 Task: In the  document Education.epub, select heading and apply ' Bold and Underline' Use the "find feature" to find mentioned word and apply Strikethrough in: ' tolerance'. Insert smartchip (Date) on bottom of the page 23 June, 2023 Insert the mentioned footnote for 20th word with font style Arial and font size 8: The study was conducted anonymously
Action: Mouse moved to (359, 449)
Screenshot: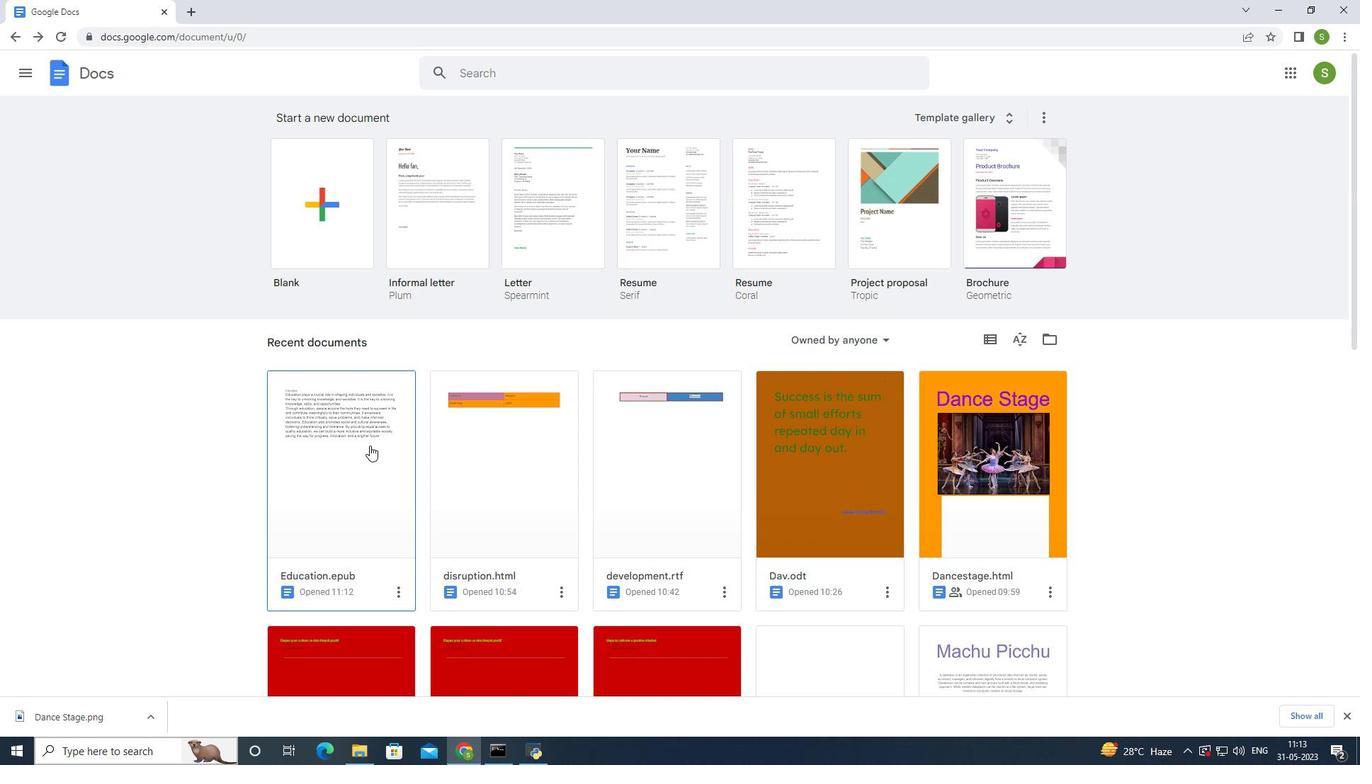 
Action: Mouse pressed left at (359, 449)
Screenshot: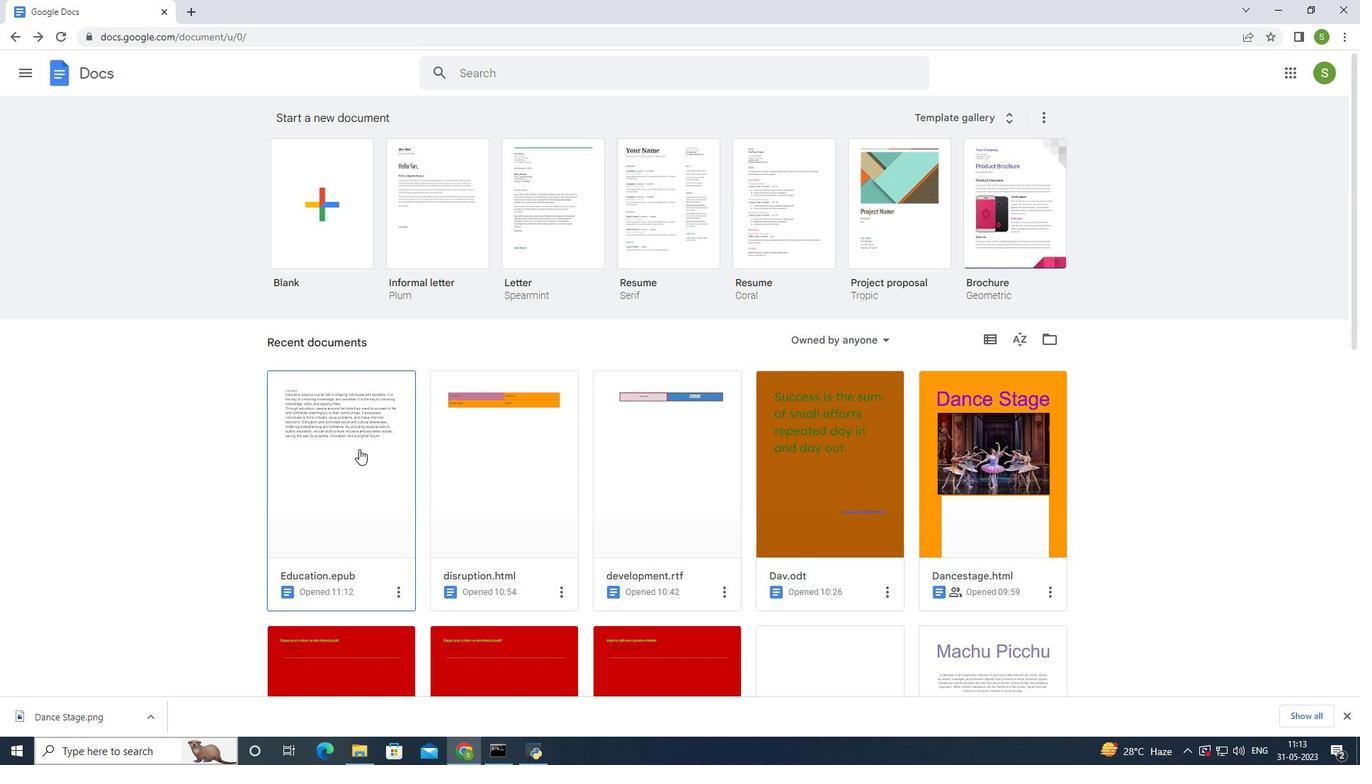 
Action: Mouse moved to (627, 232)
Screenshot: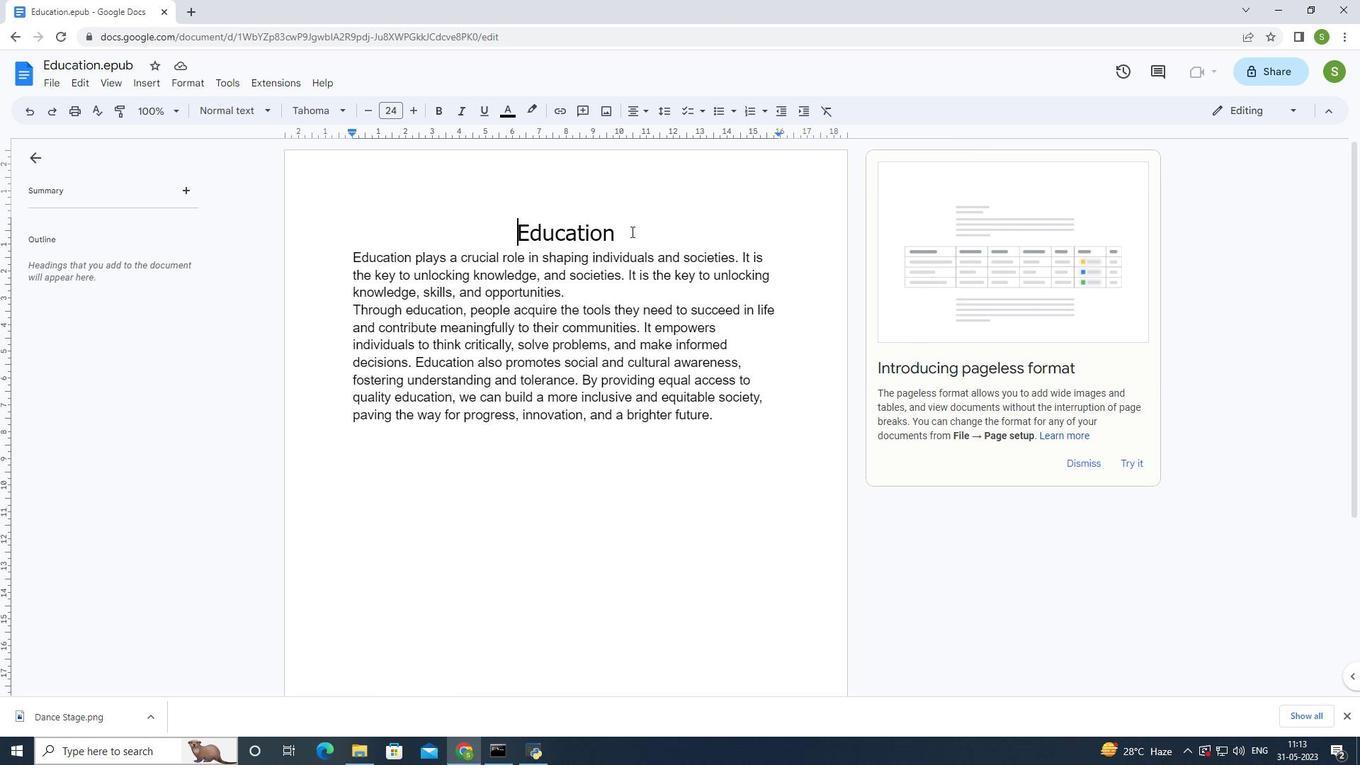 
Action: Mouse pressed left at (627, 232)
Screenshot: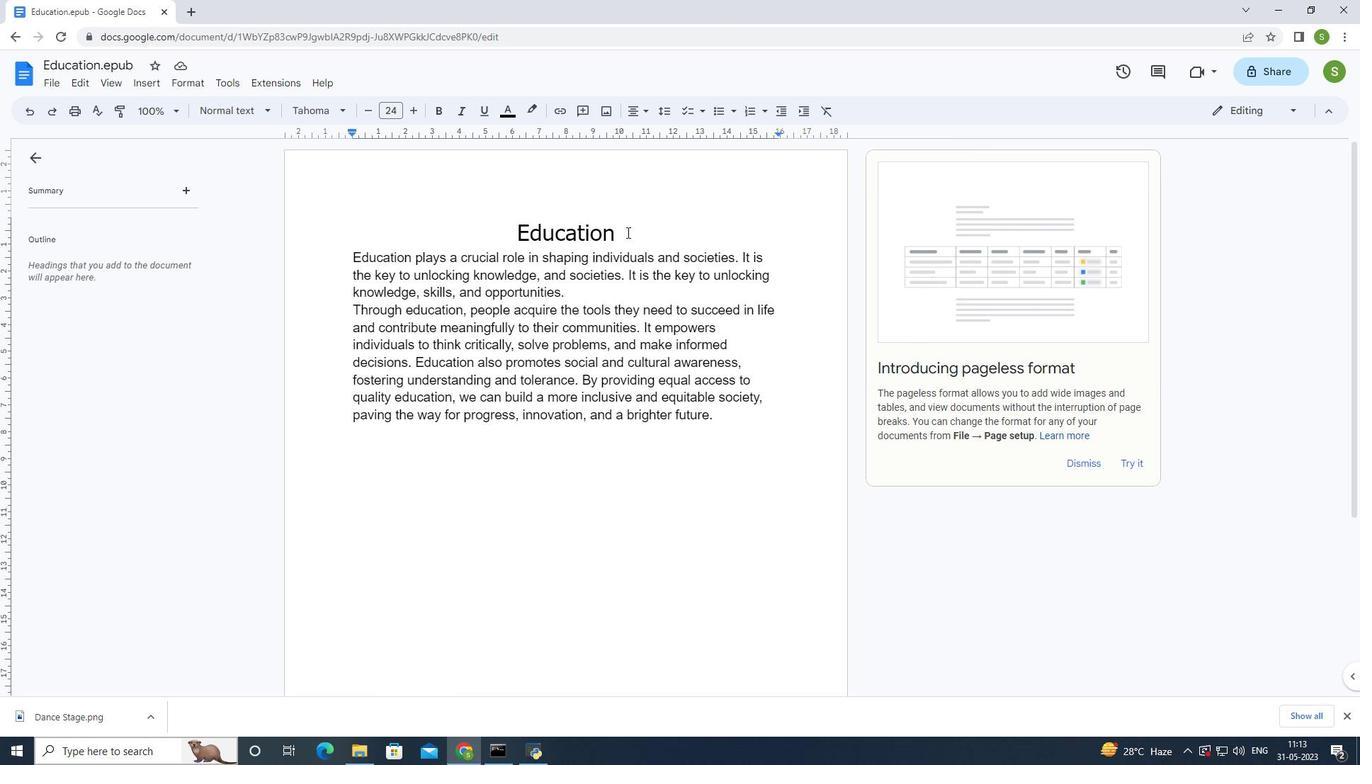
Action: Mouse moved to (437, 107)
Screenshot: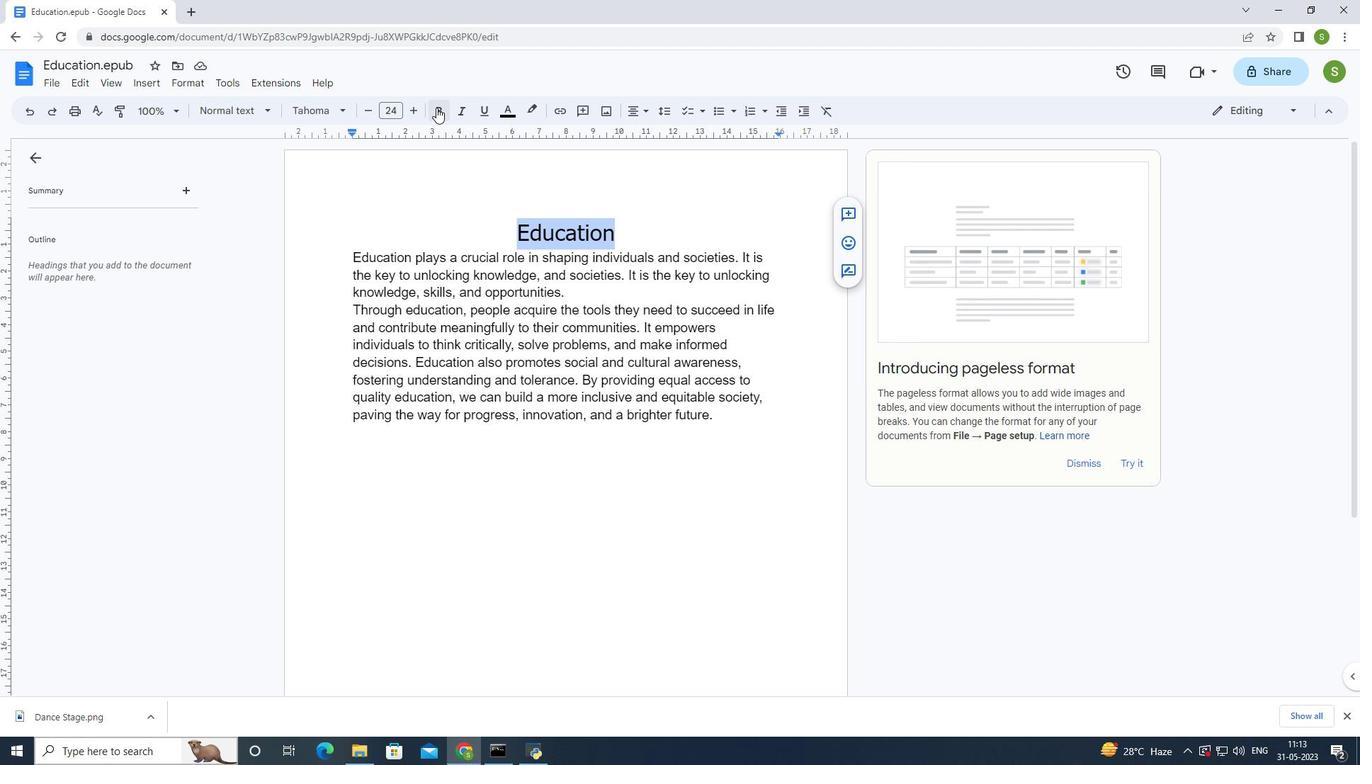 
Action: Mouse pressed left at (437, 107)
Screenshot: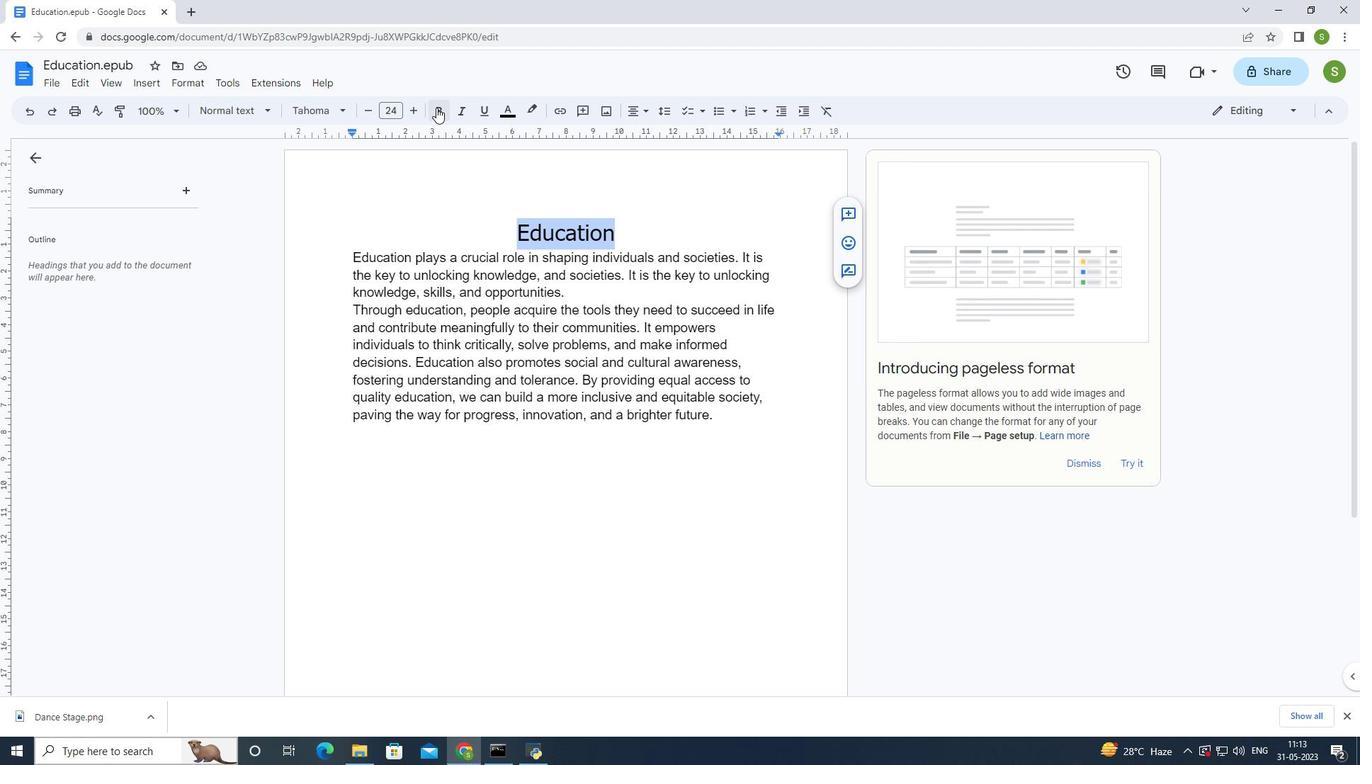 
Action: Mouse moved to (479, 109)
Screenshot: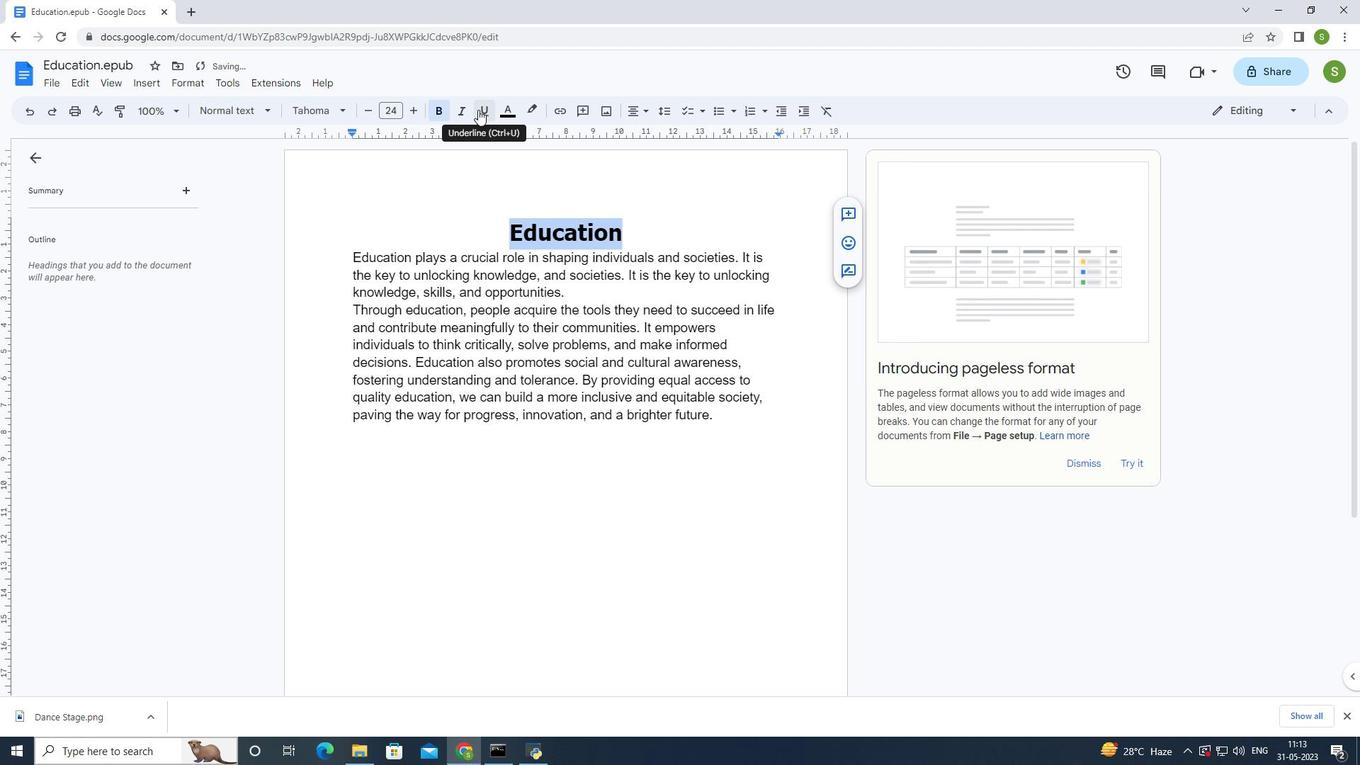 
Action: Mouse pressed left at (479, 109)
Screenshot: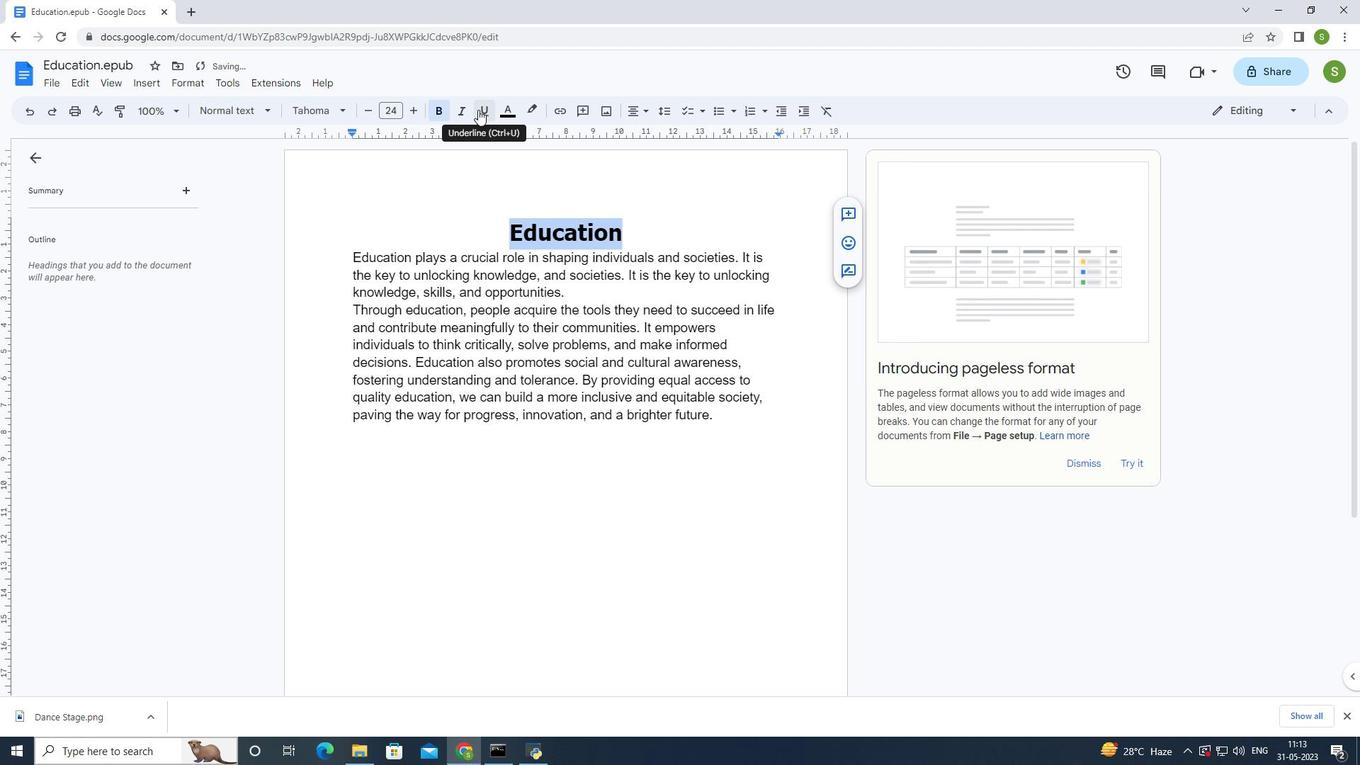 
Action: Mouse moved to (54, 83)
Screenshot: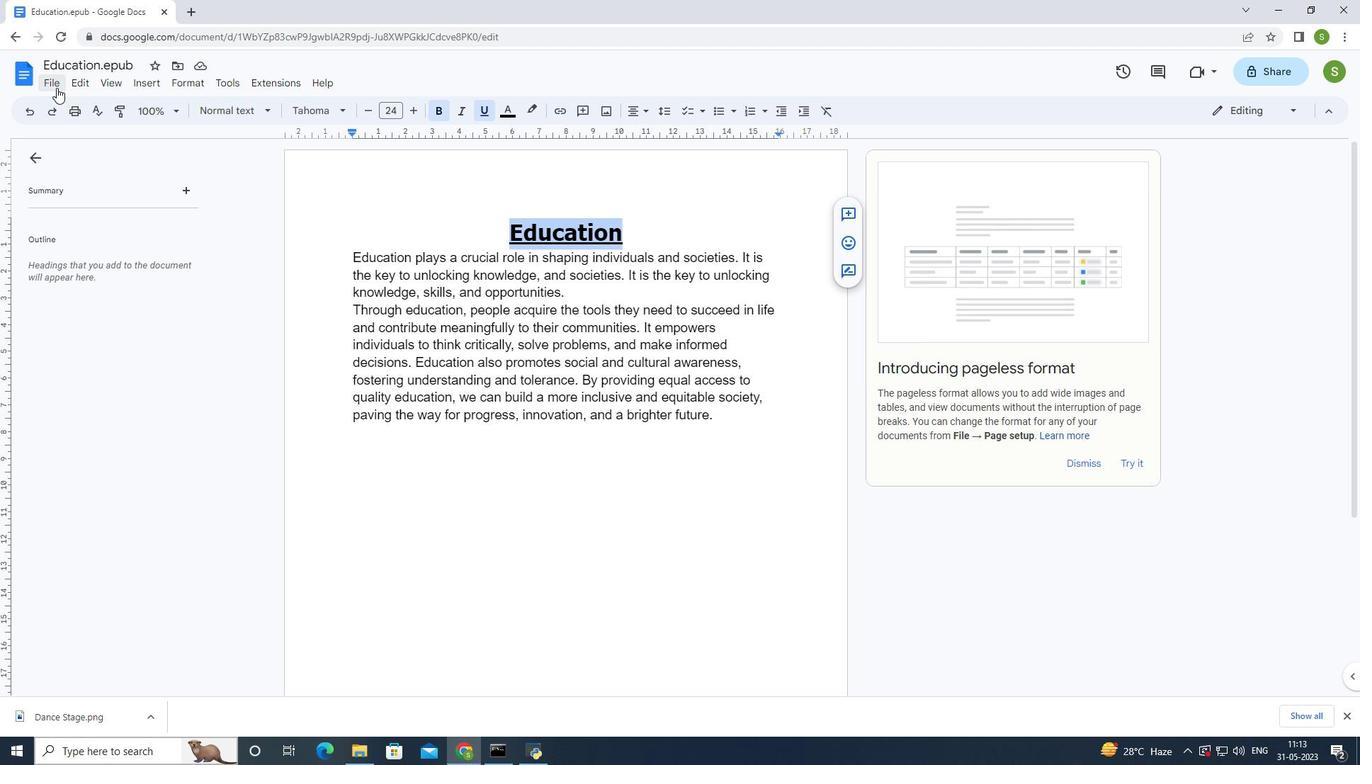 
Action: Mouse pressed left at (54, 83)
Screenshot: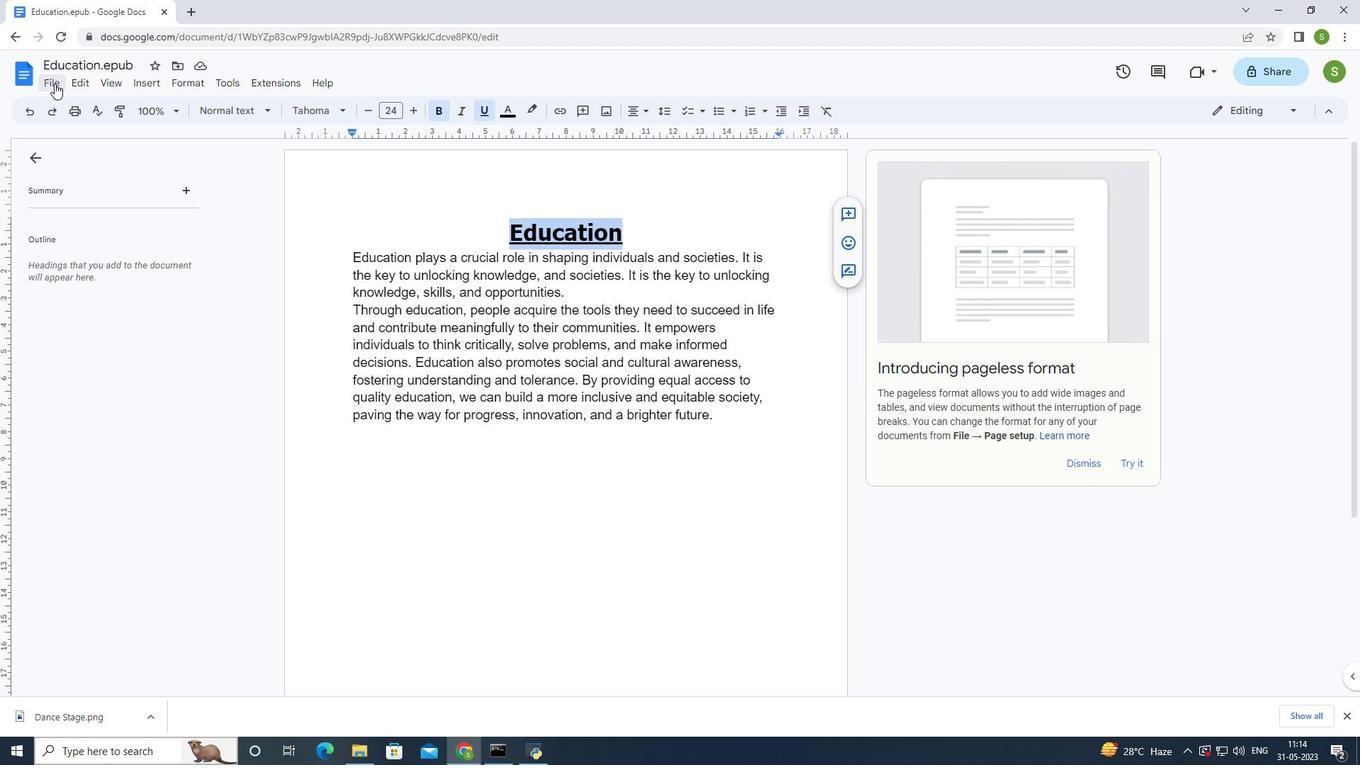 
Action: Mouse moved to (76, 87)
Screenshot: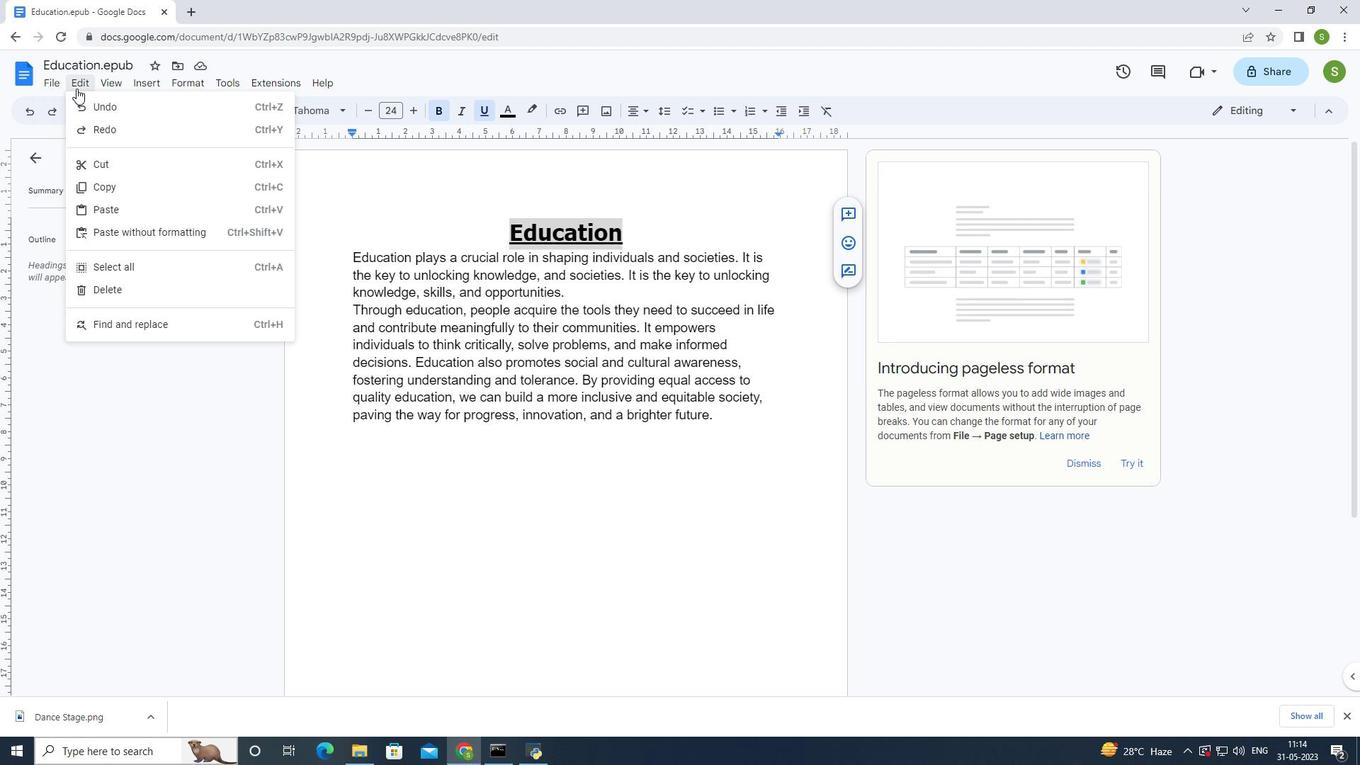 
Action: Mouse pressed left at (76, 87)
Screenshot: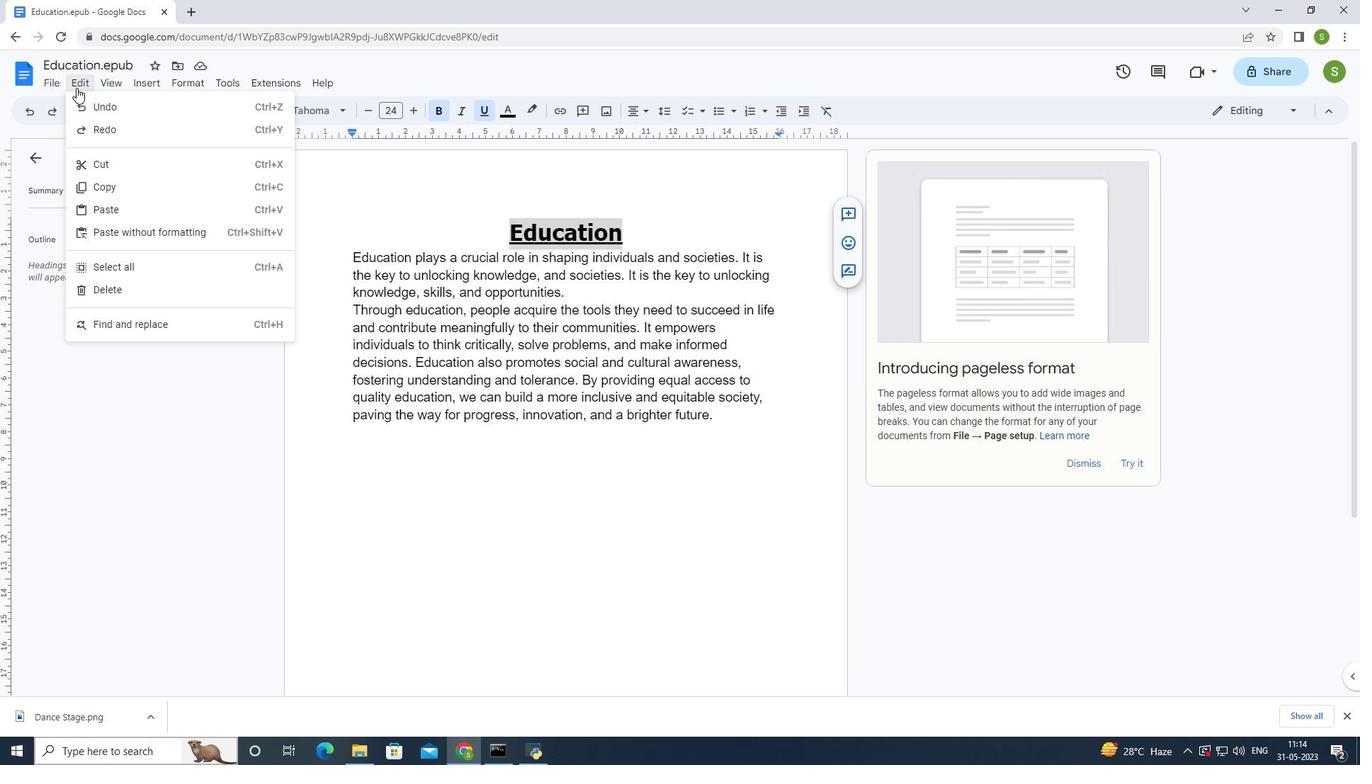 
Action: Mouse pressed left at (76, 87)
Screenshot: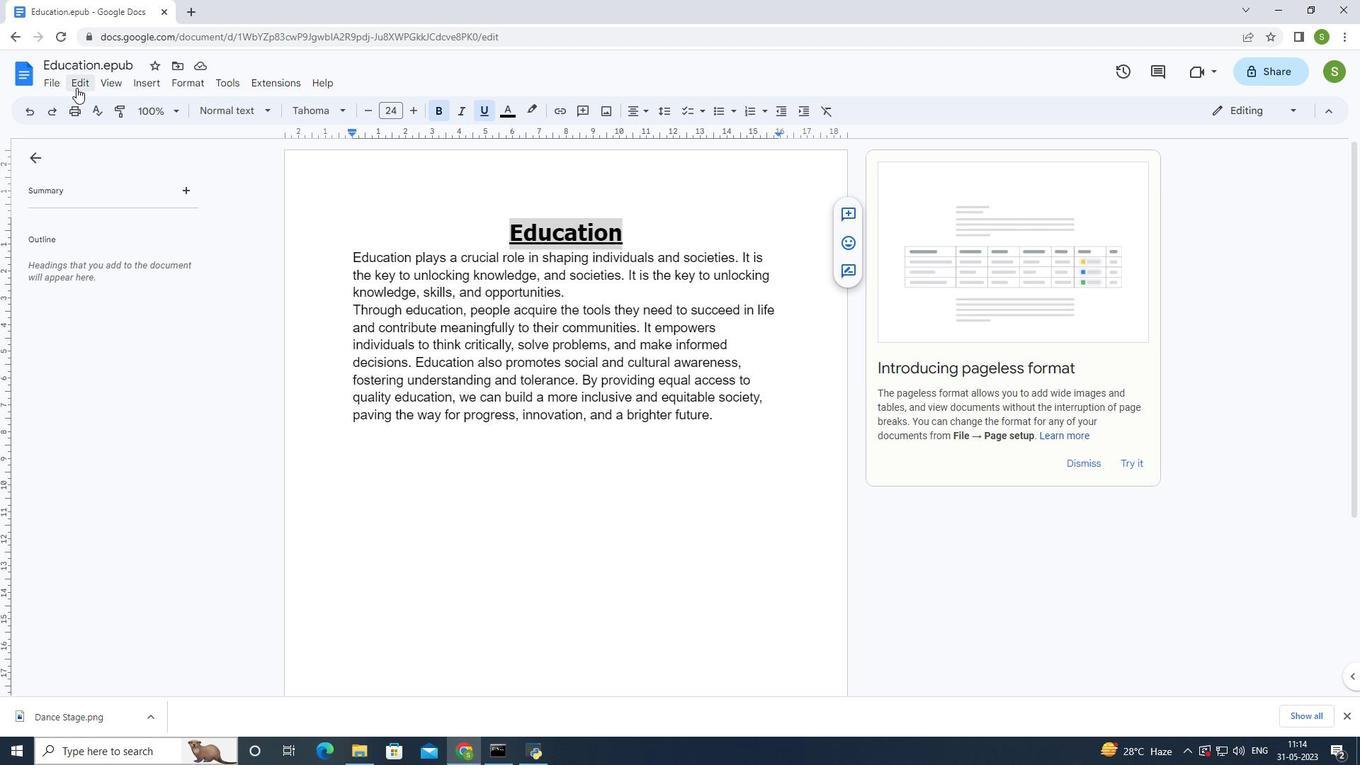 
Action: Mouse moved to (123, 323)
Screenshot: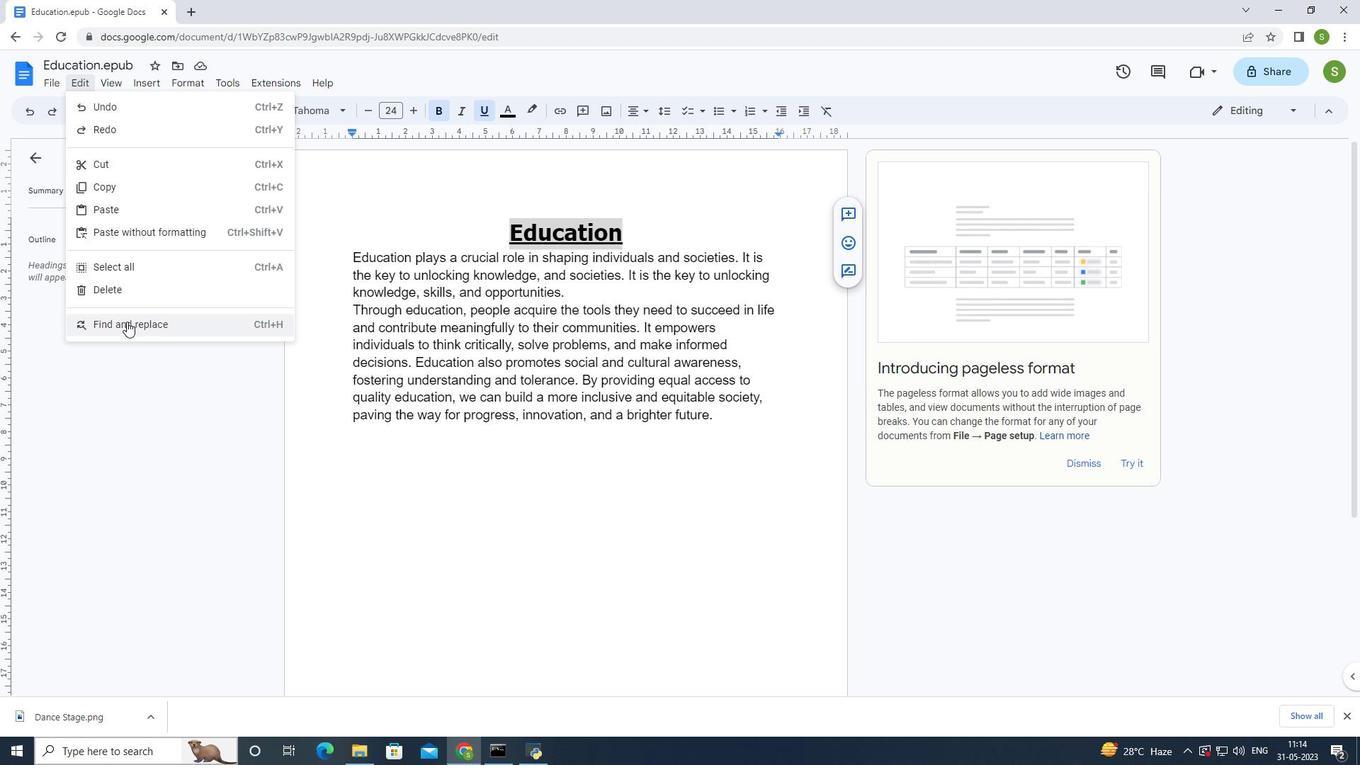 
Action: Mouse pressed left at (123, 323)
Screenshot: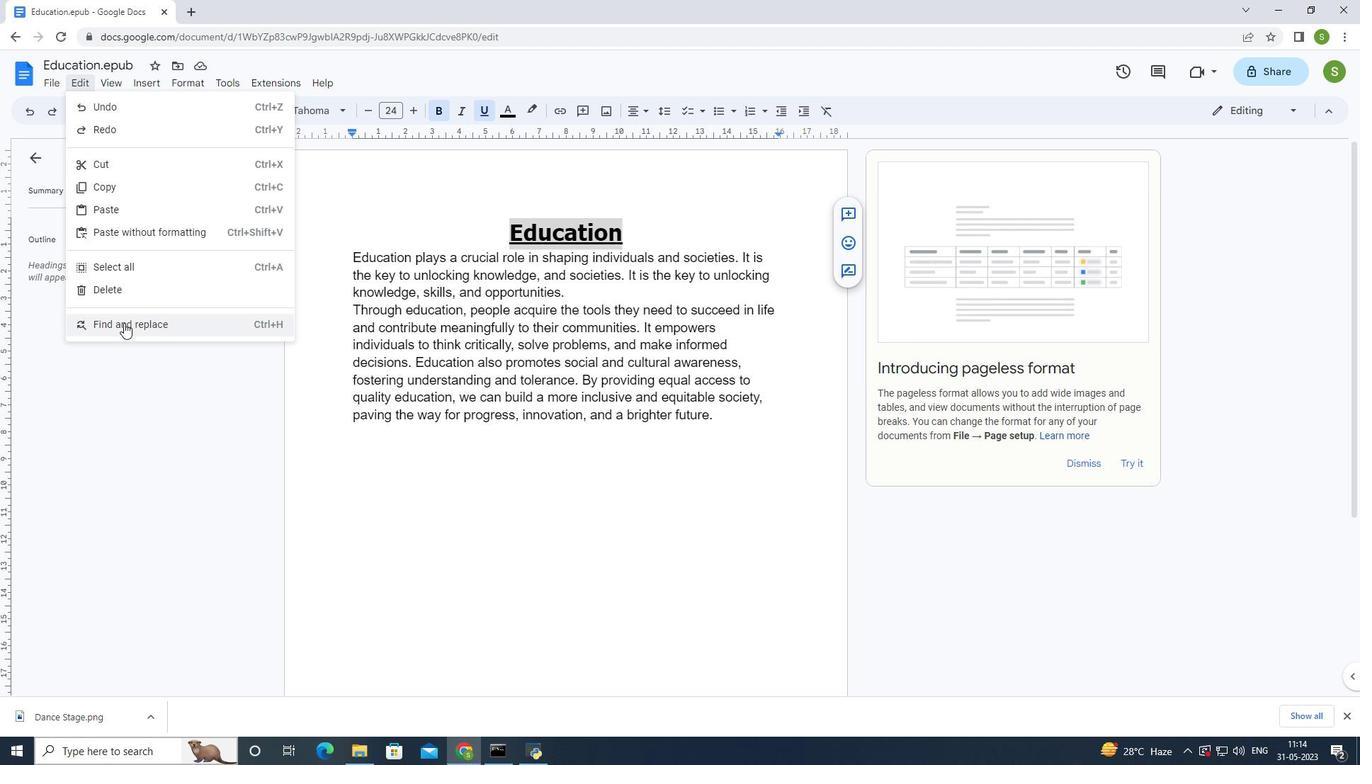 
Action: Mouse moved to (654, 312)
Screenshot: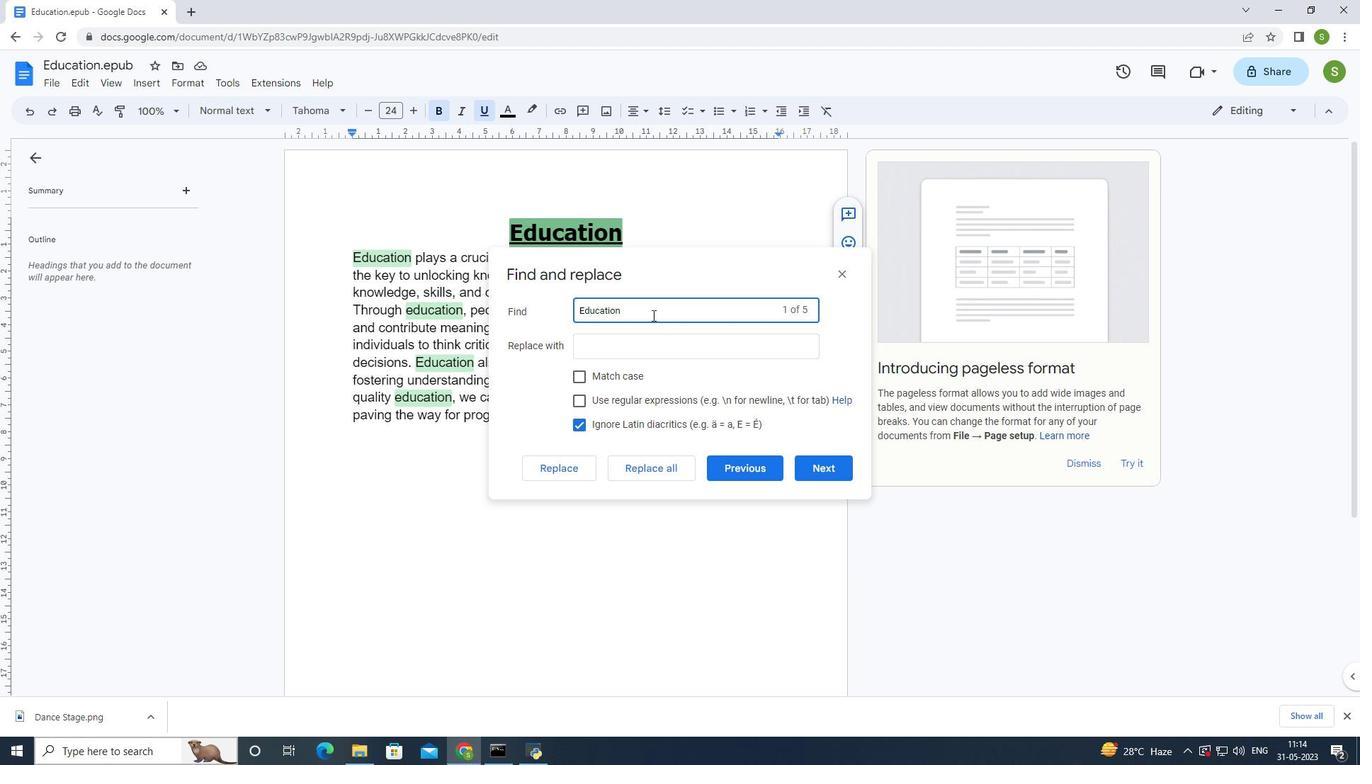 
Action: Mouse pressed left at (654, 312)
Screenshot: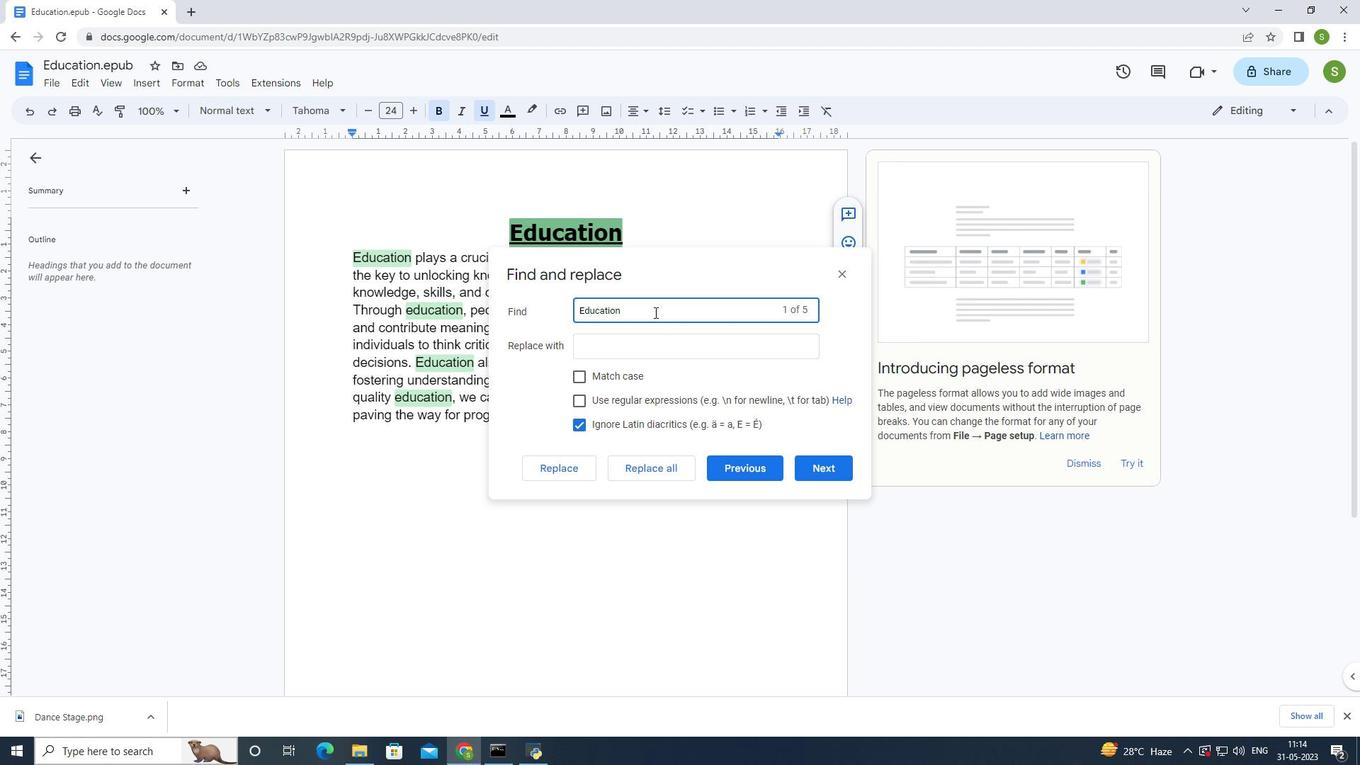 
Action: Mouse pressed left at (654, 312)
Screenshot: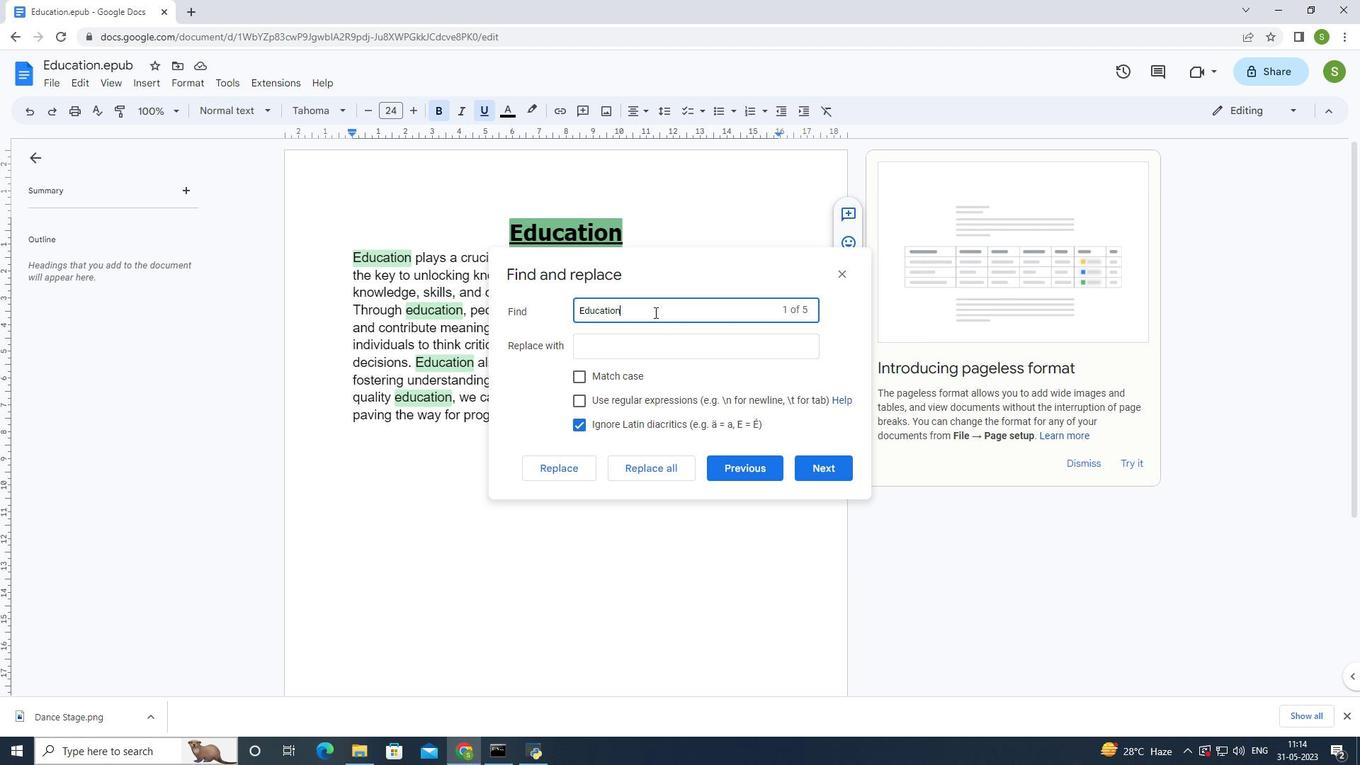 
Action: Mouse moved to (791, 303)
Screenshot: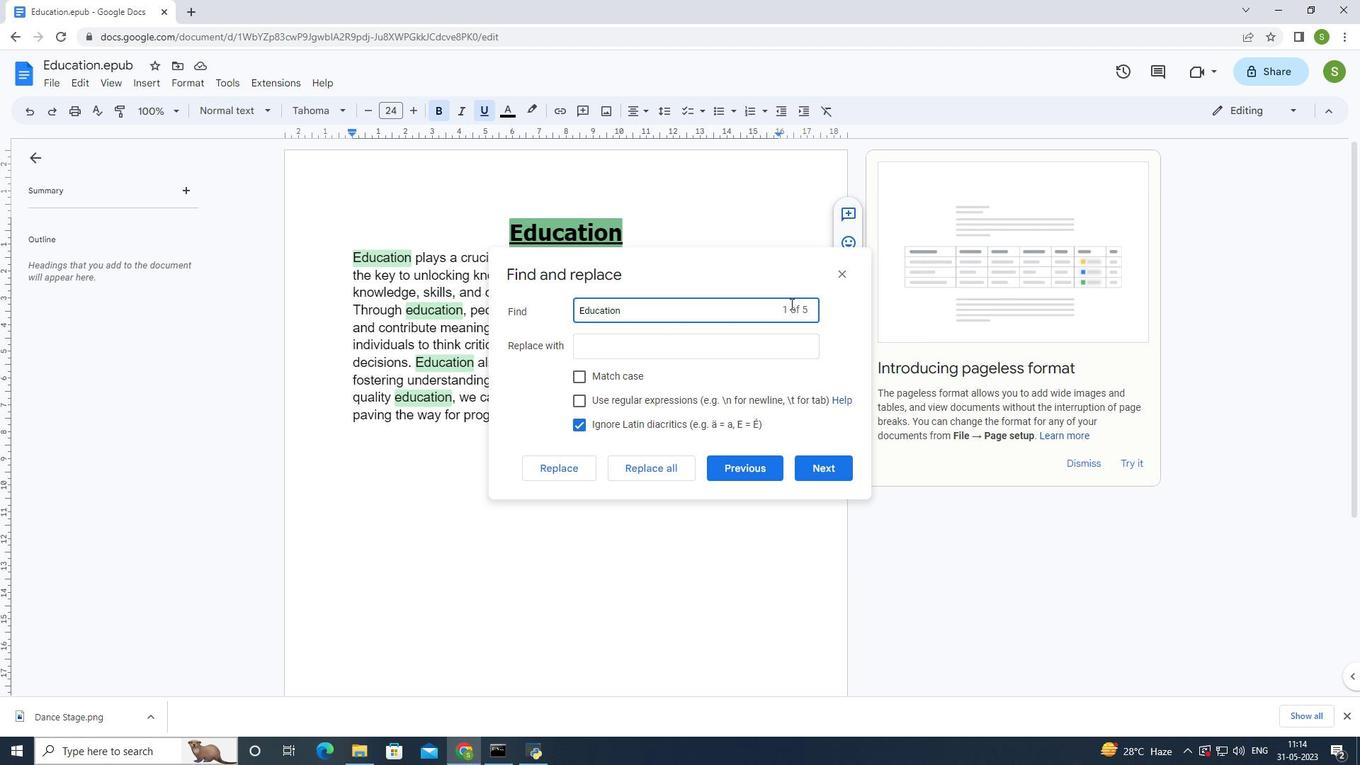
Action: Mouse pressed left at (791, 303)
Screenshot: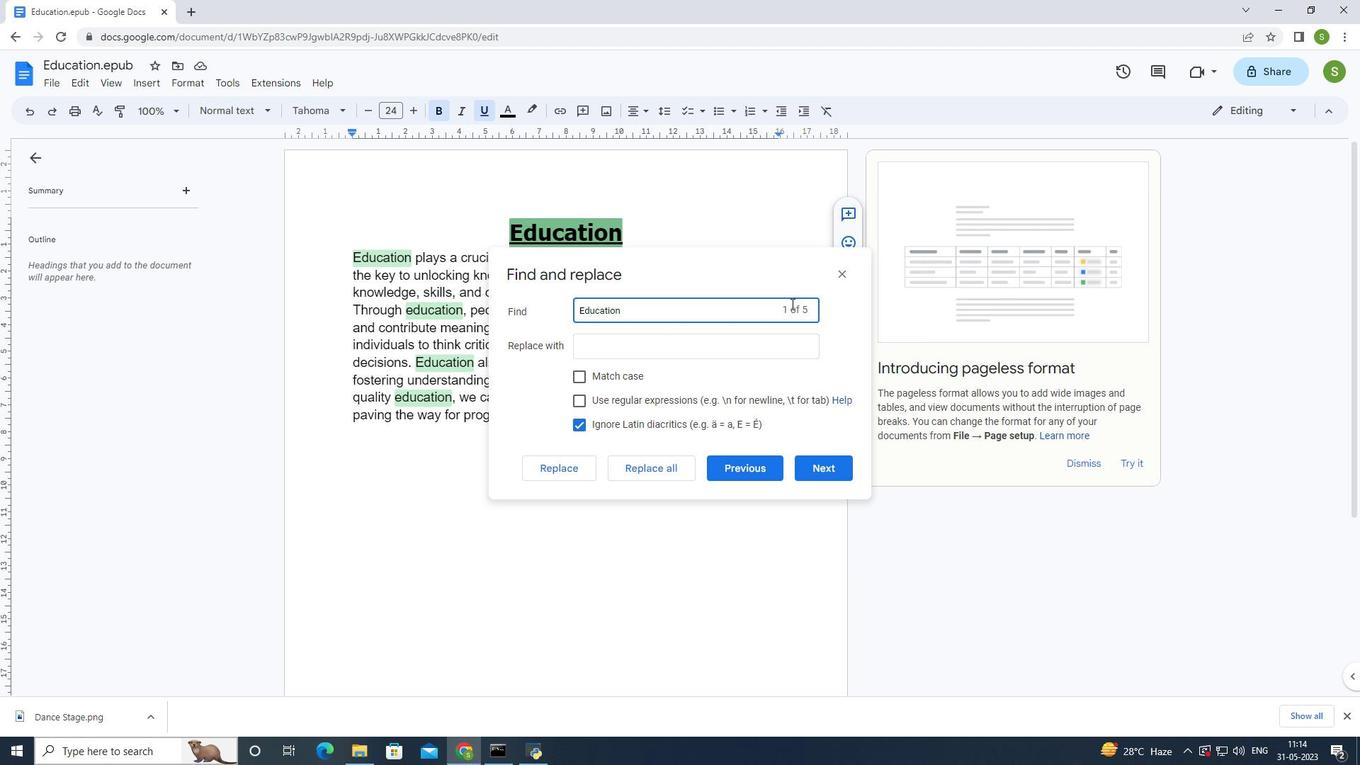 
Action: Mouse moved to (791, 304)
Screenshot: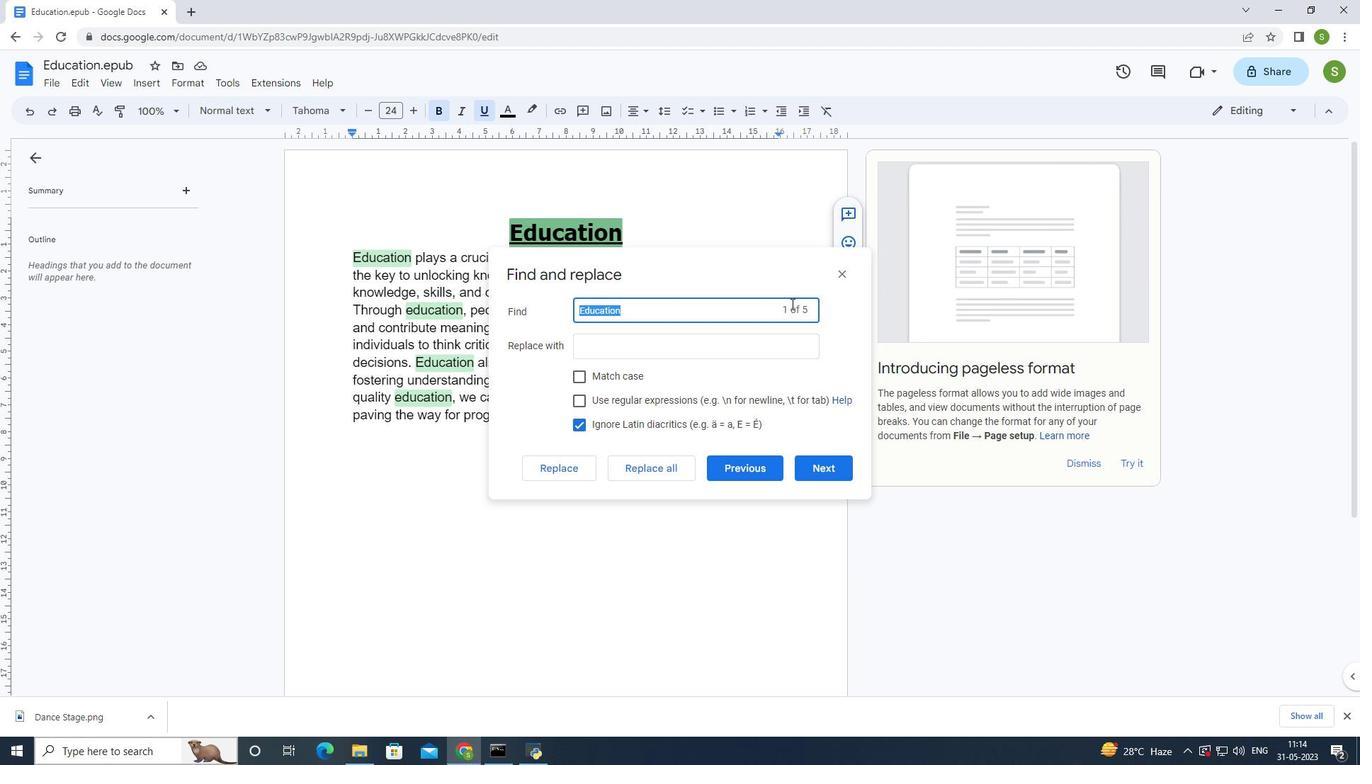 
Action: Mouse pressed left at (791, 304)
Screenshot: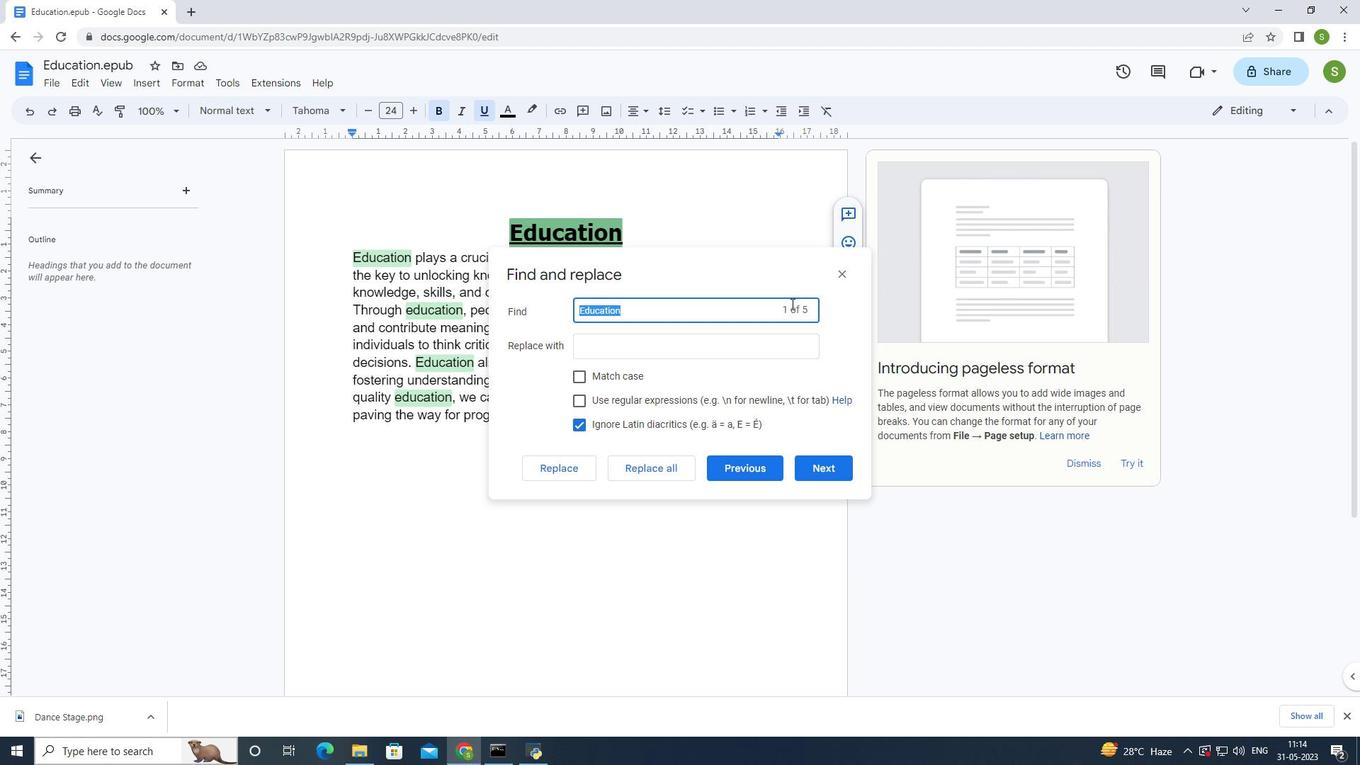 
Action: Mouse moved to (718, 309)
Screenshot: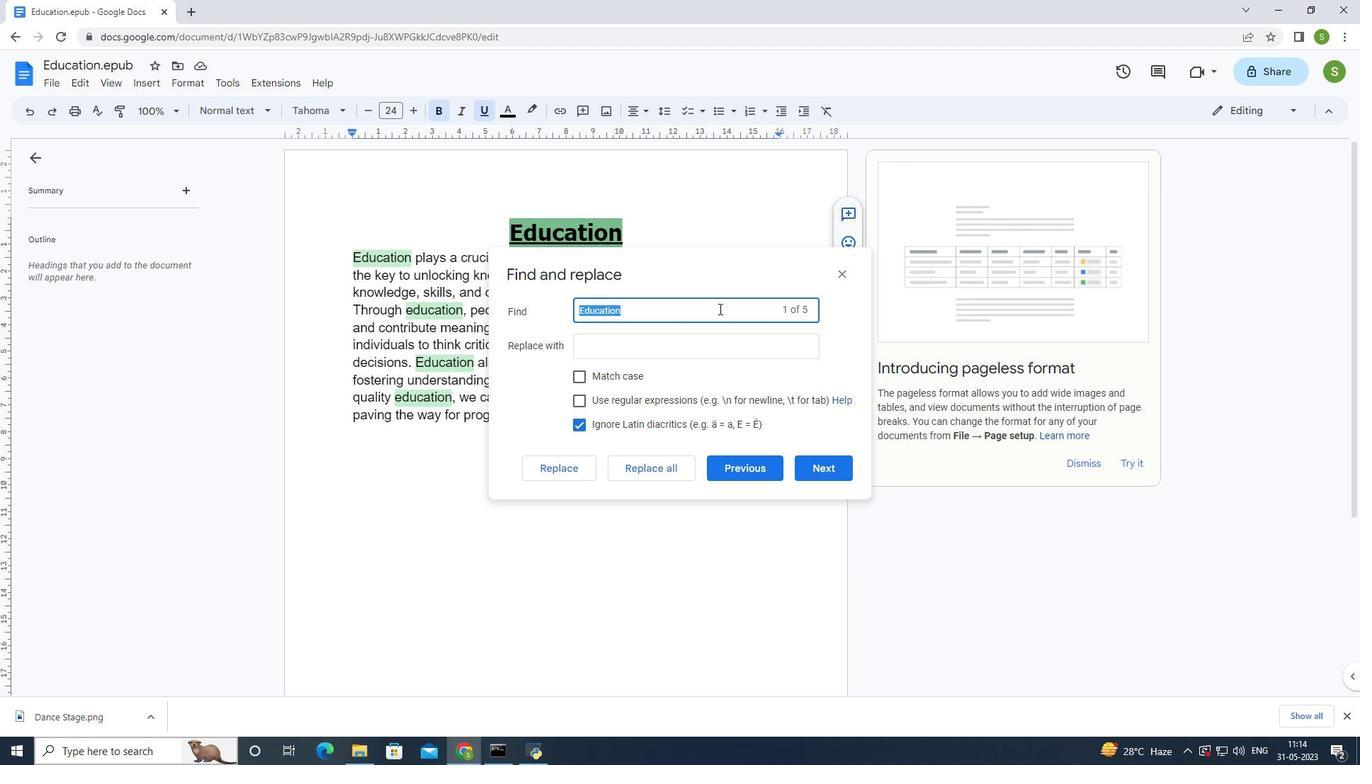 
Action: Key pressed tolerance
Screenshot: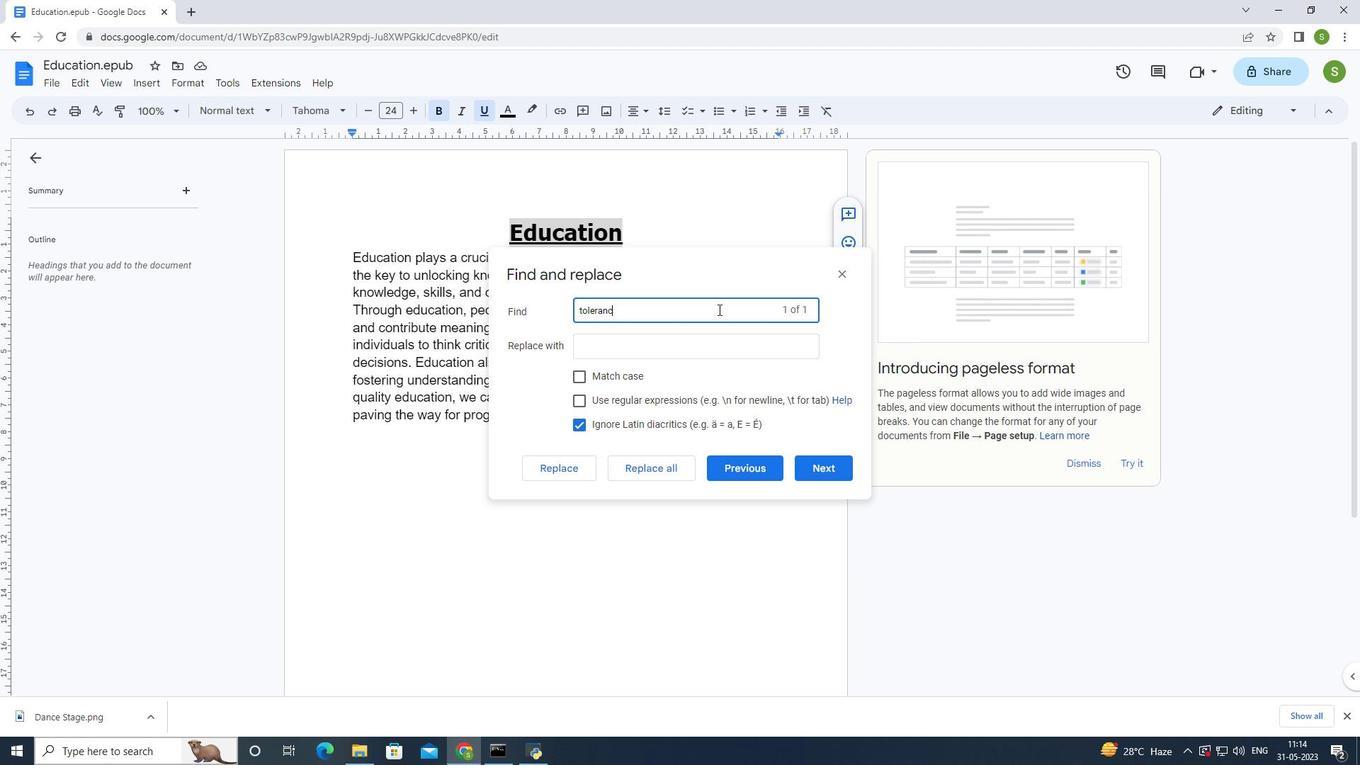 
Action: Mouse moved to (826, 467)
Screenshot: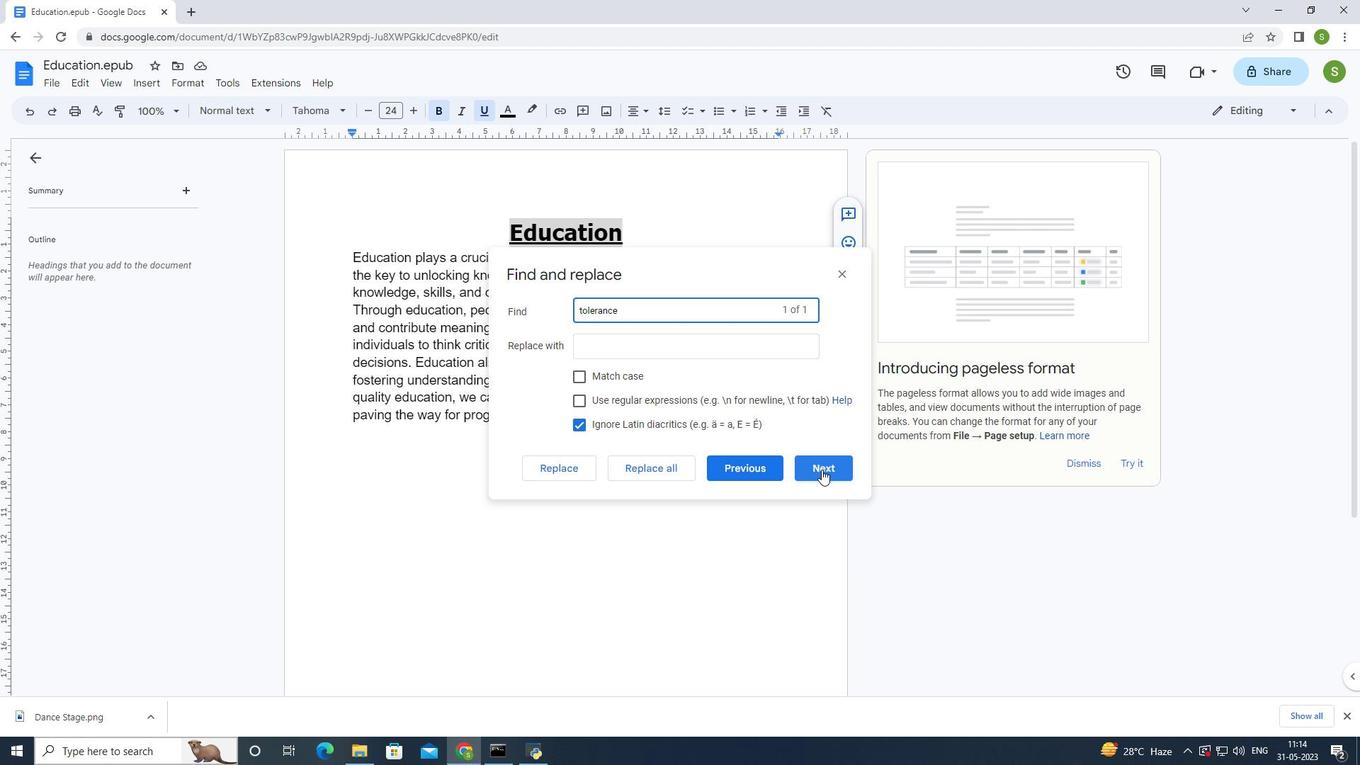 
Action: Mouse pressed left at (826, 467)
Screenshot: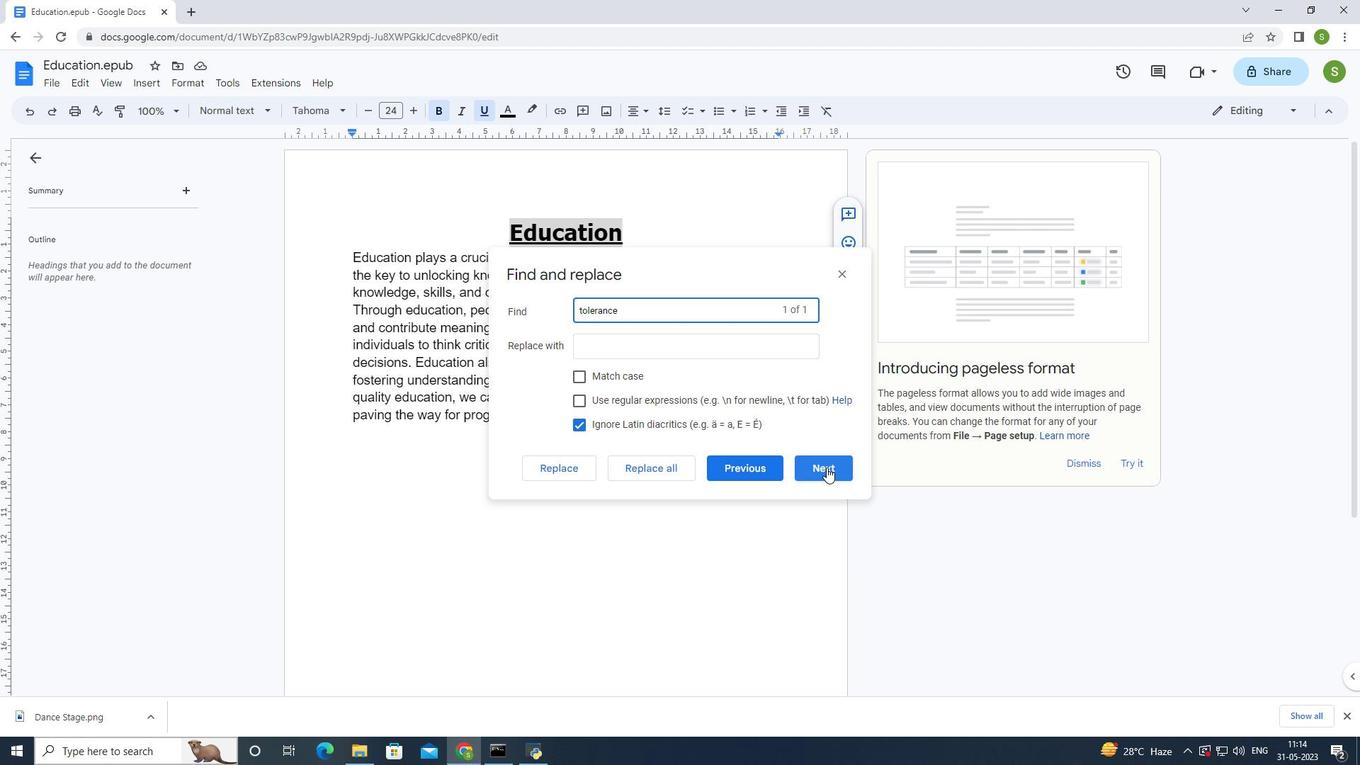 
Action: Mouse moved to (827, 467)
Screenshot: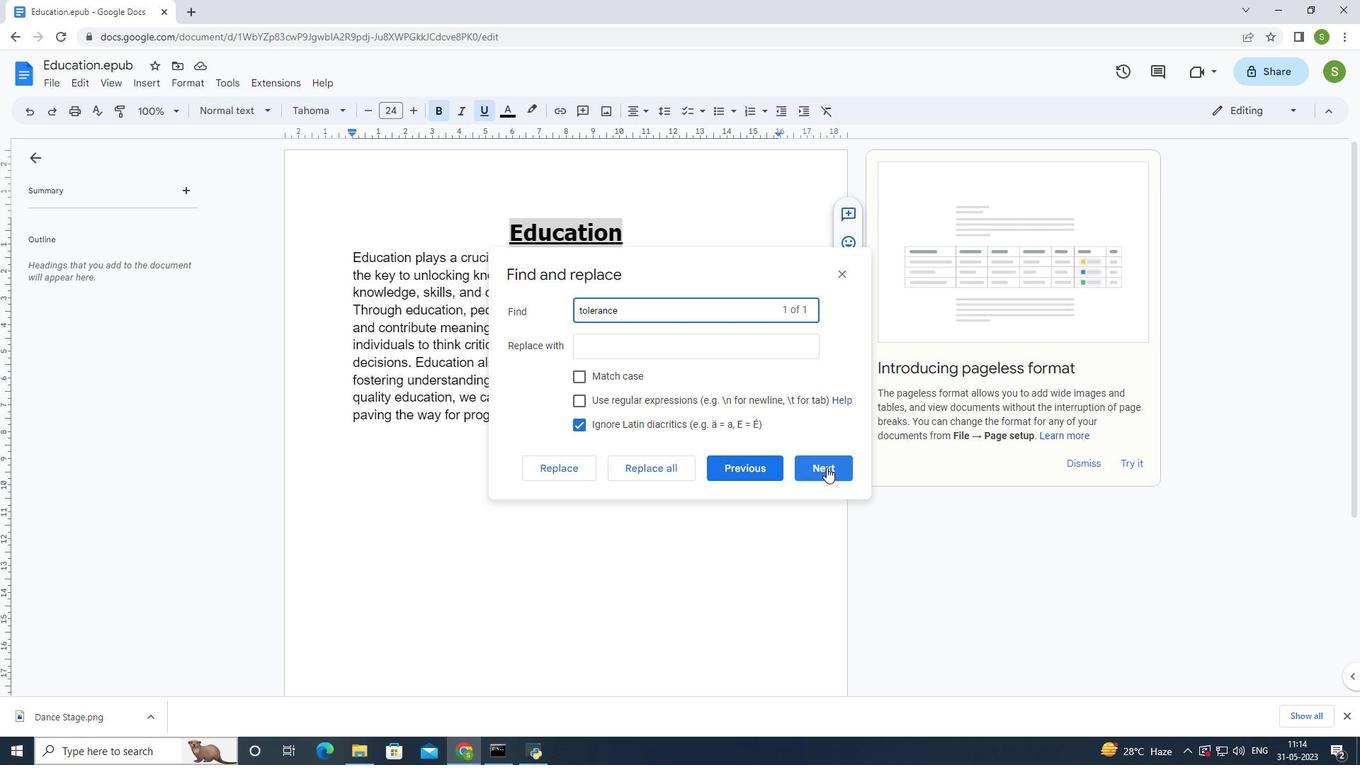 
Action: Mouse pressed left at (827, 467)
Screenshot: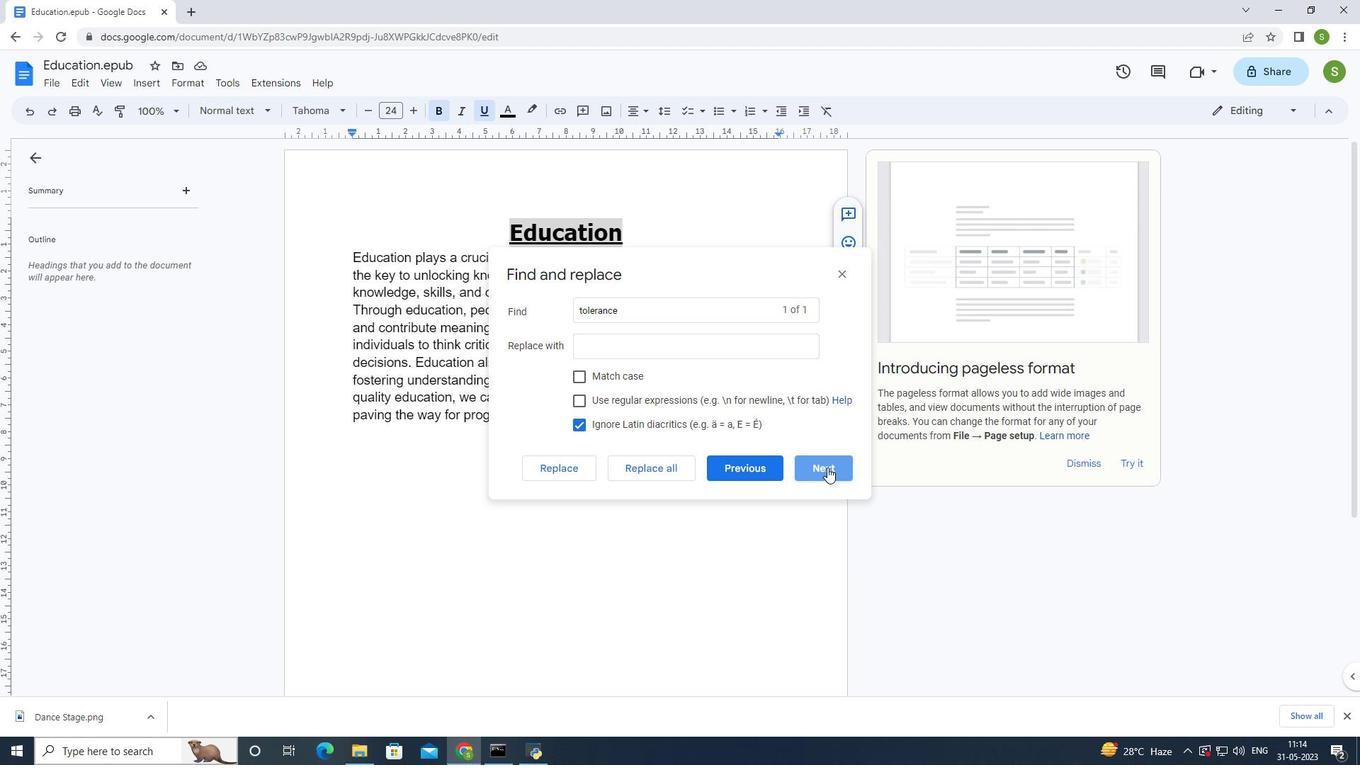 
Action: Mouse moved to (745, 469)
Screenshot: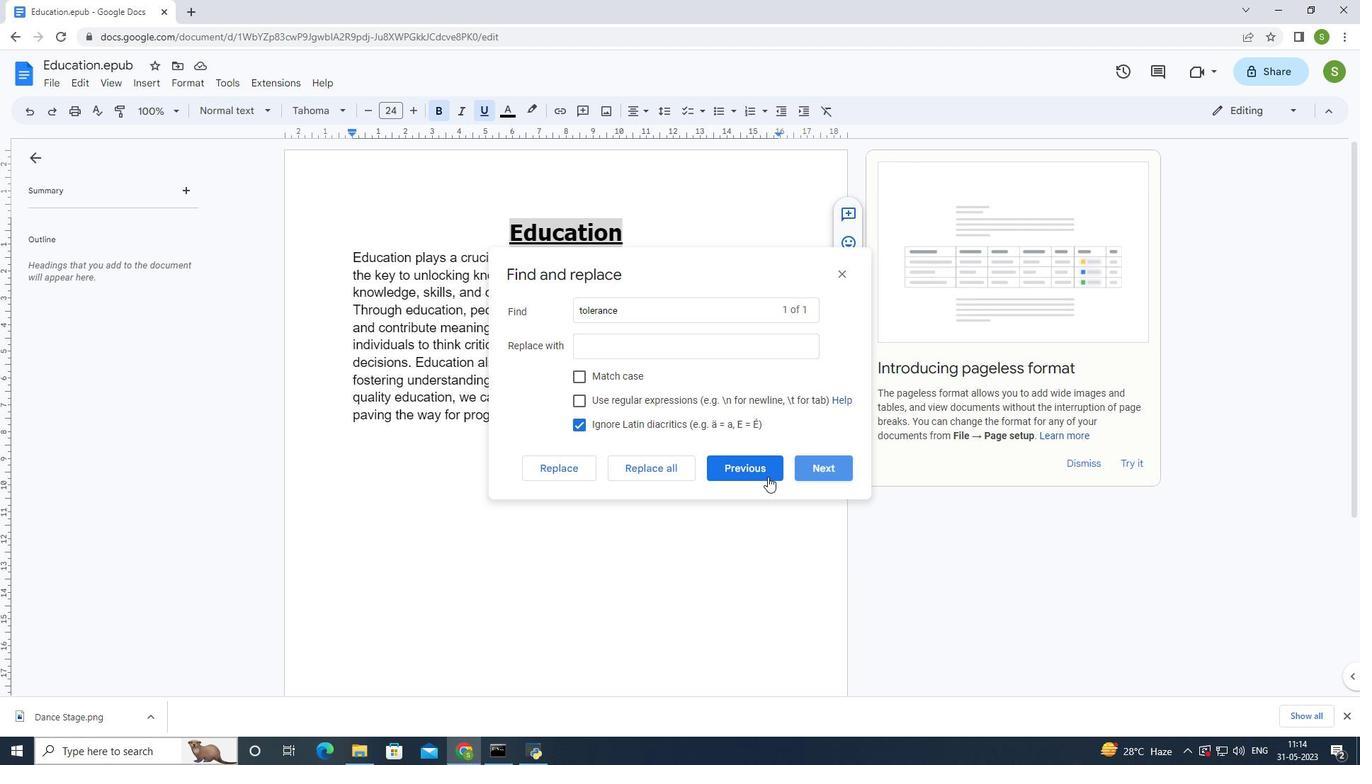 
Action: Mouse pressed left at (745, 469)
Screenshot: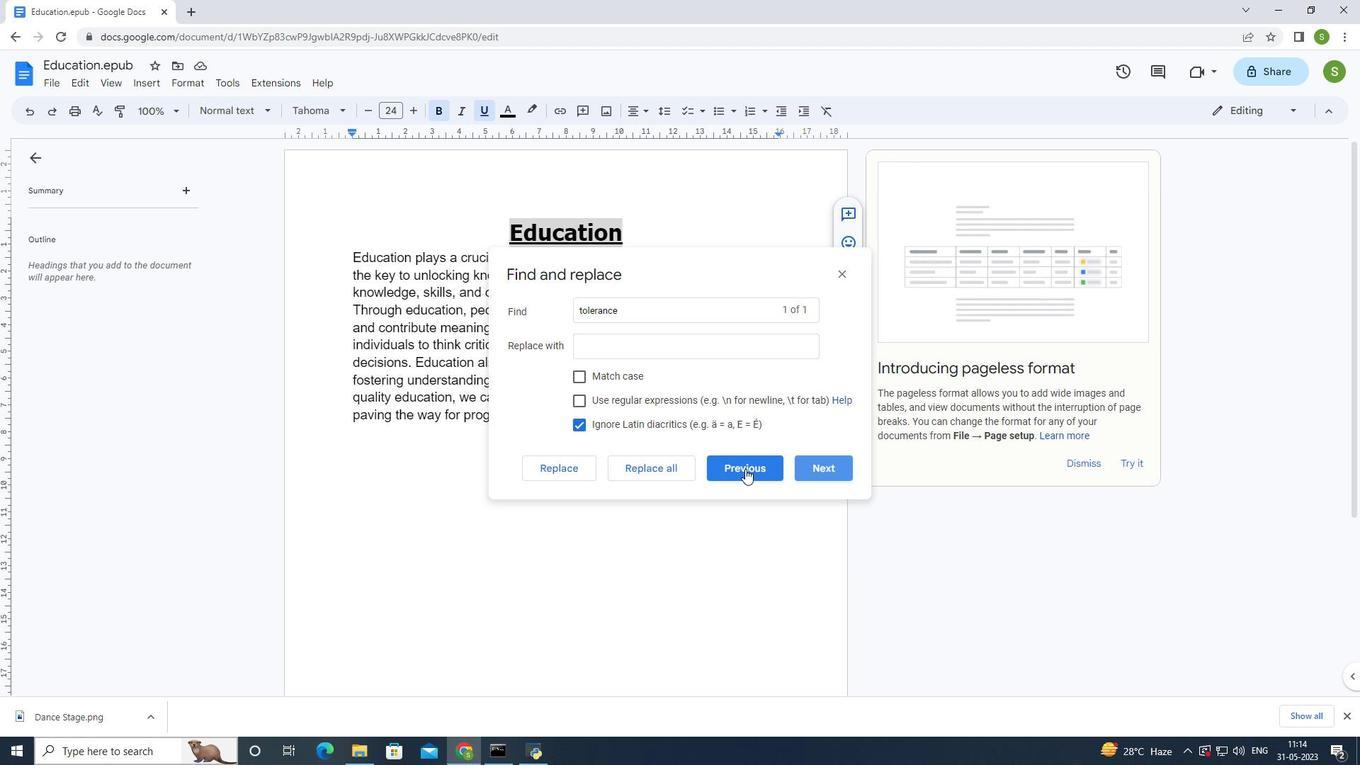 
Action: Mouse moved to (753, 459)
Screenshot: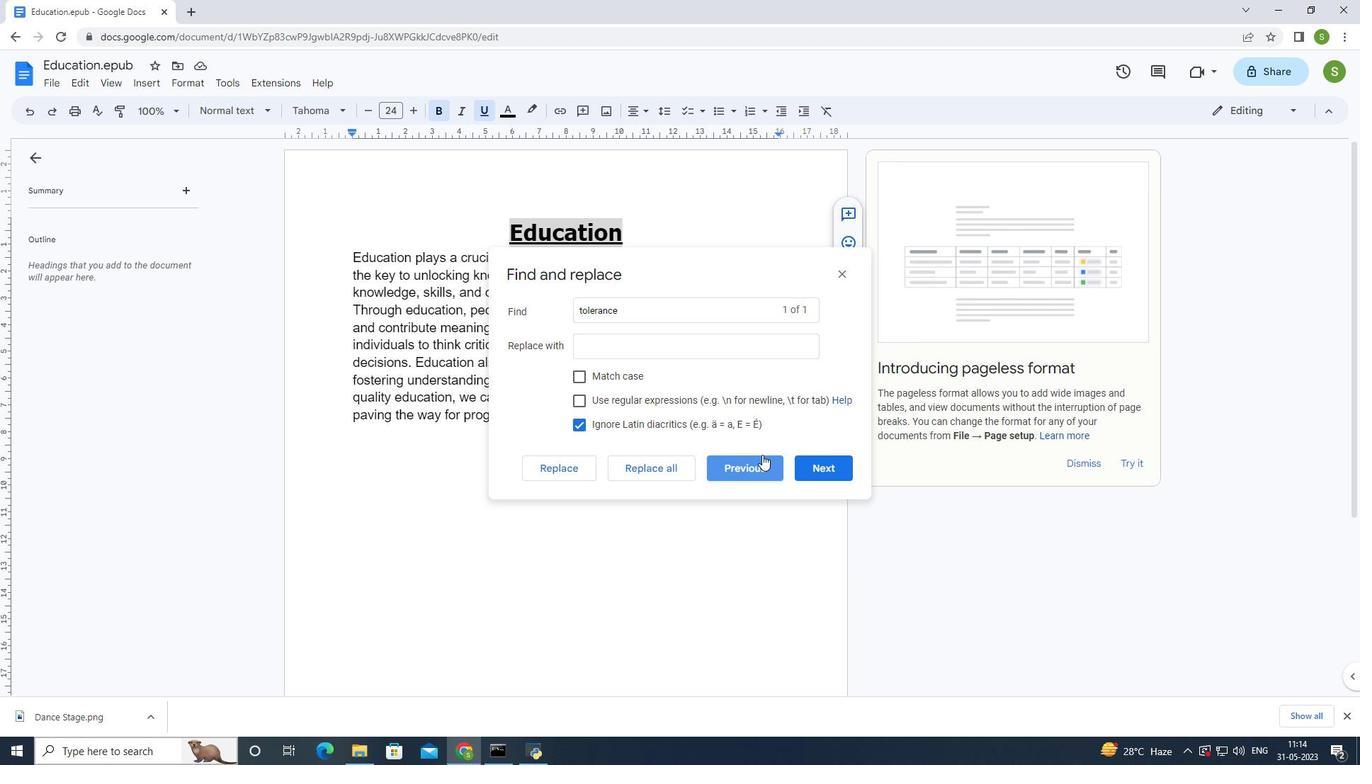 
Action: Mouse pressed left at (753, 459)
Screenshot: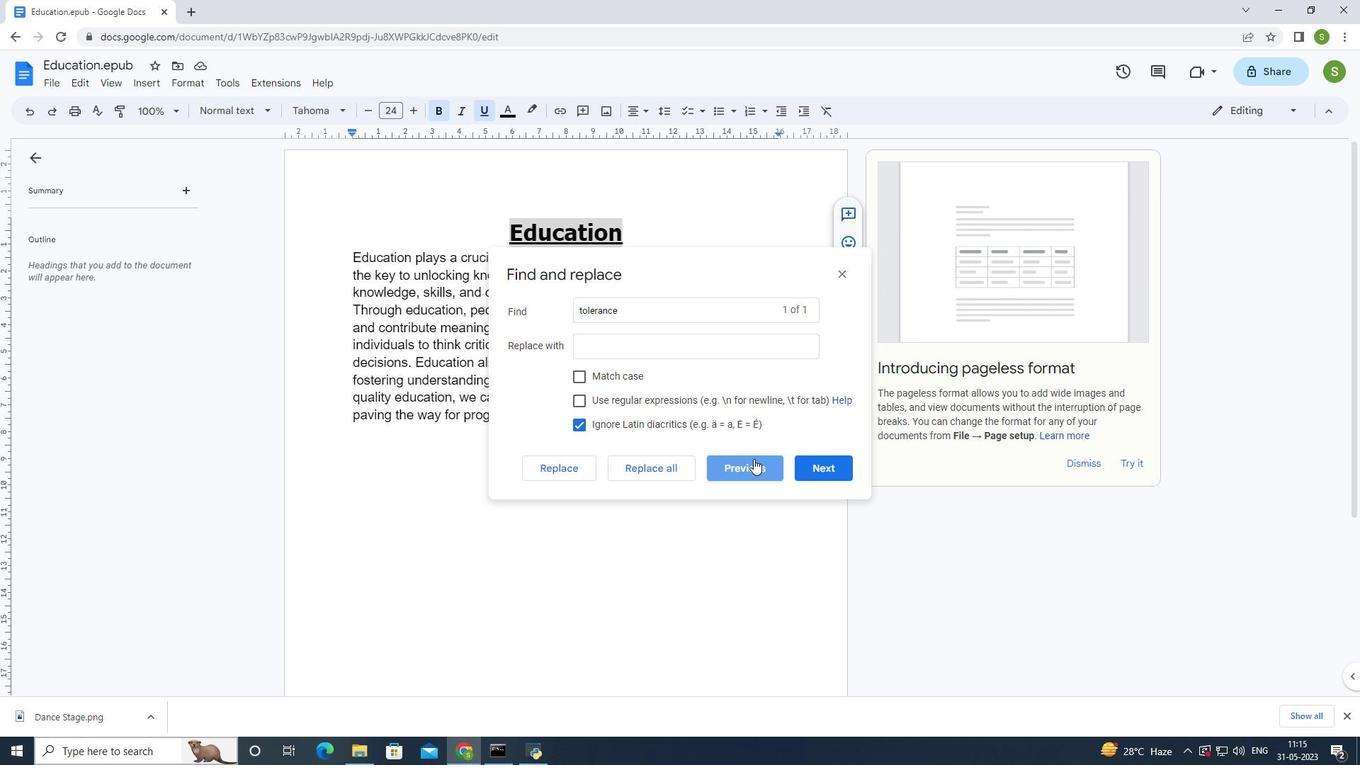 
Action: Mouse moved to (566, 467)
Screenshot: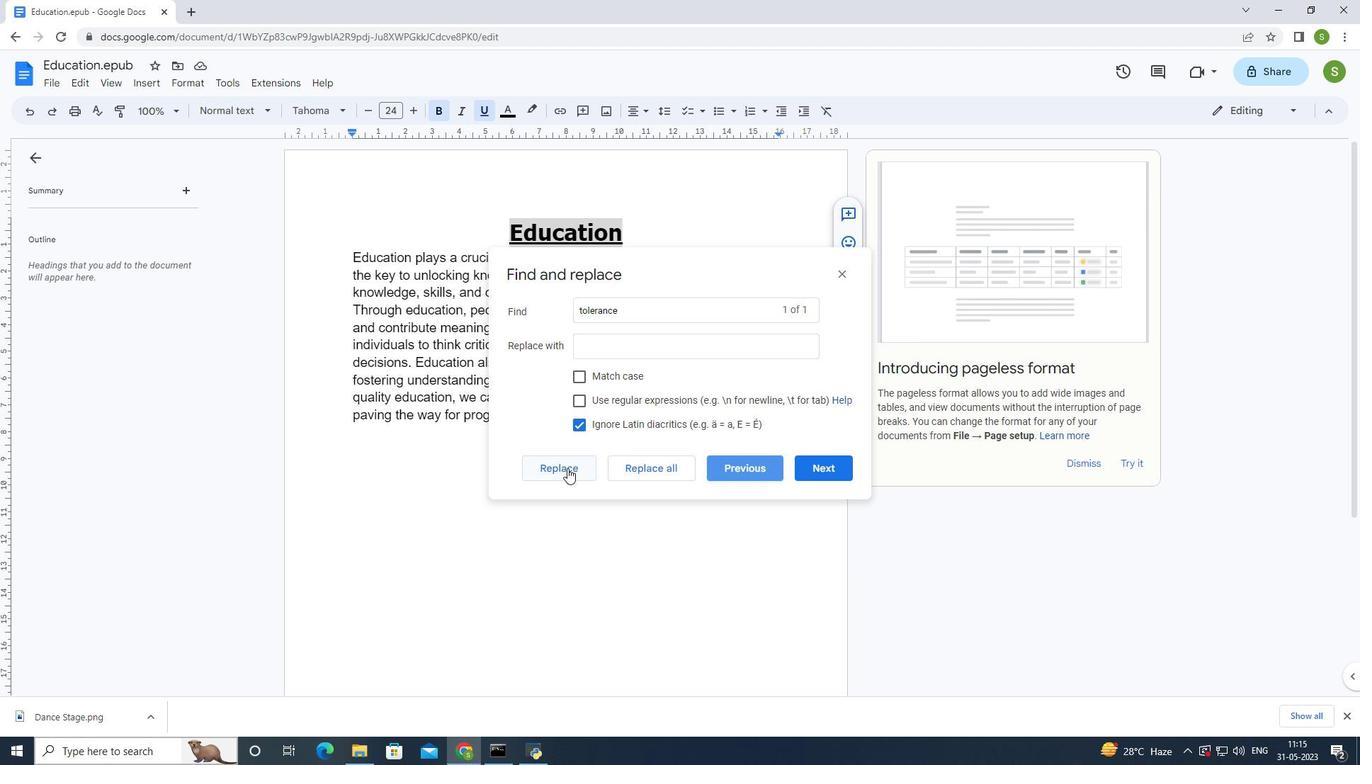 
Action: Mouse pressed left at (566, 467)
Screenshot: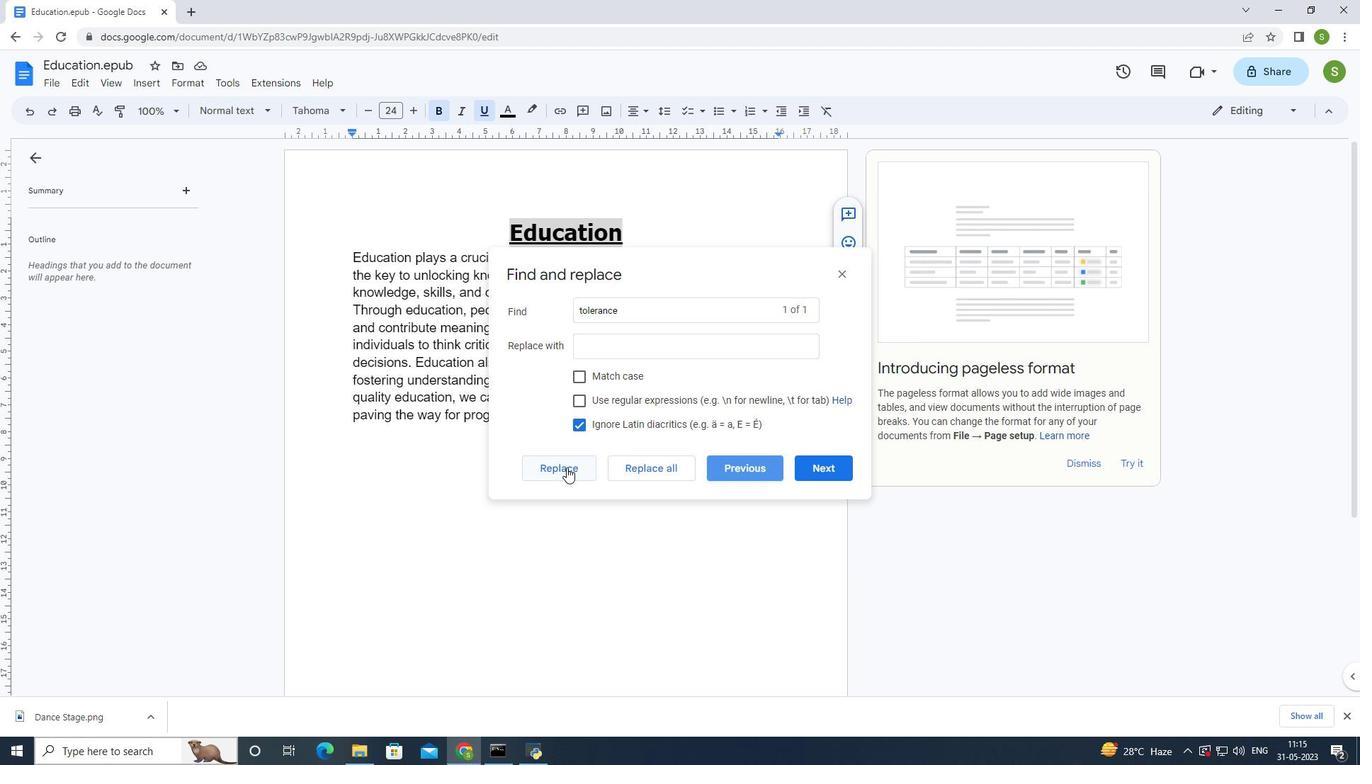 
Action: Mouse moved to (845, 272)
Screenshot: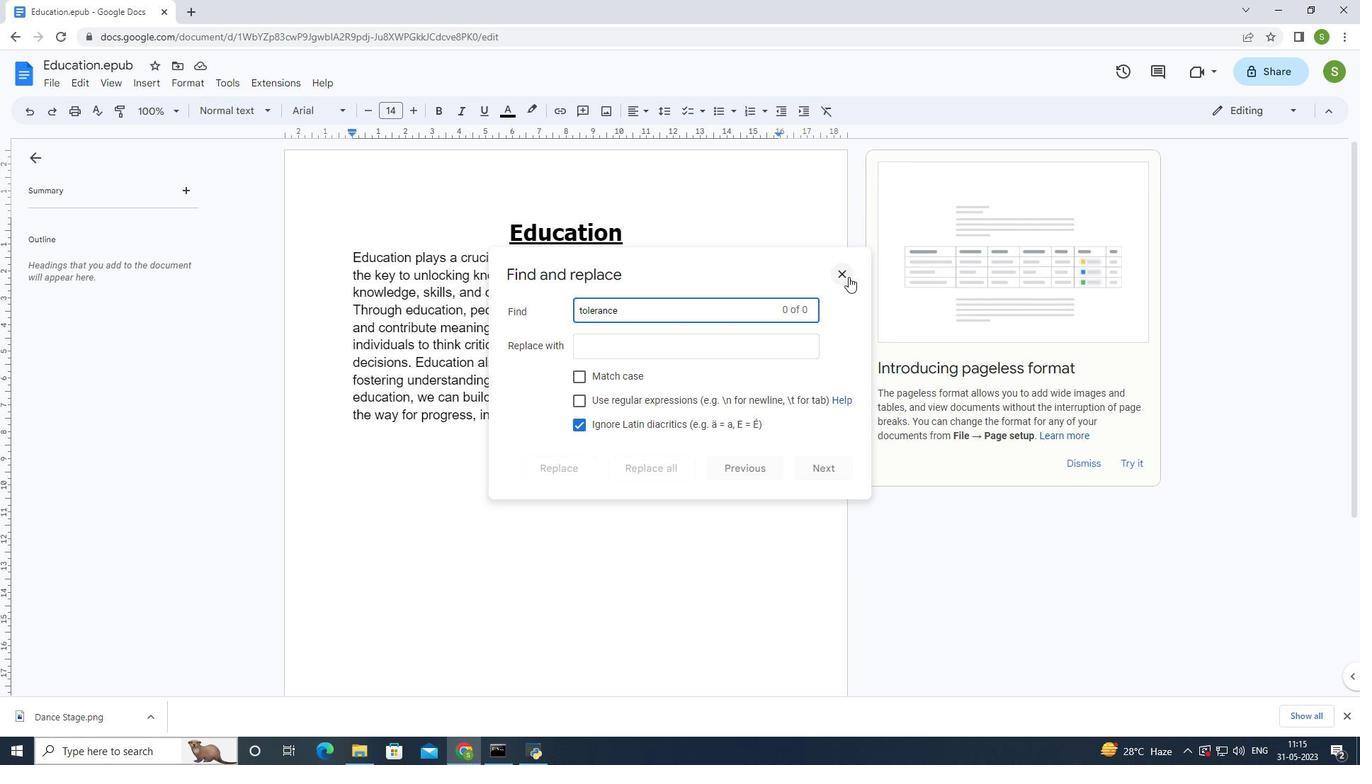 
Action: Mouse pressed left at (845, 272)
Screenshot: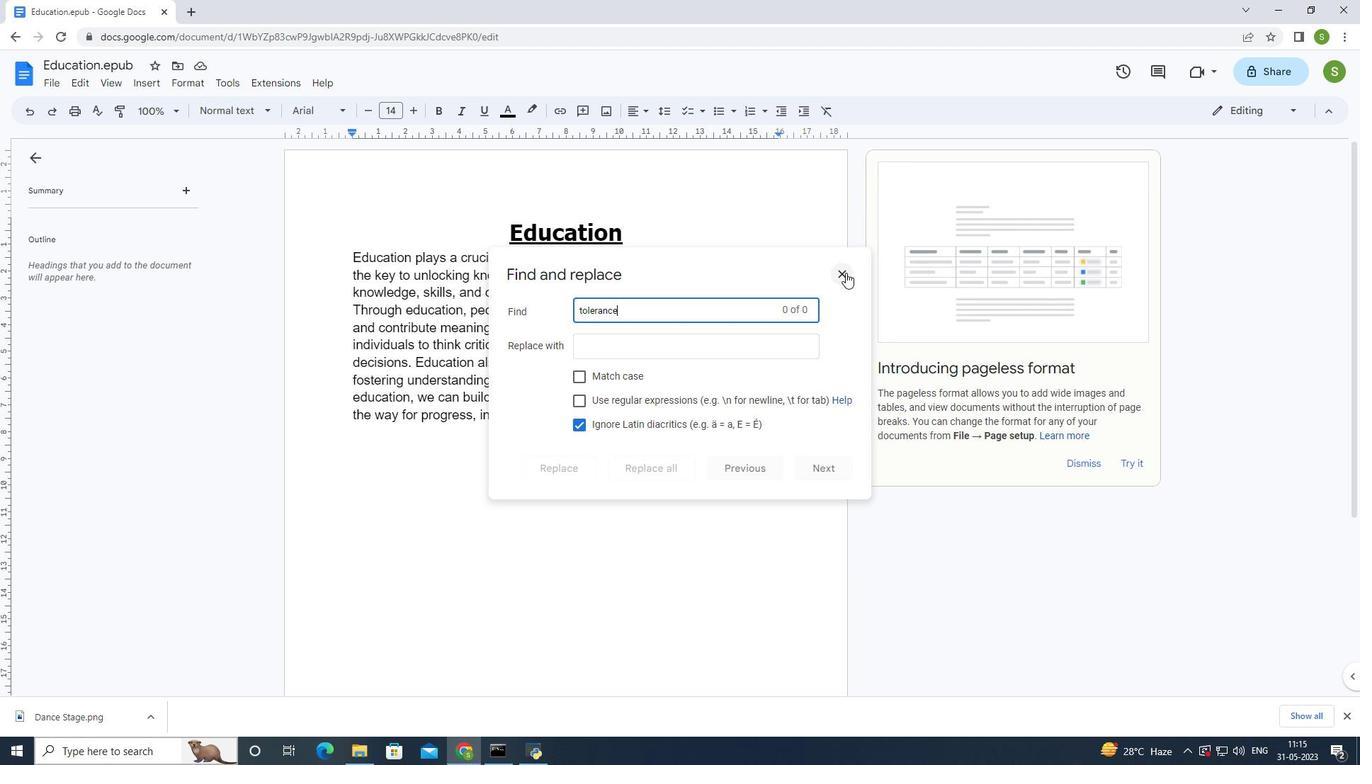 
Action: Mouse moved to (594, 518)
Screenshot: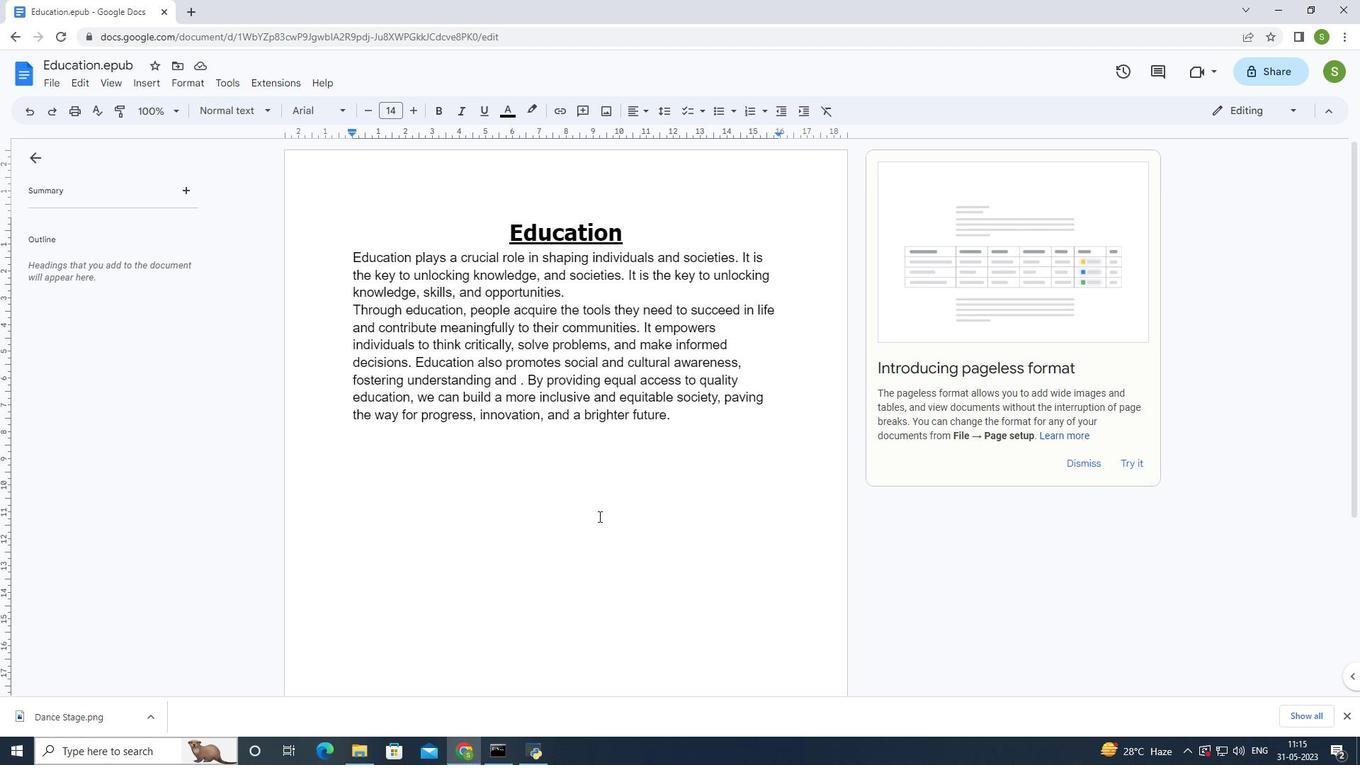 
Action: Mouse scrolled (594, 517) with delta (0, 0)
Screenshot: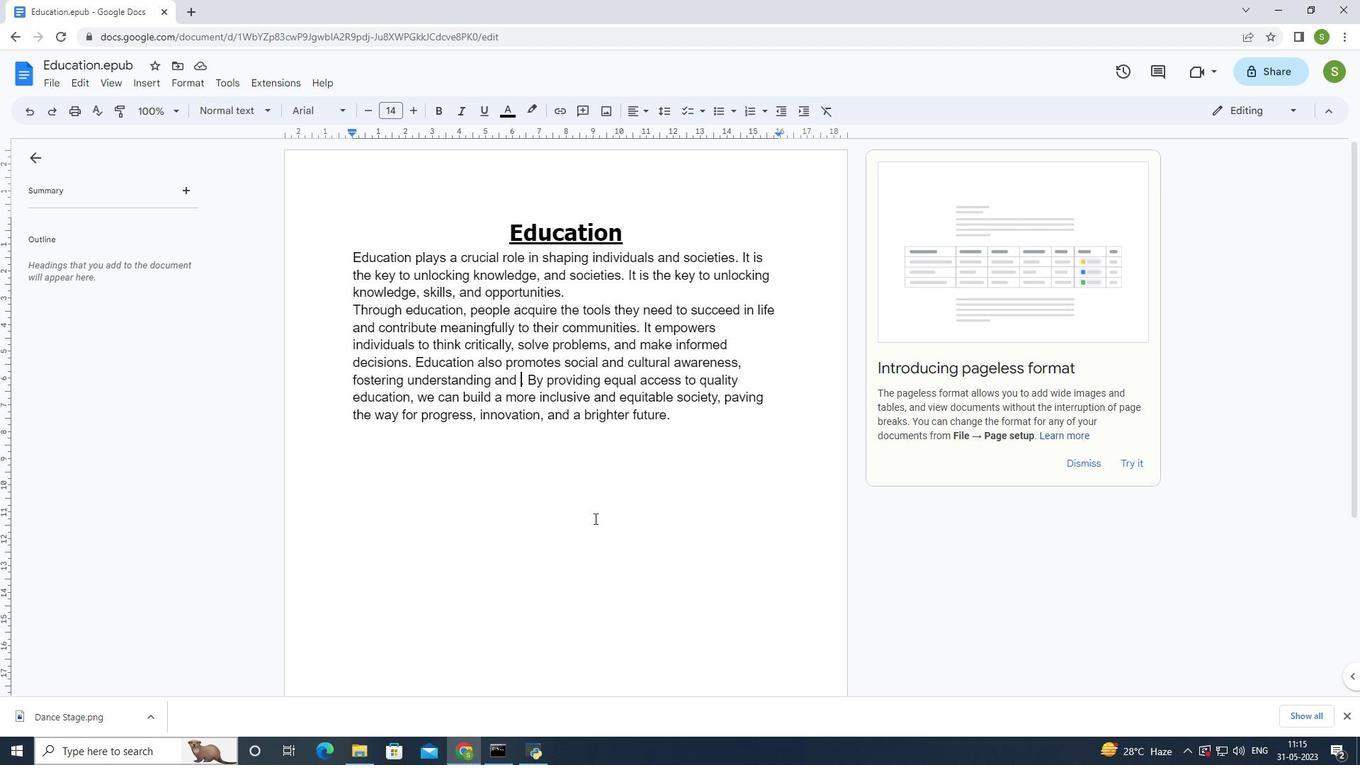 
Action: Mouse scrolled (594, 517) with delta (0, 0)
Screenshot: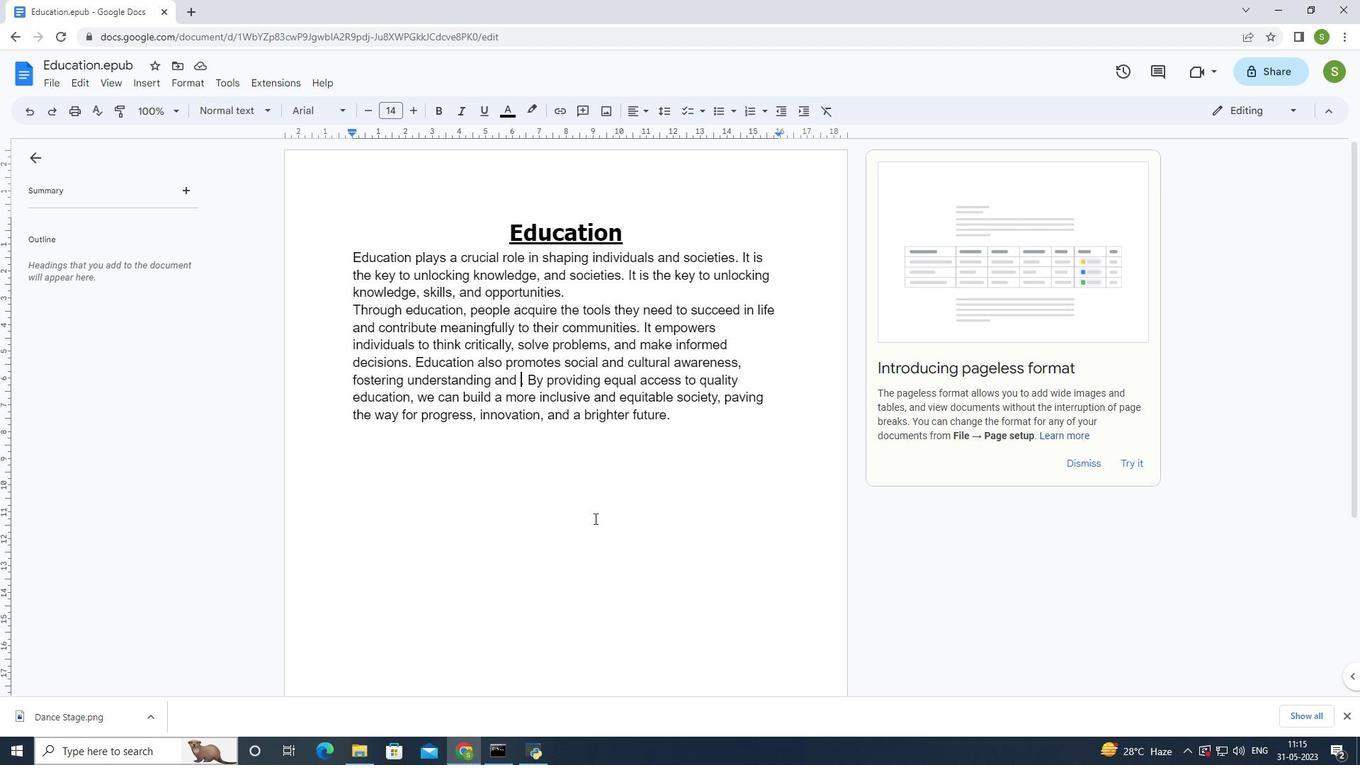 
Action: Mouse scrolled (594, 517) with delta (0, 0)
Screenshot: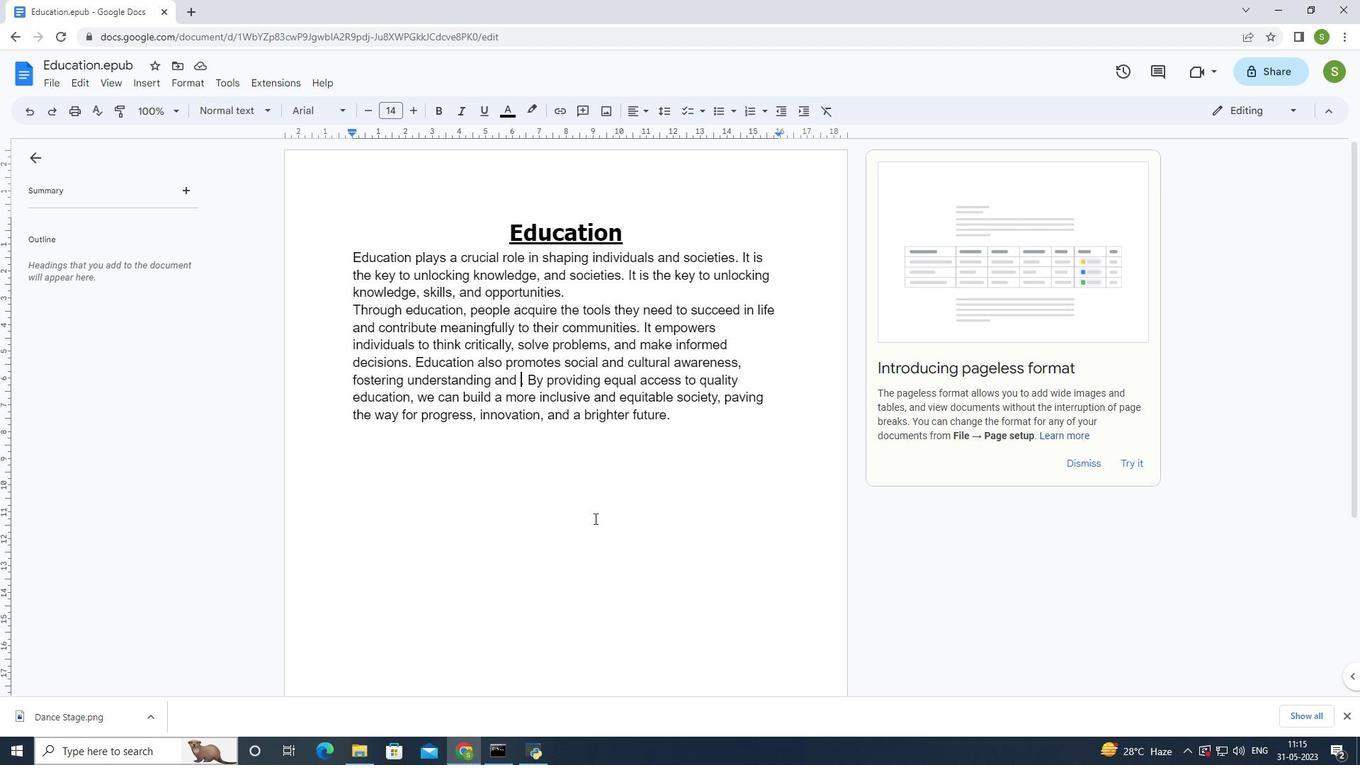 
Action: Mouse scrolled (594, 517) with delta (0, 0)
Screenshot: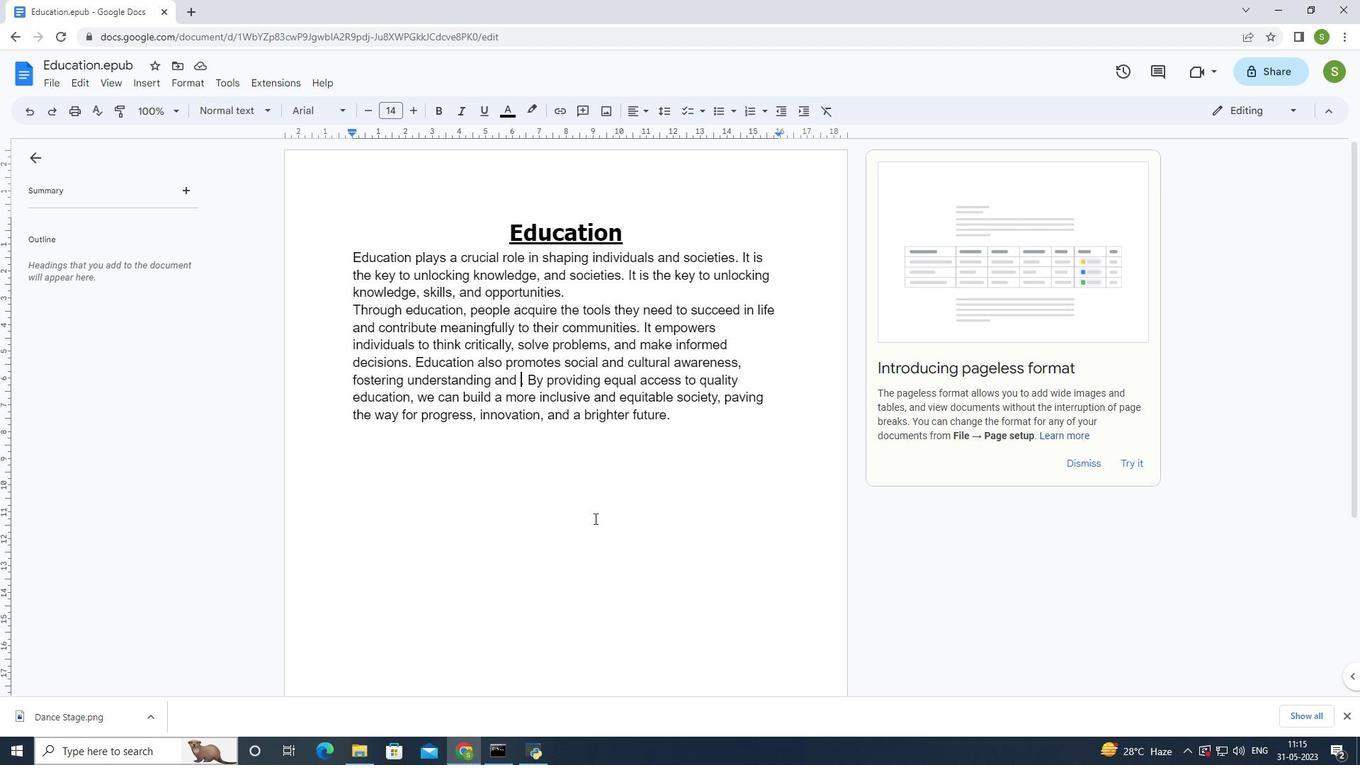 
Action: Mouse moved to (591, 505)
Screenshot: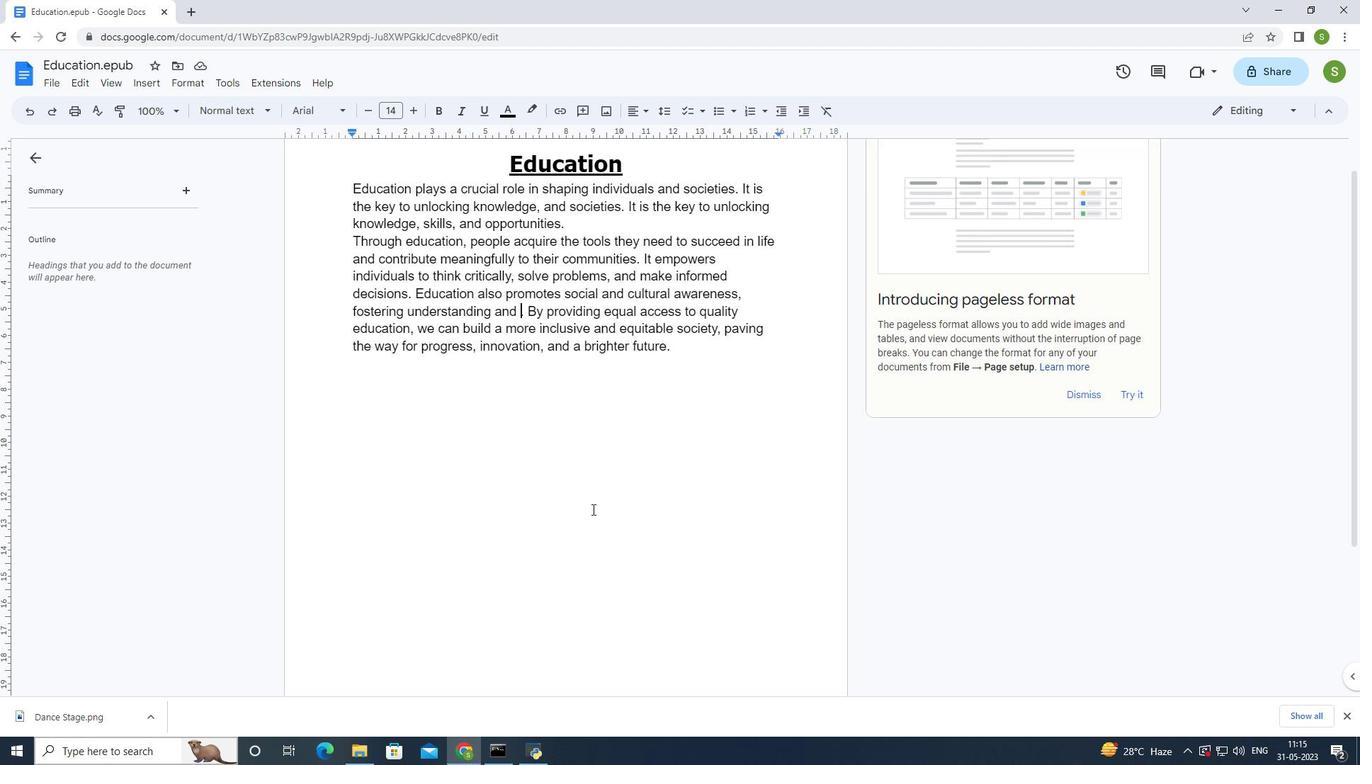 
Action: Mouse scrolled (591, 504) with delta (0, 0)
Screenshot: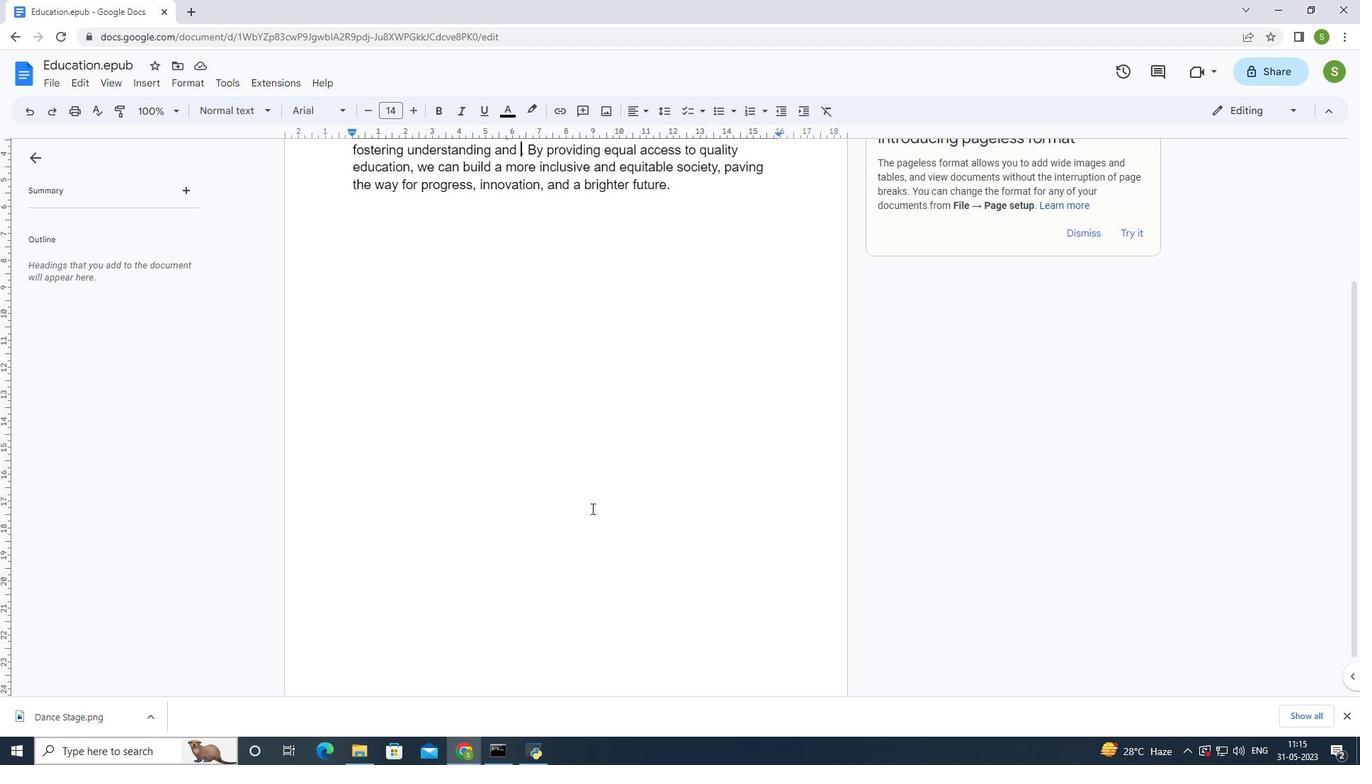 
Action: Mouse scrolled (591, 504) with delta (0, 0)
Screenshot: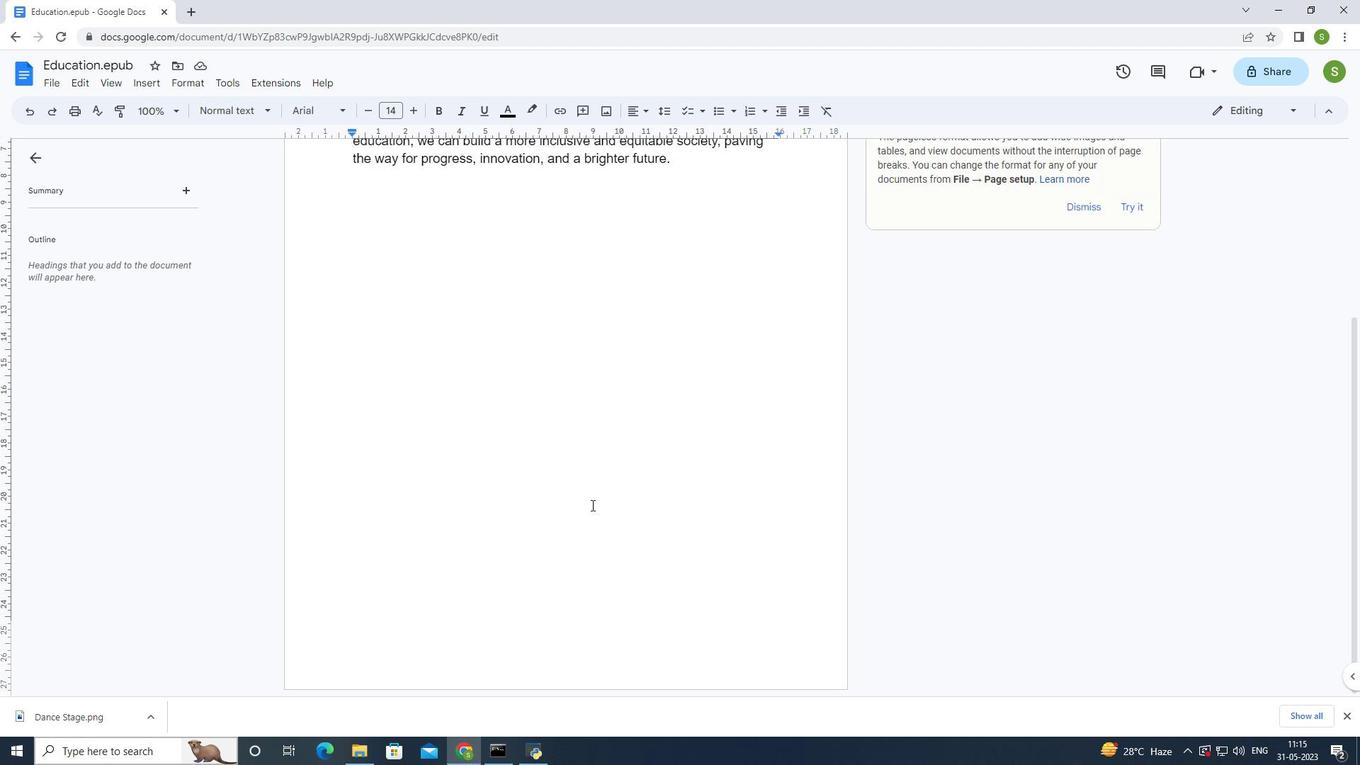 
Action: Mouse scrolled (591, 504) with delta (0, 0)
Screenshot: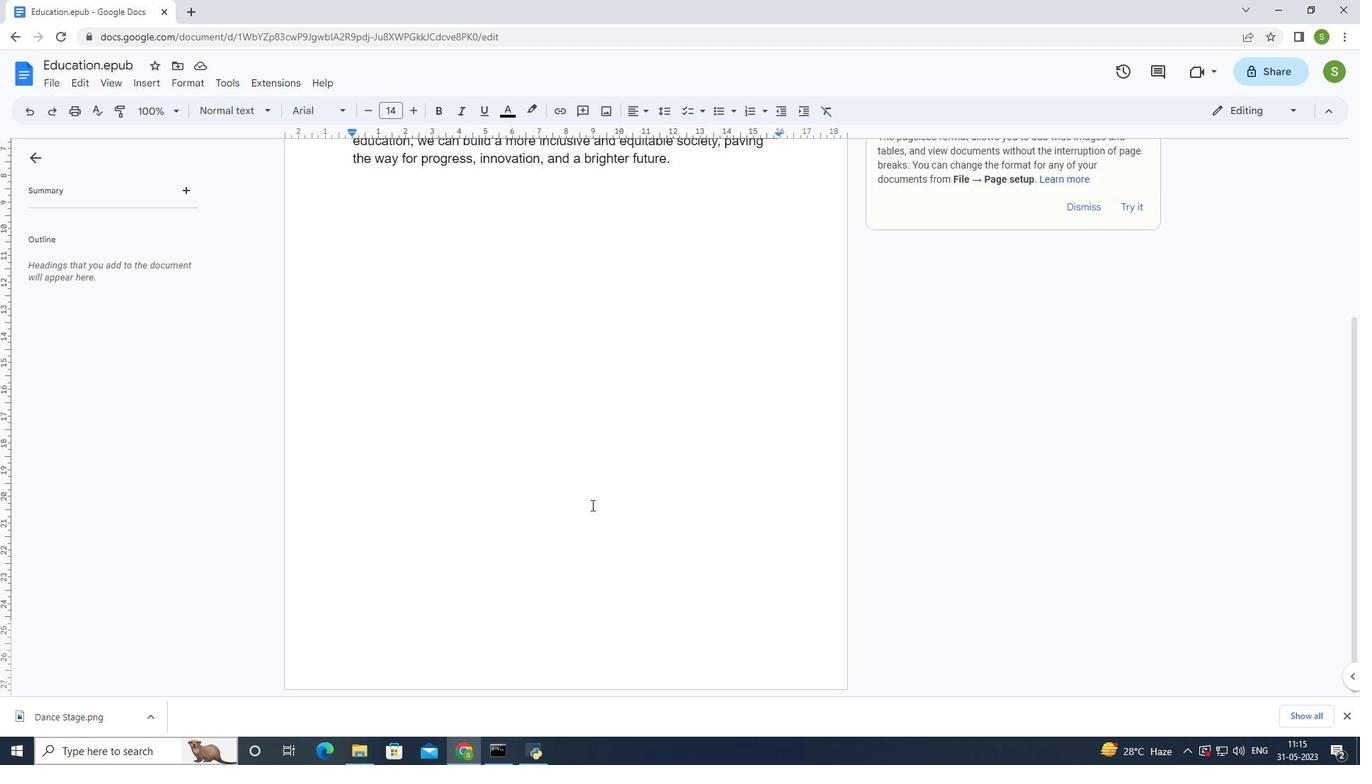 
Action: Mouse scrolled (591, 504) with delta (0, 0)
Screenshot: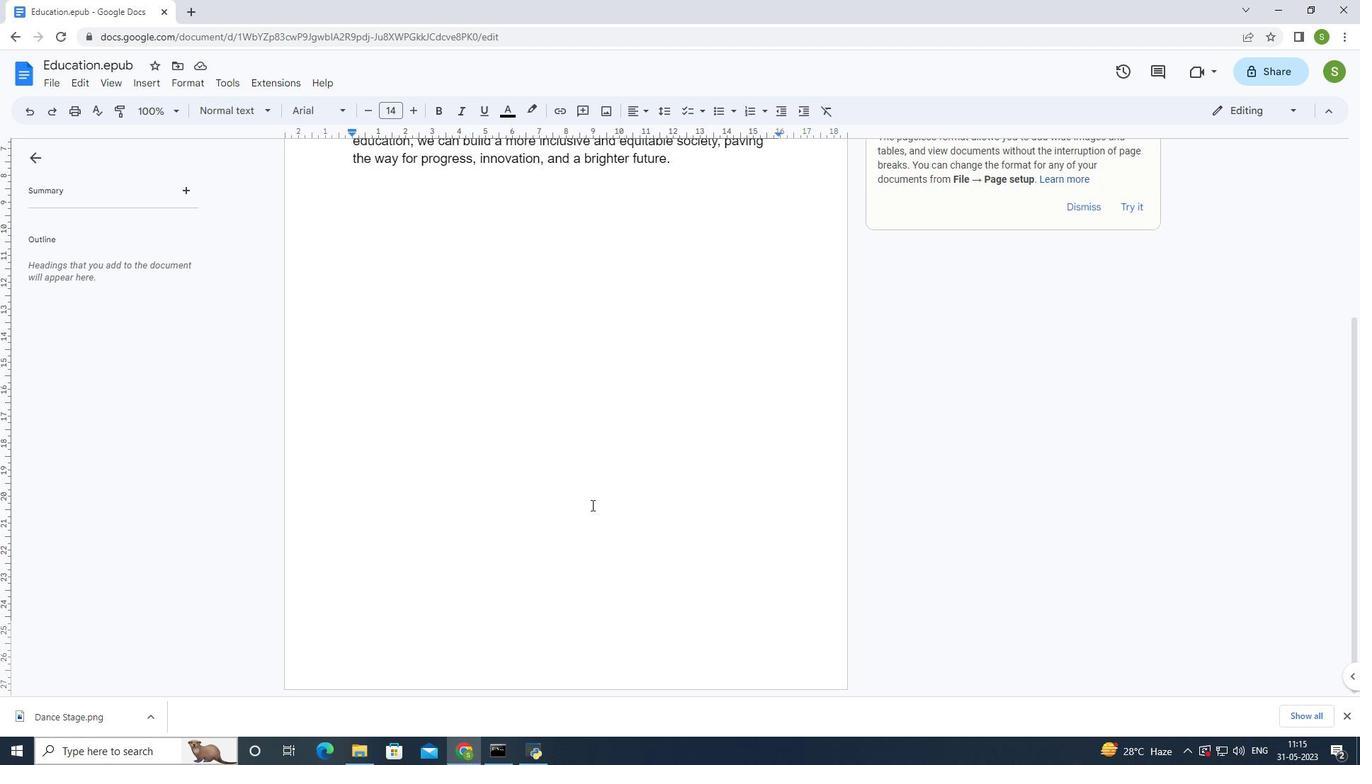 
Action: Mouse moved to (590, 502)
Screenshot: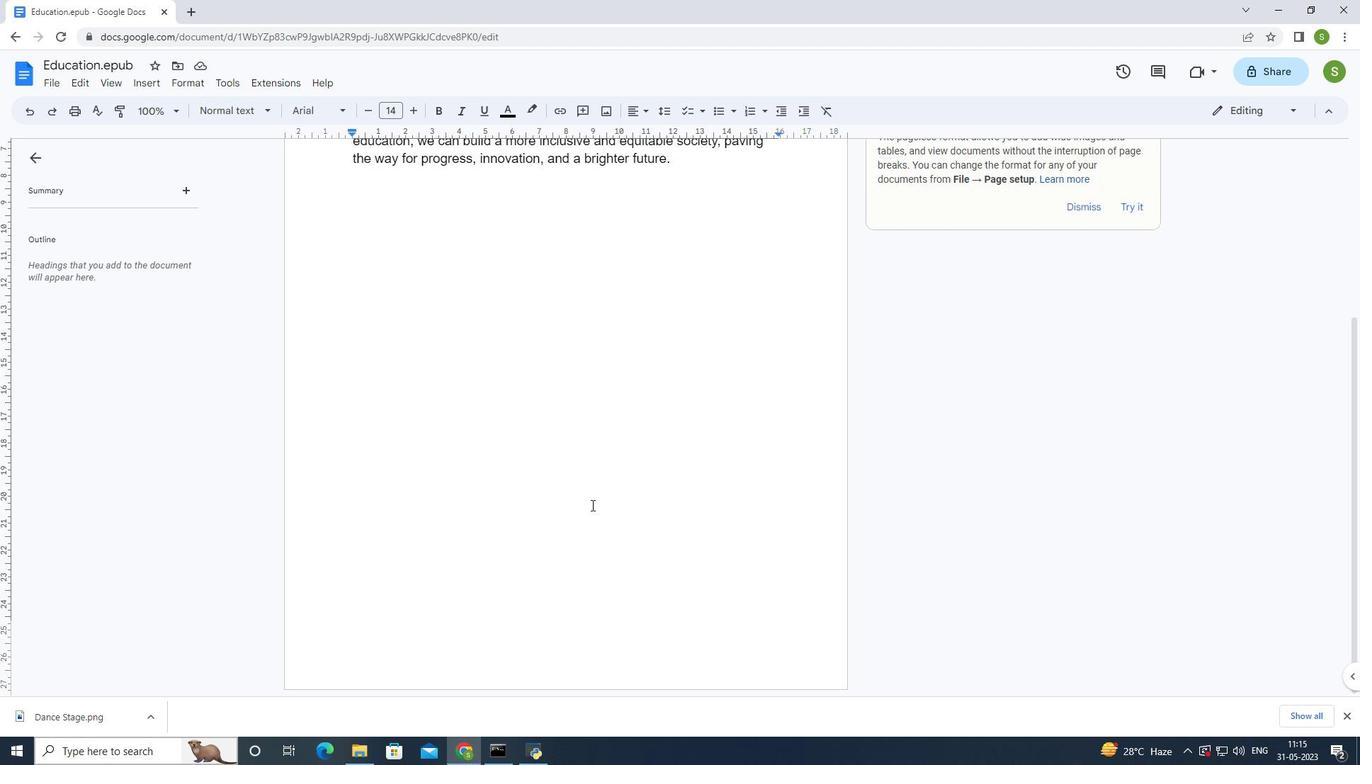 
Action: Mouse scrolled (590, 501) with delta (0, 0)
Screenshot: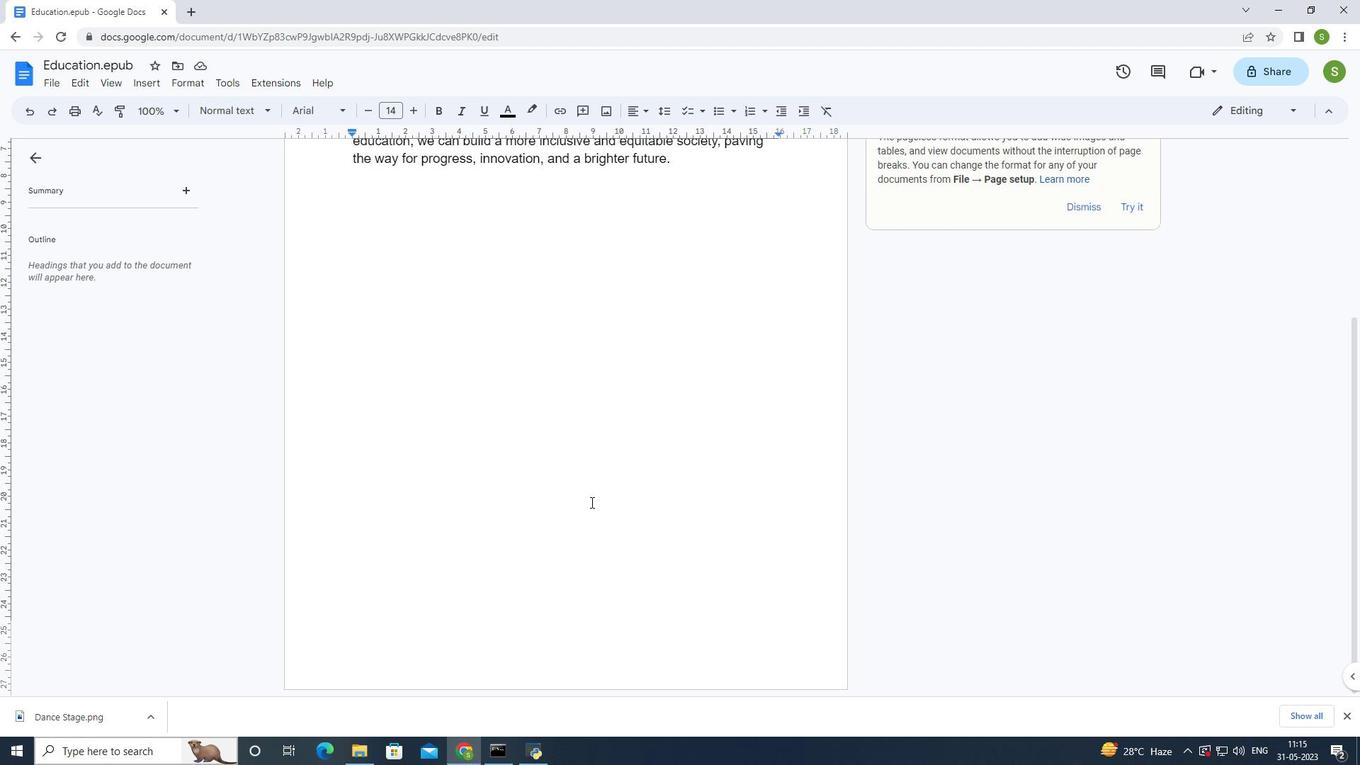 
Action: Mouse moved to (590, 501)
Screenshot: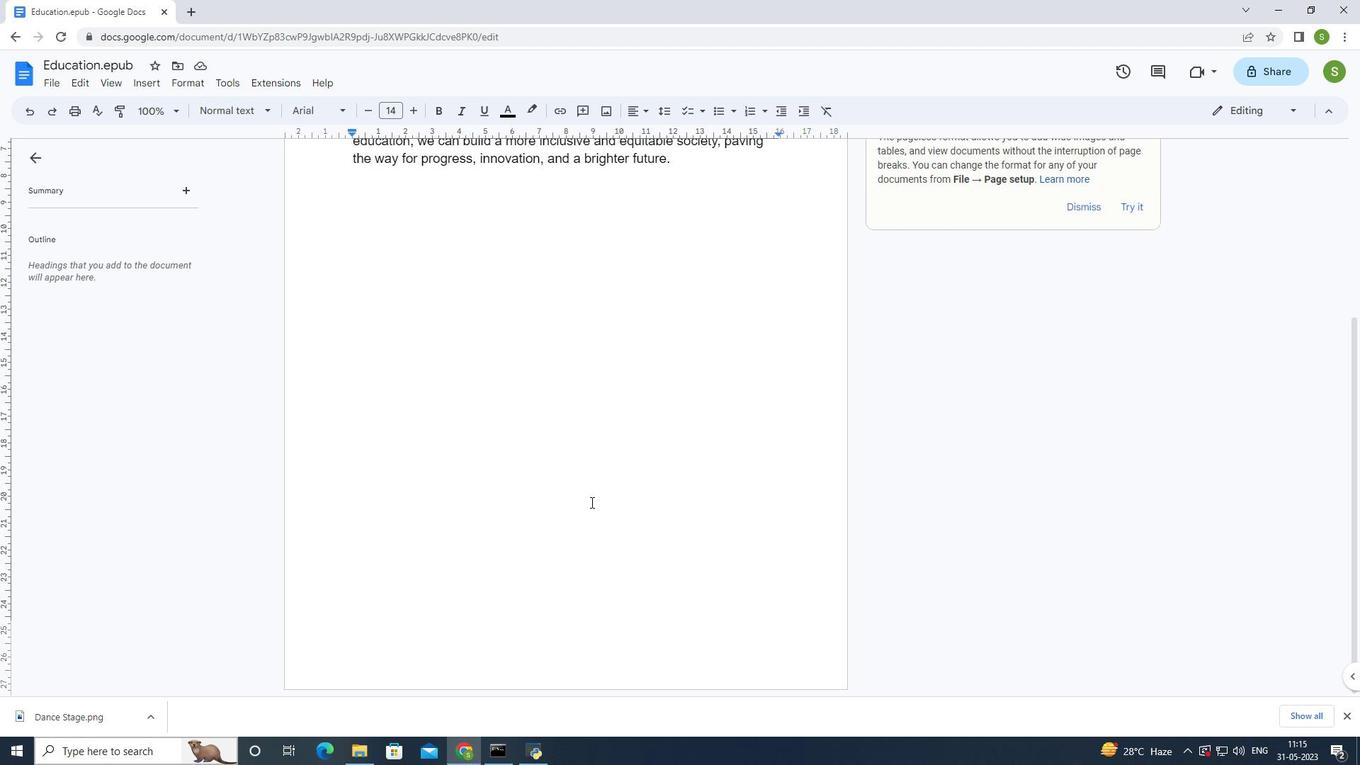 
Action: Mouse scrolled (590, 500) with delta (0, 0)
Screenshot: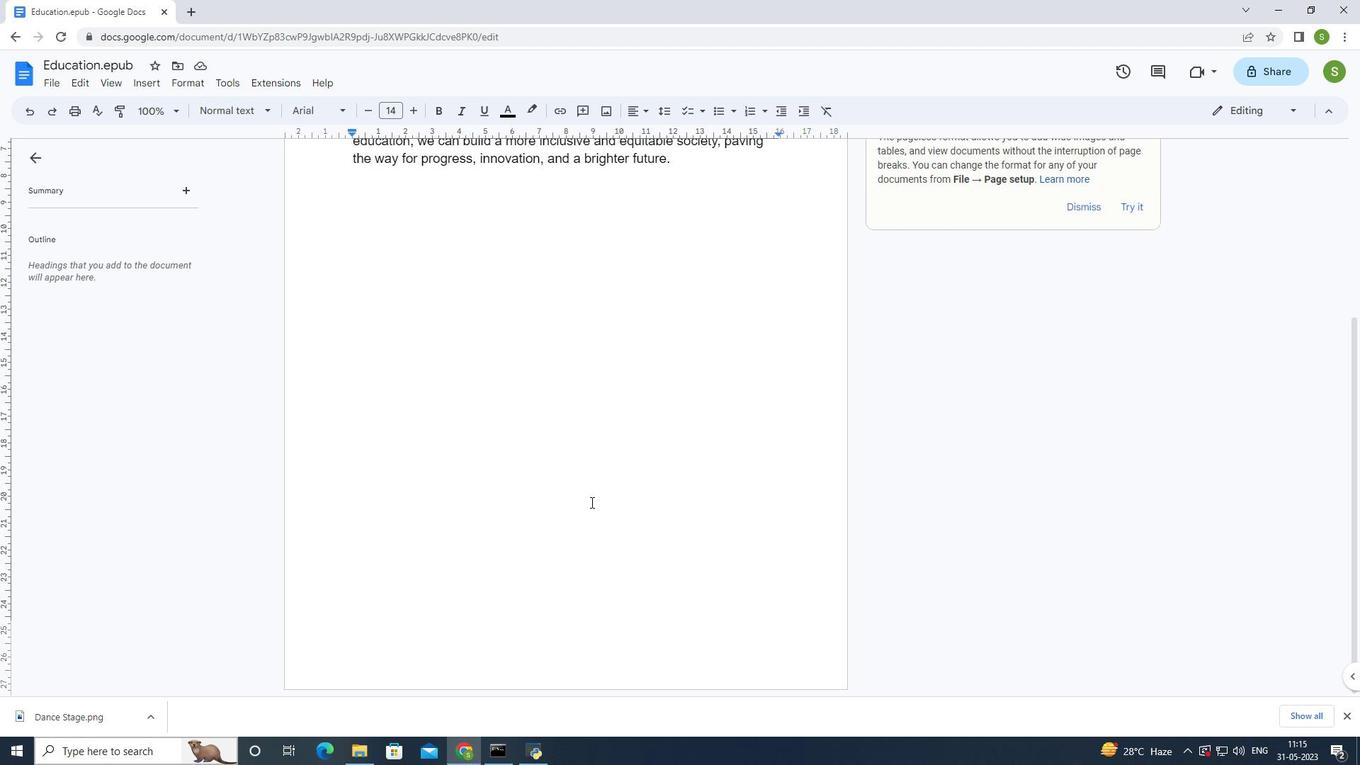 
Action: Mouse scrolled (590, 500) with delta (0, 0)
Screenshot: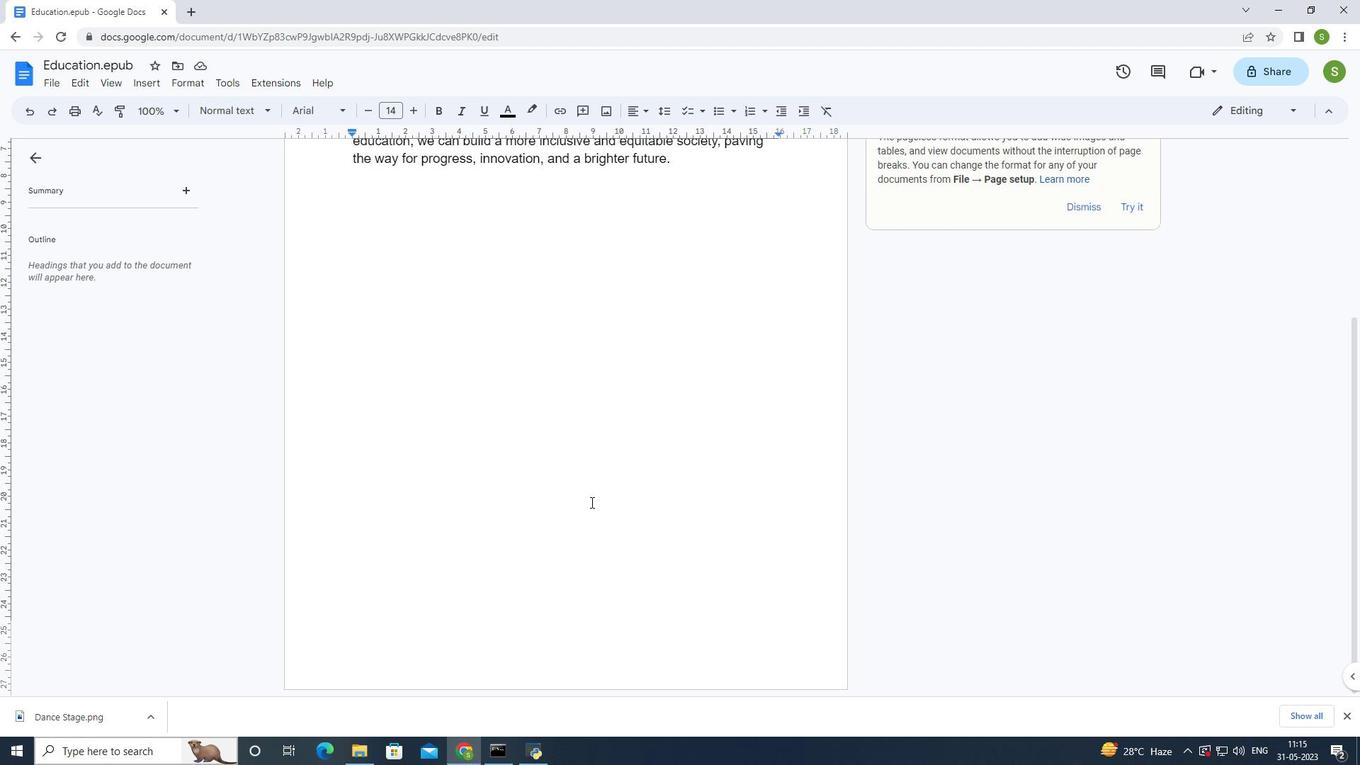 
Action: Mouse scrolled (590, 500) with delta (0, 0)
Screenshot: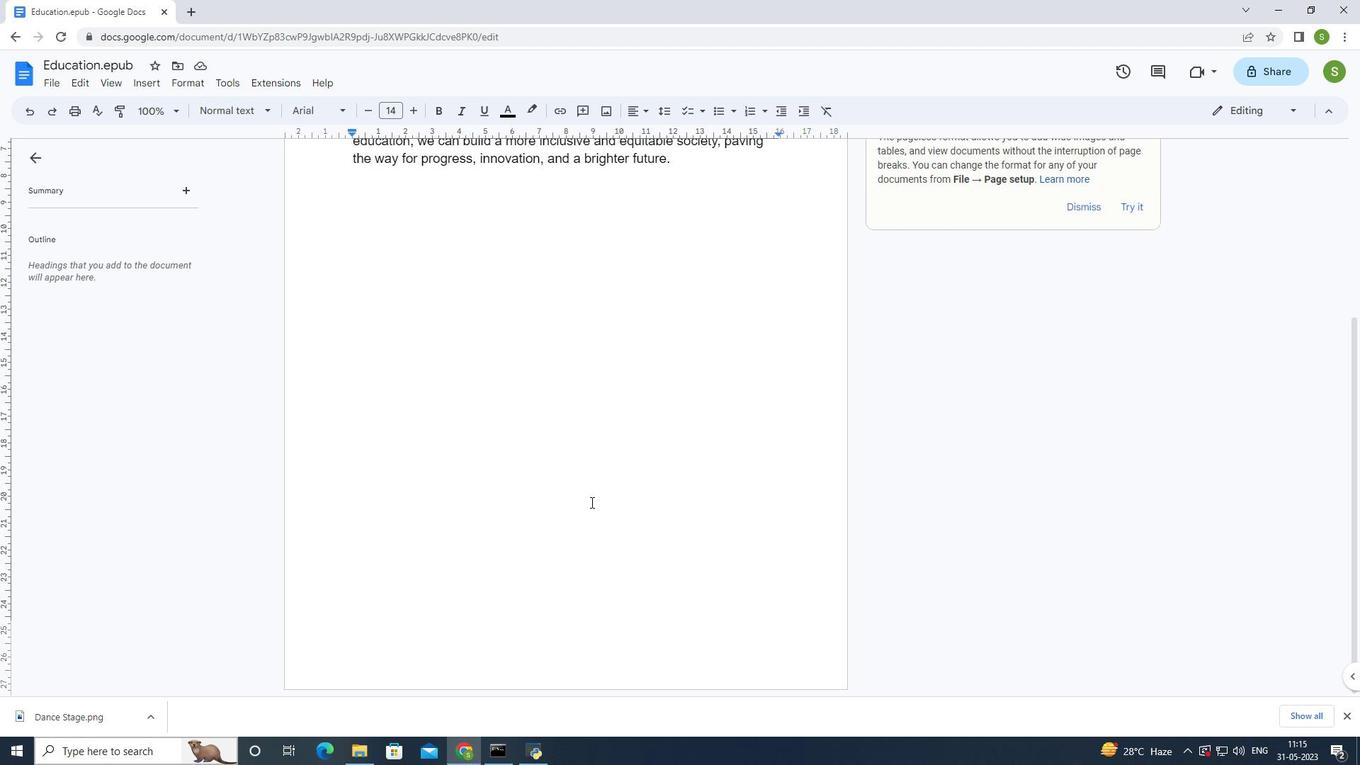 
Action: Mouse moved to (723, 586)
Screenshot: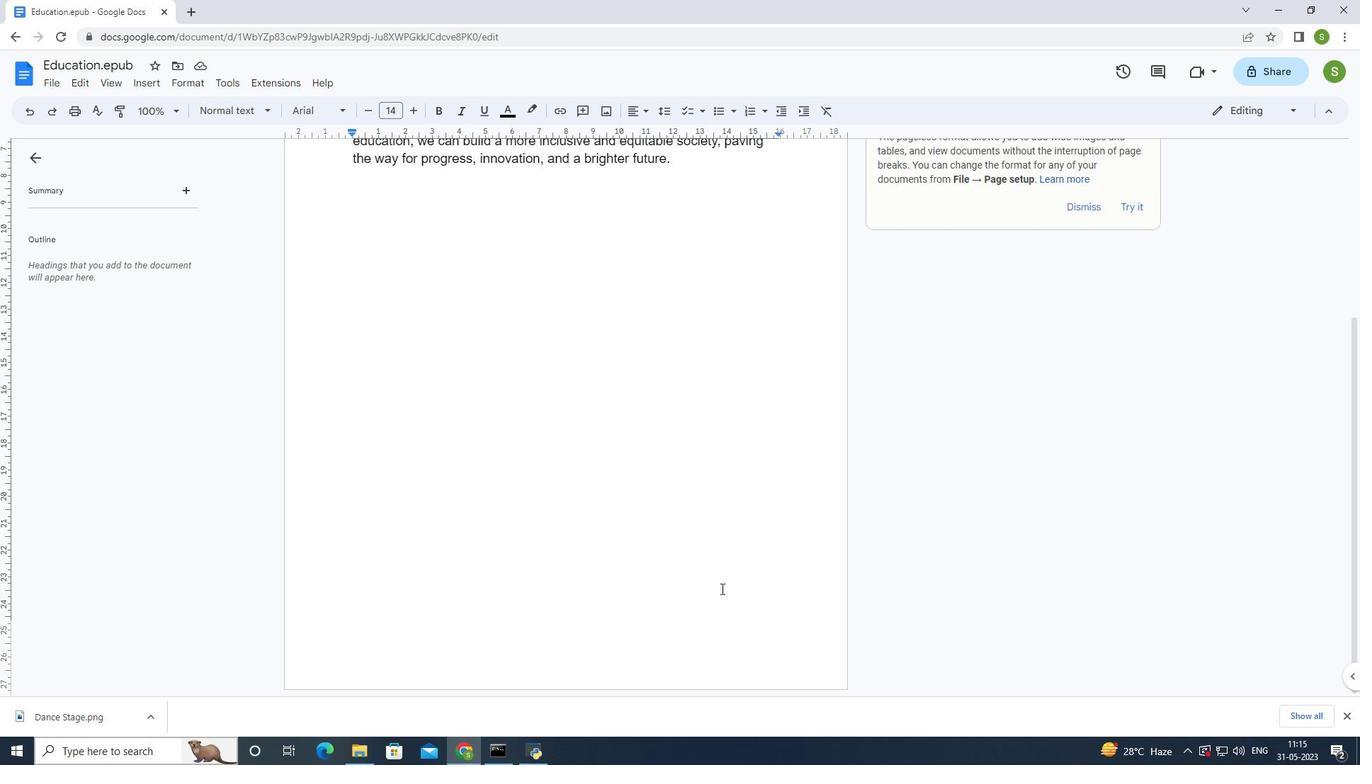 
Action: Mouse pressed left at (723, 586)
Screenshot: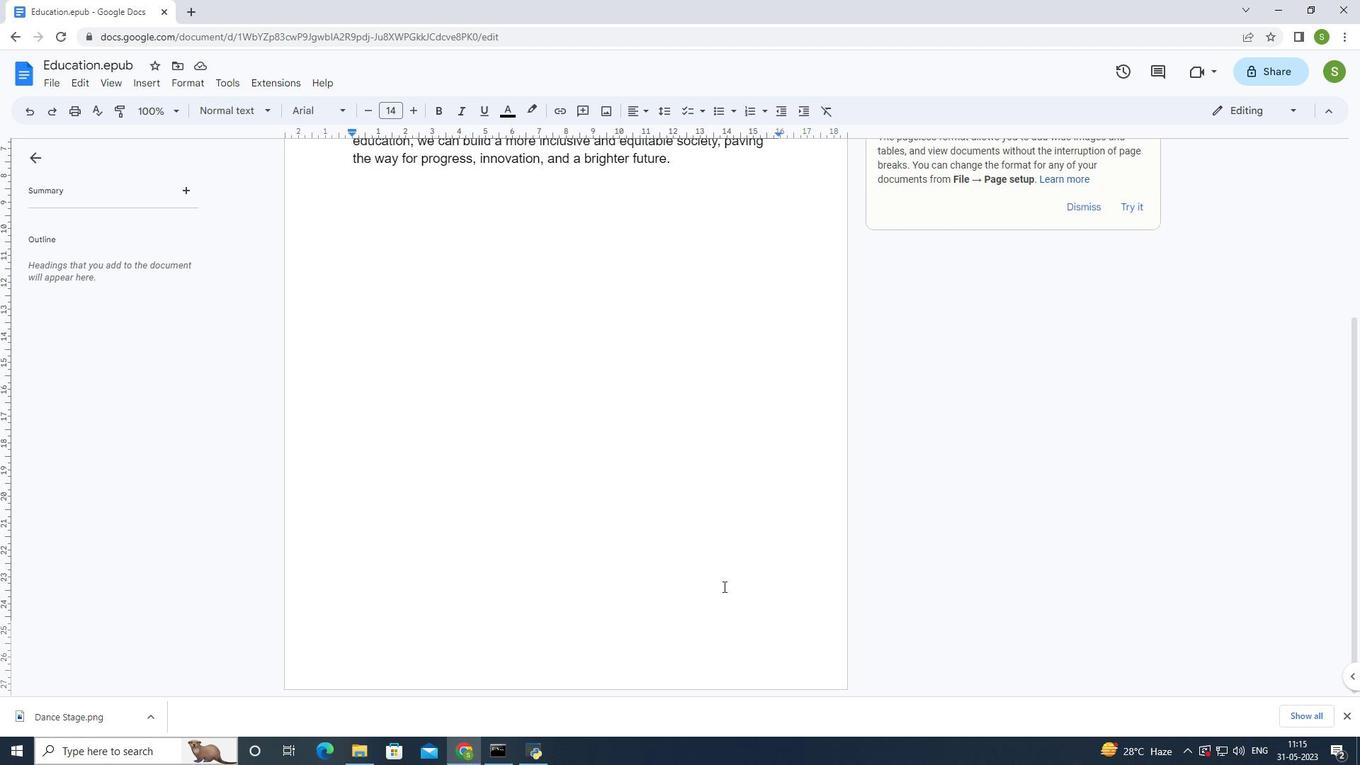 
Action: Mouse moved to (722, 585)
Screenshot: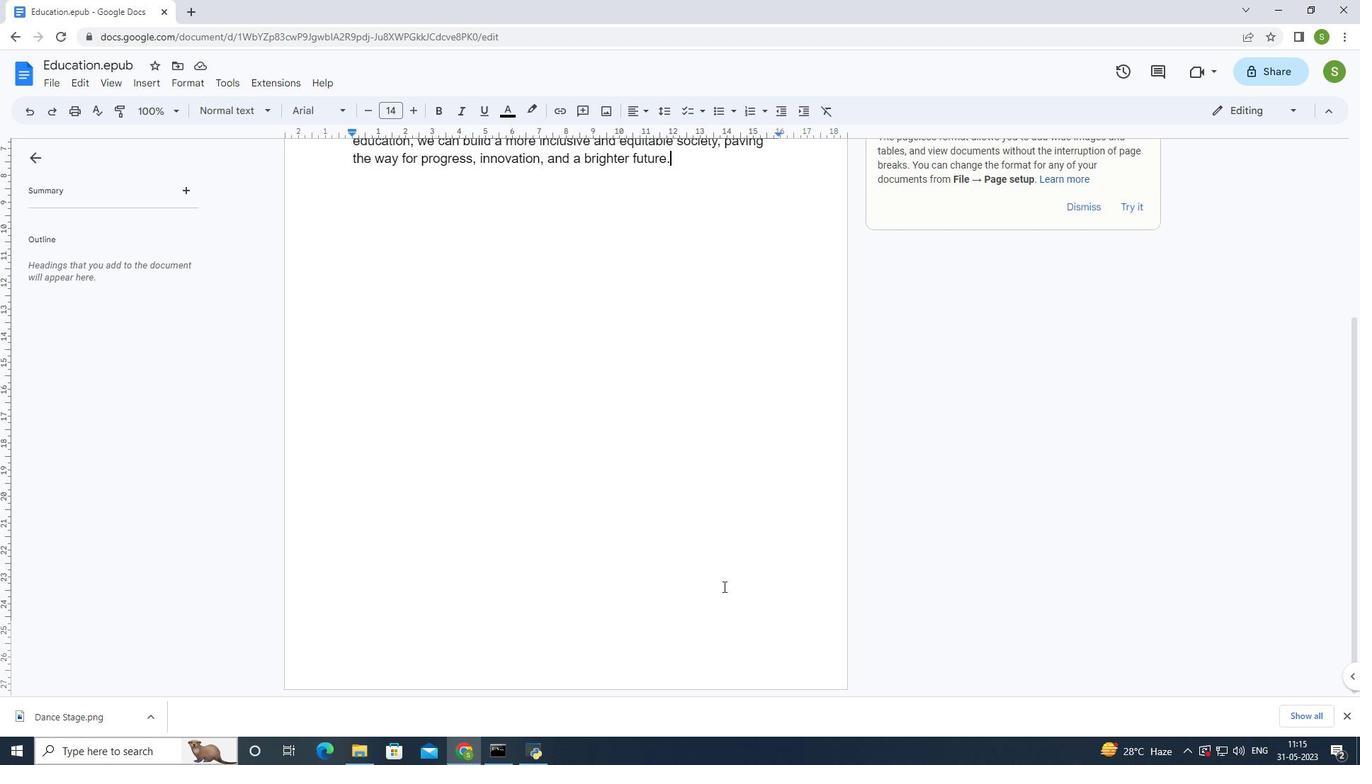 
Action: Mouse pressed left at (722, 585)
Screenshot: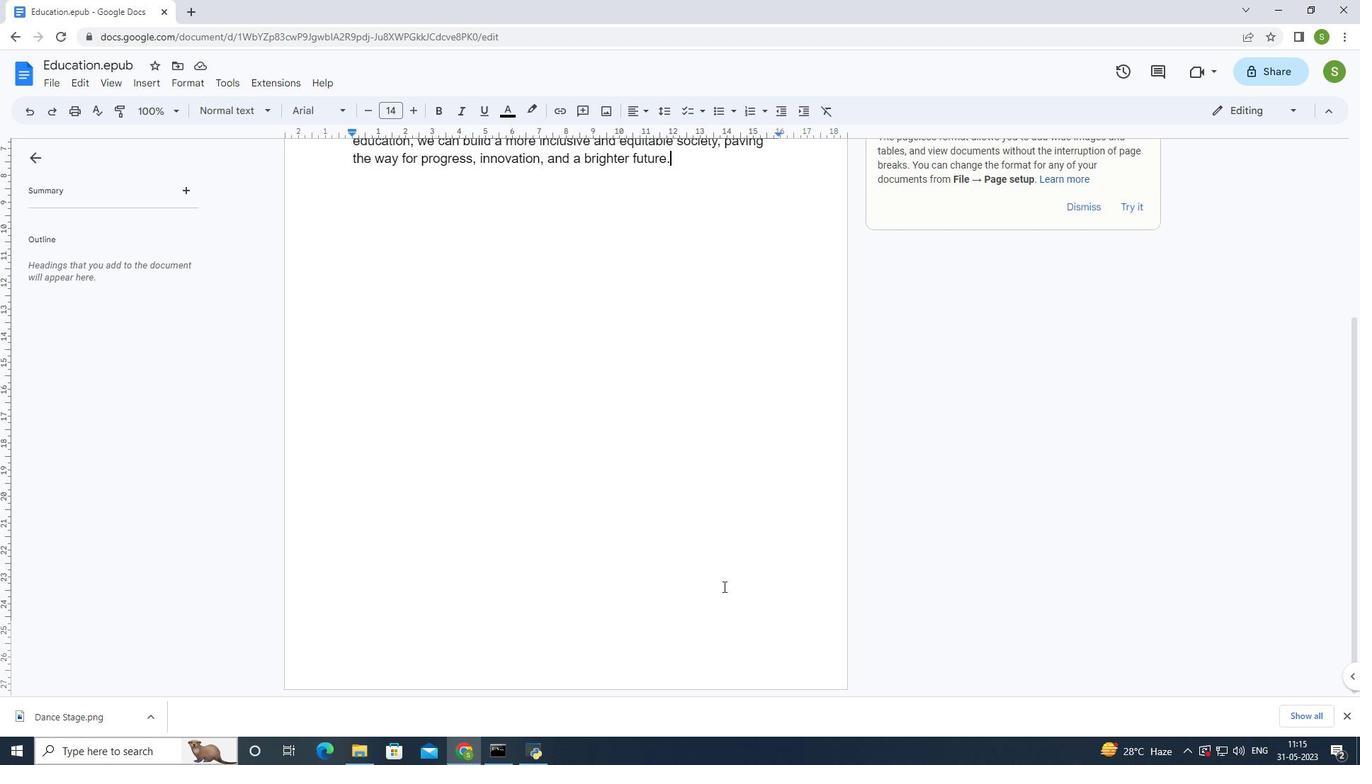 
Action: Mouse moved to (705, 580)
Screenshot: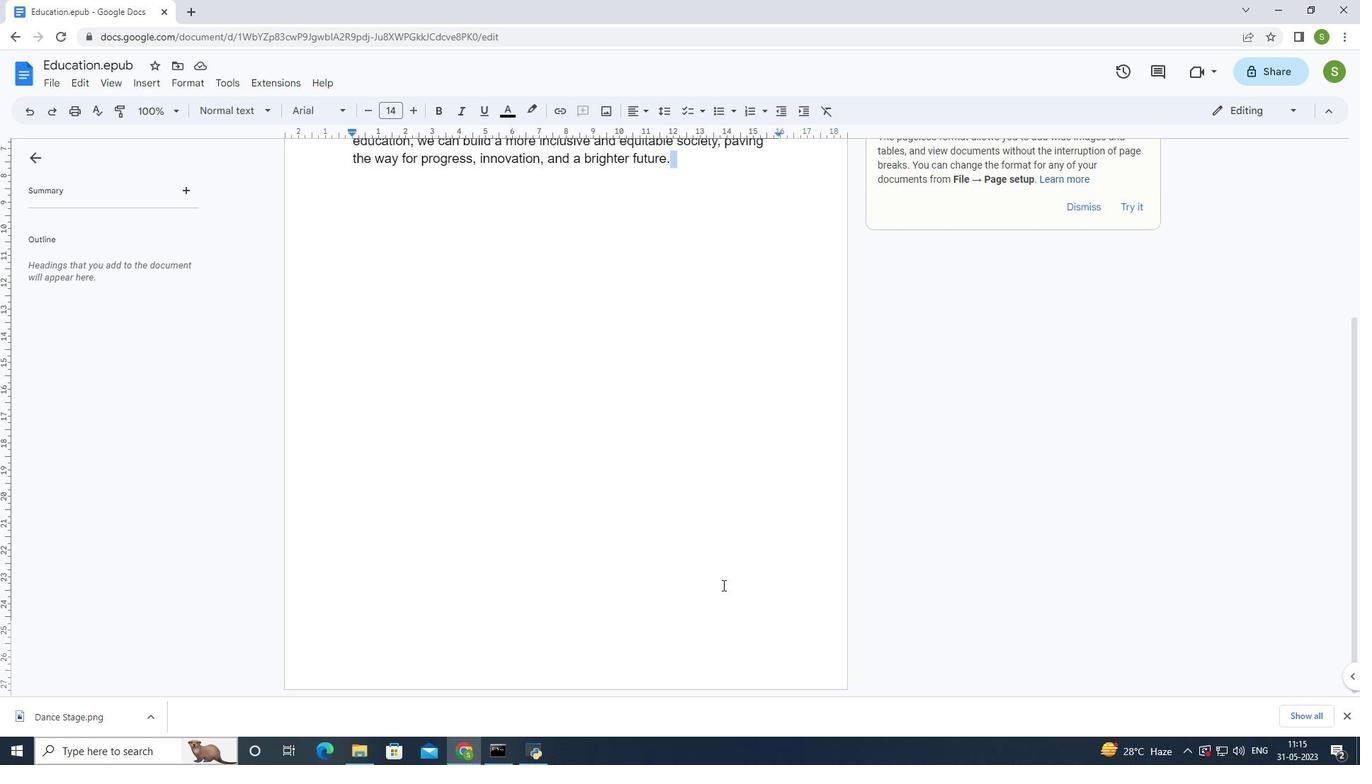 
Action: Mouse pressed left at (705, 580)
Screenshot: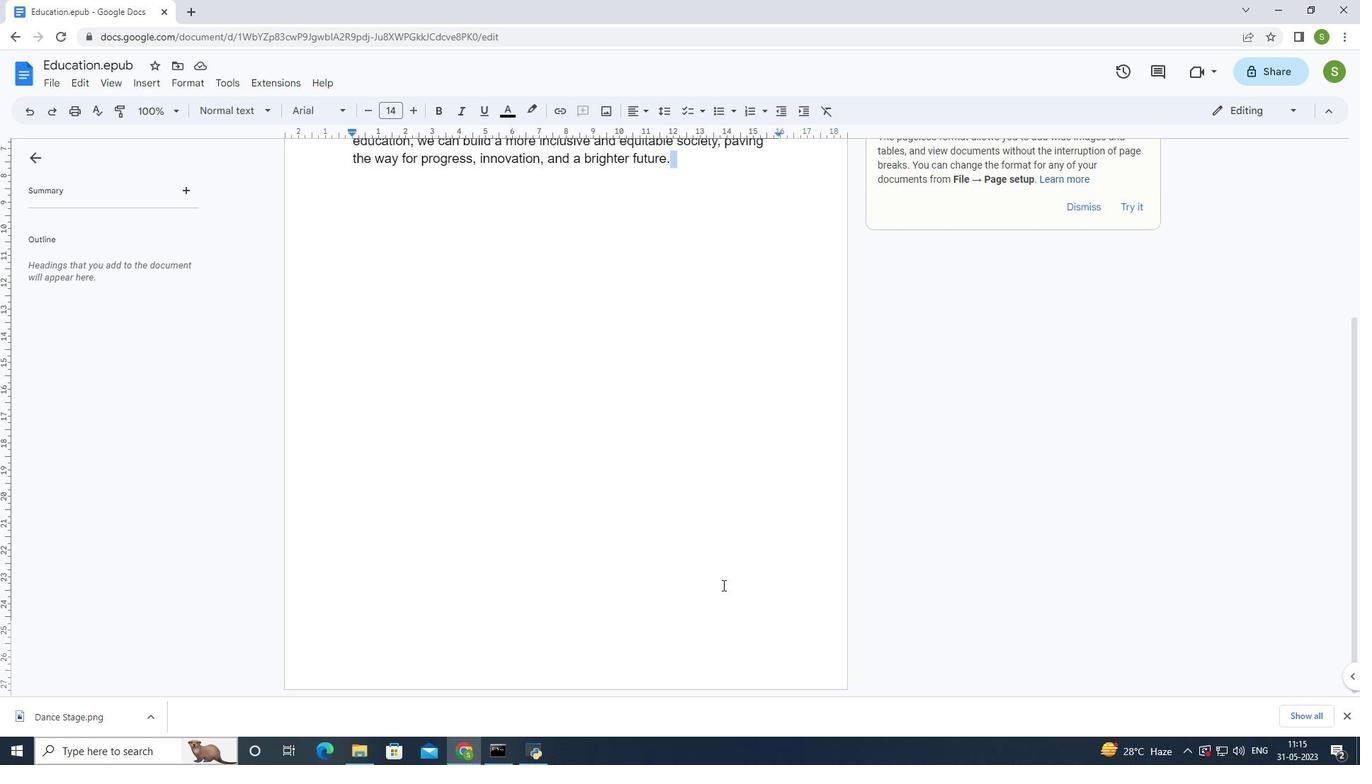 
Action: Mouse moved to (704, 580)
Screenshot: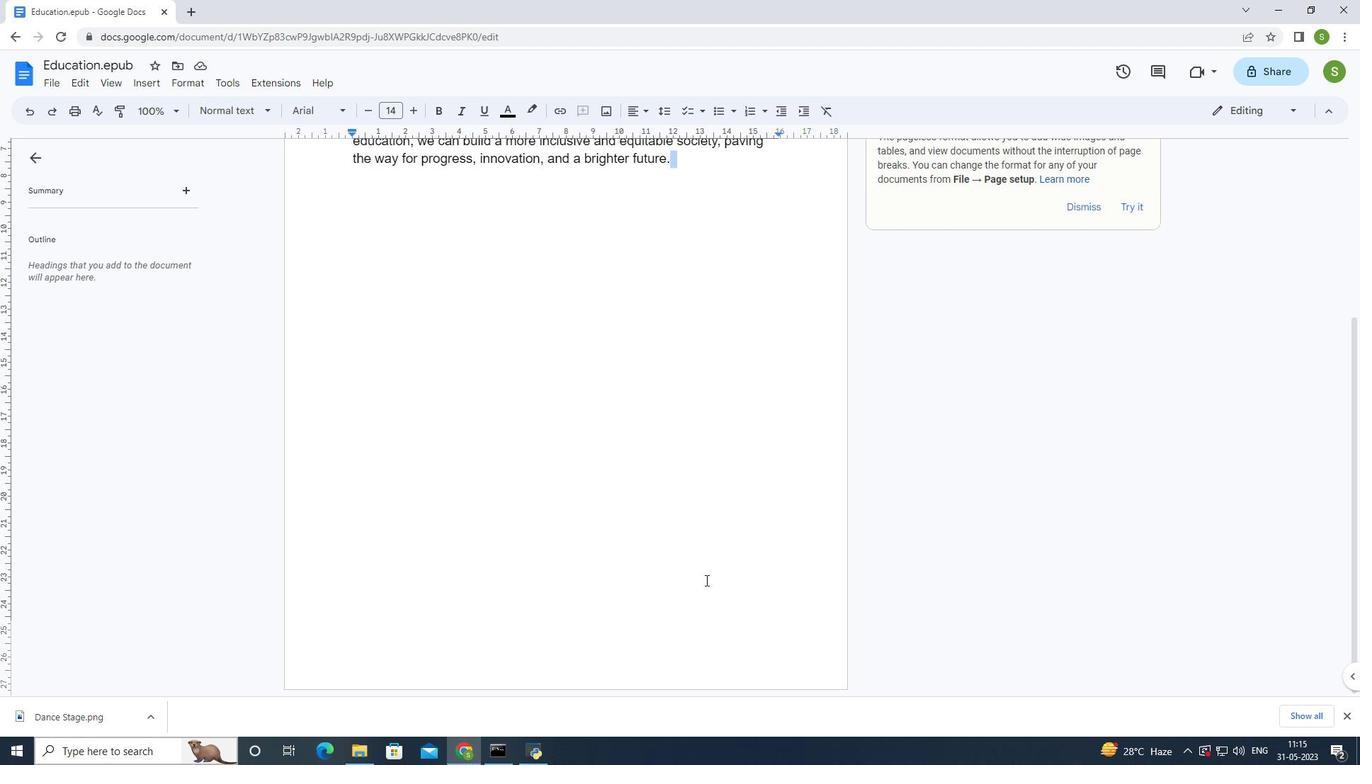 
Action: Mouse pressed left at (704, 580)
Screenshot: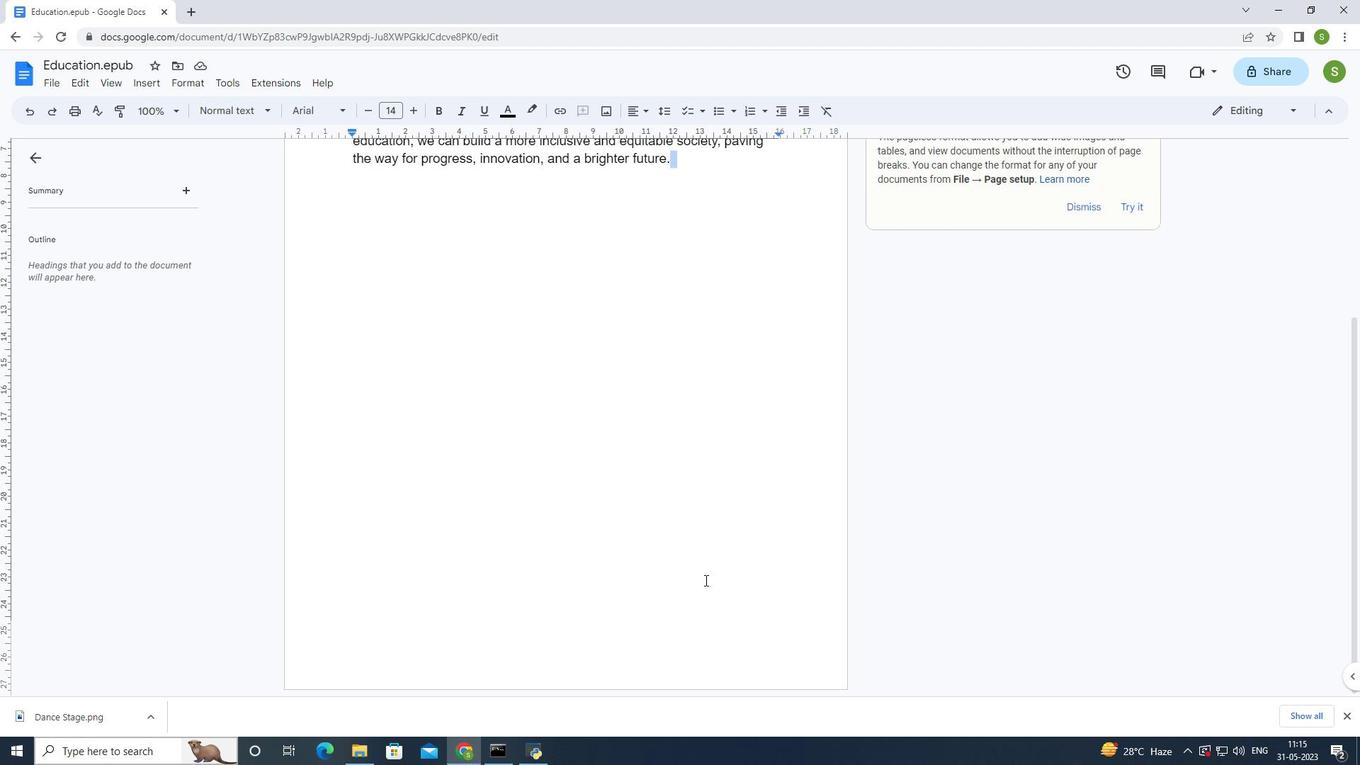 
Action: Mouse pressed left at (704, 580)
Screenshot: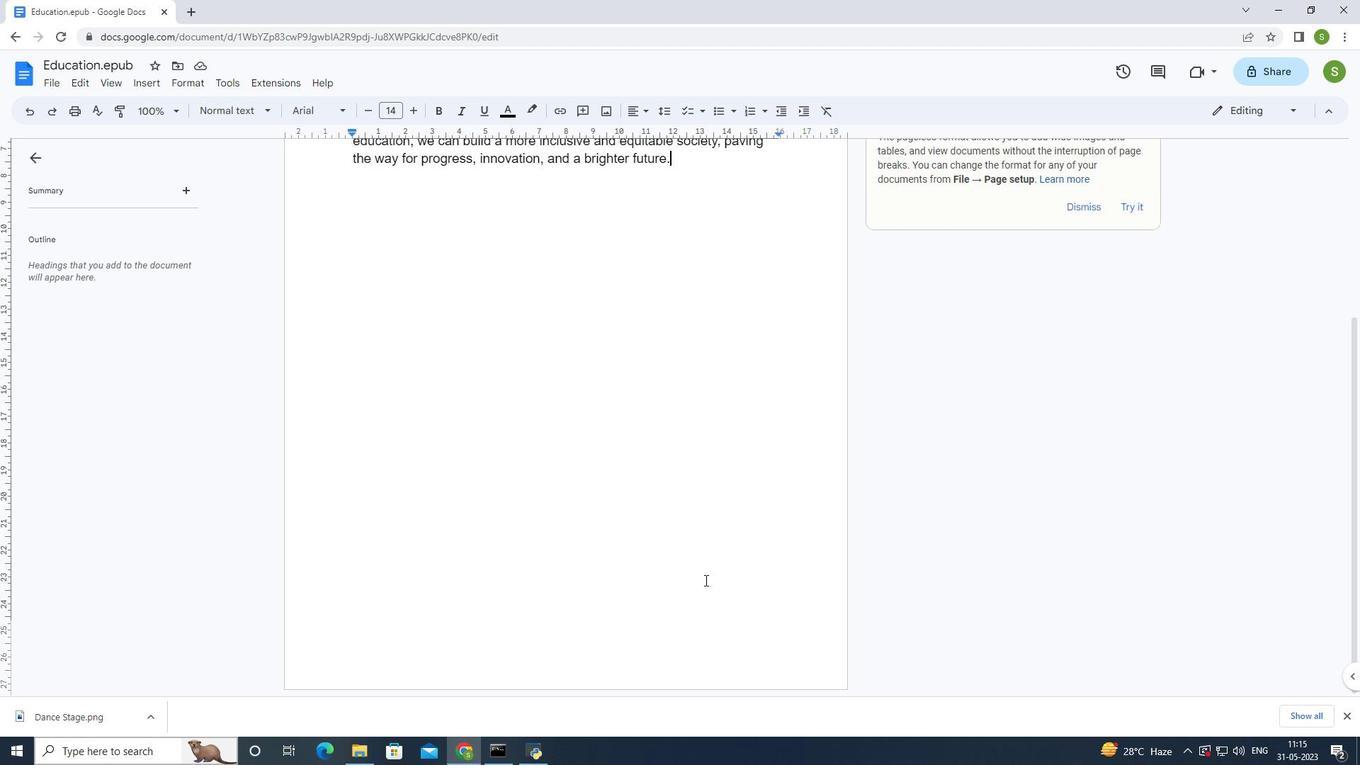 
Action: Mouse moved to (714, 588)
Screenshot: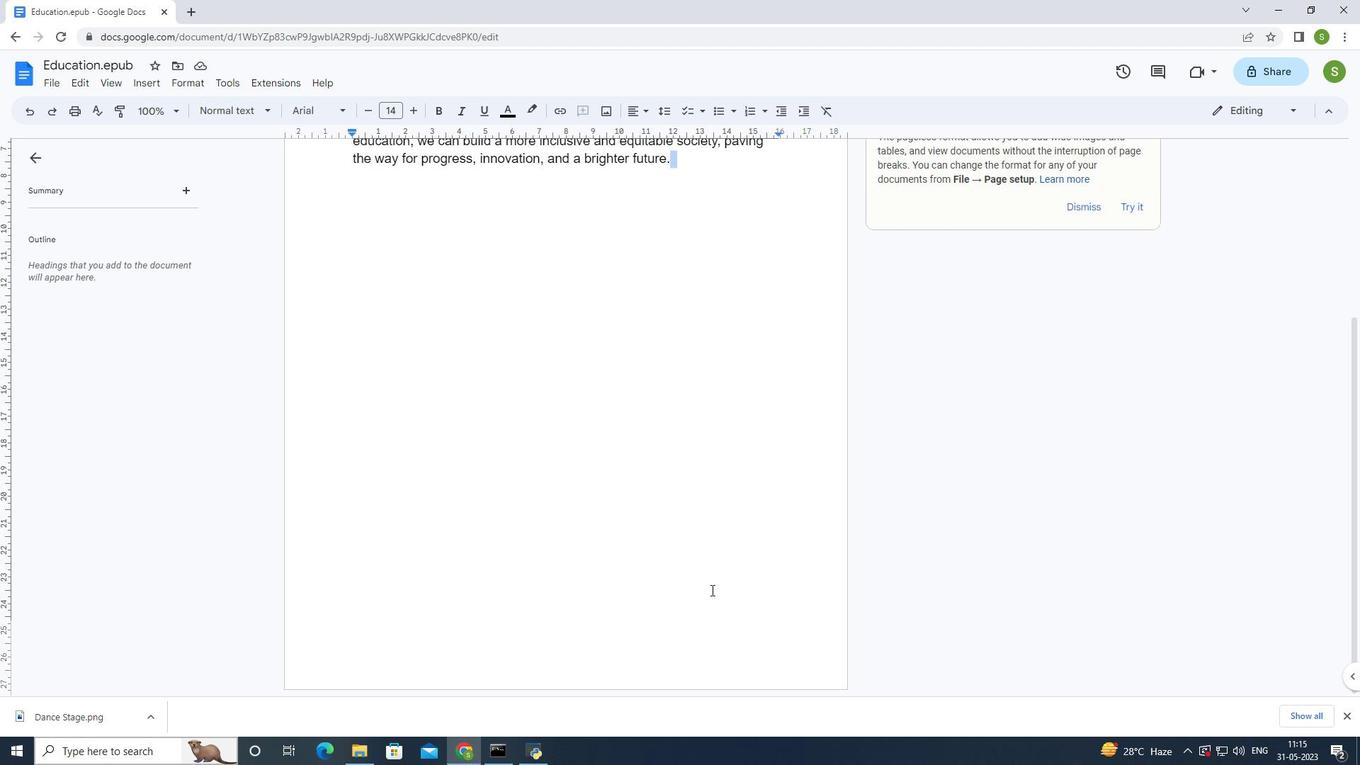 
Action: Key pressed <Key.enter><Key.enter>
Screenshot: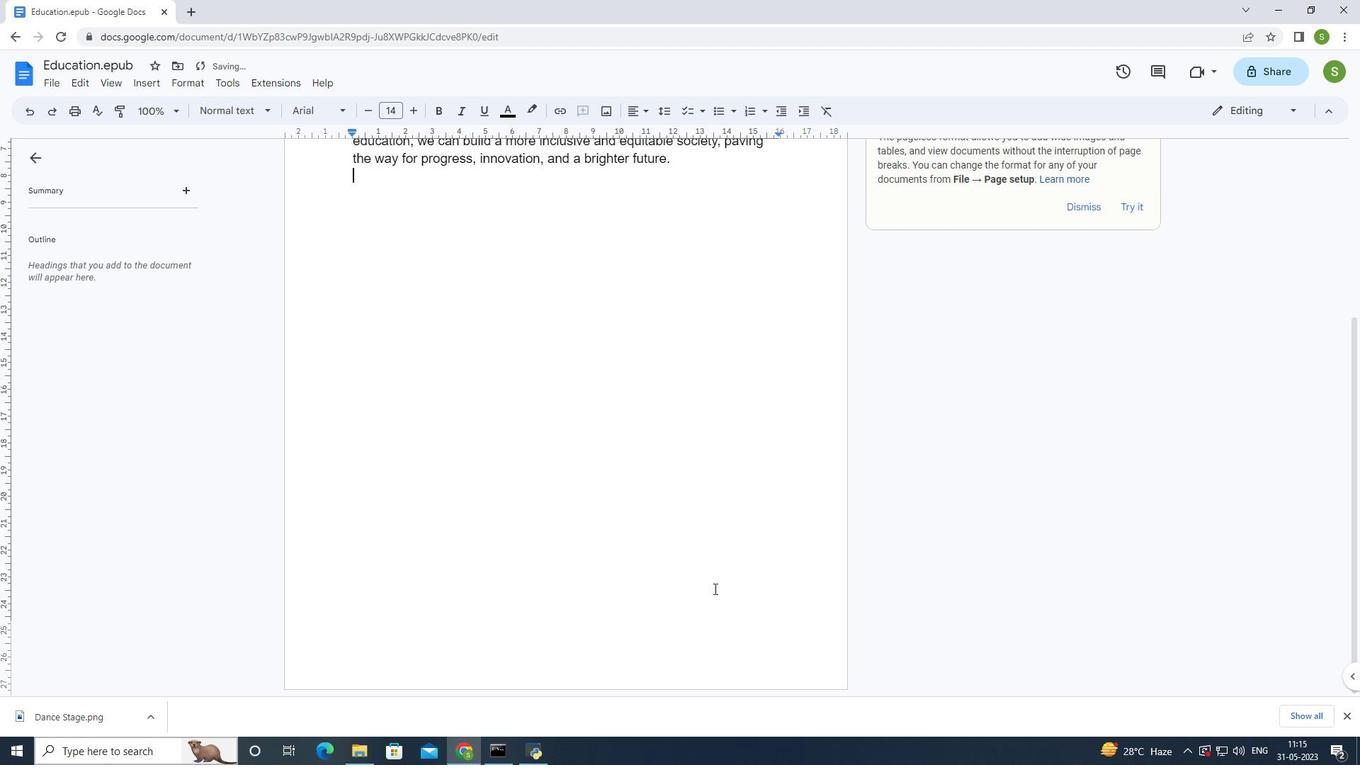 
Action: Mouse moved to (714, 586)
Screenshot: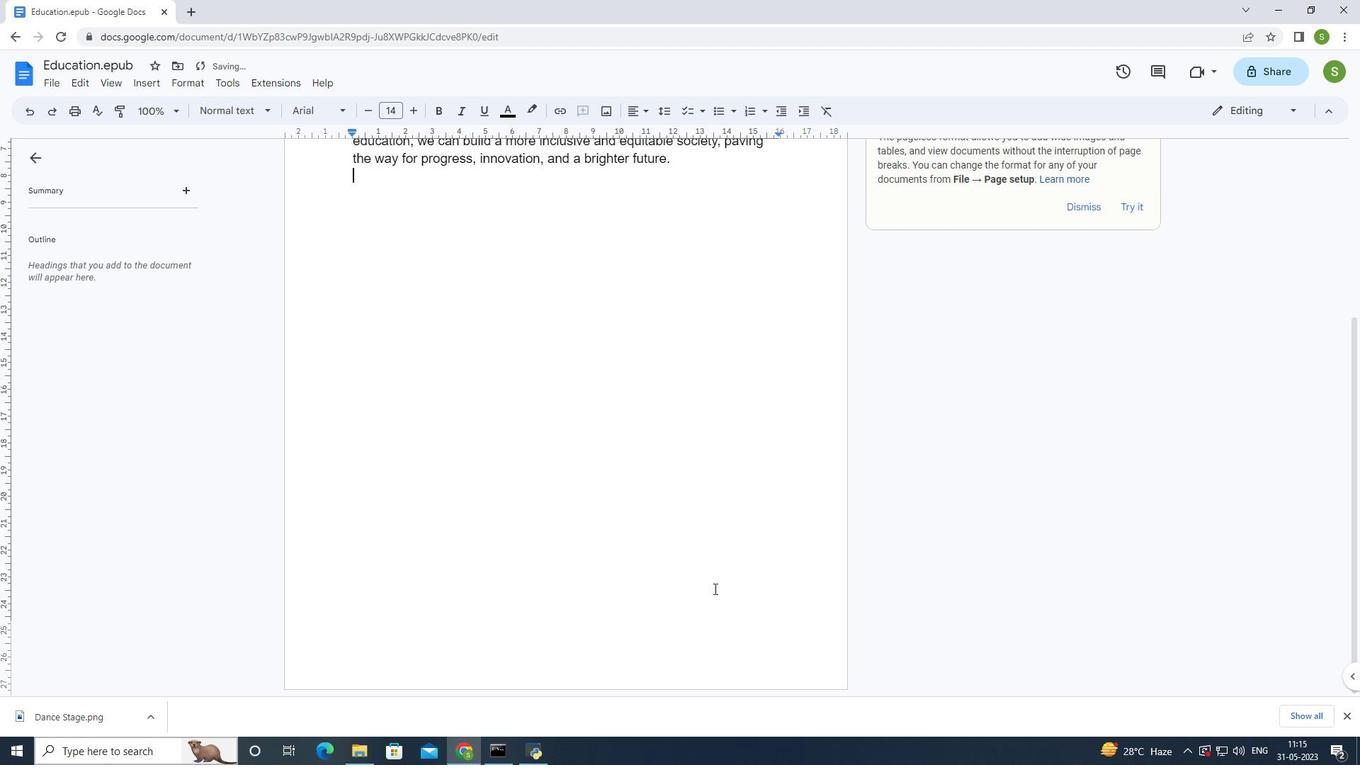 
Action: Key pressed <Key.enter>
Screenshot: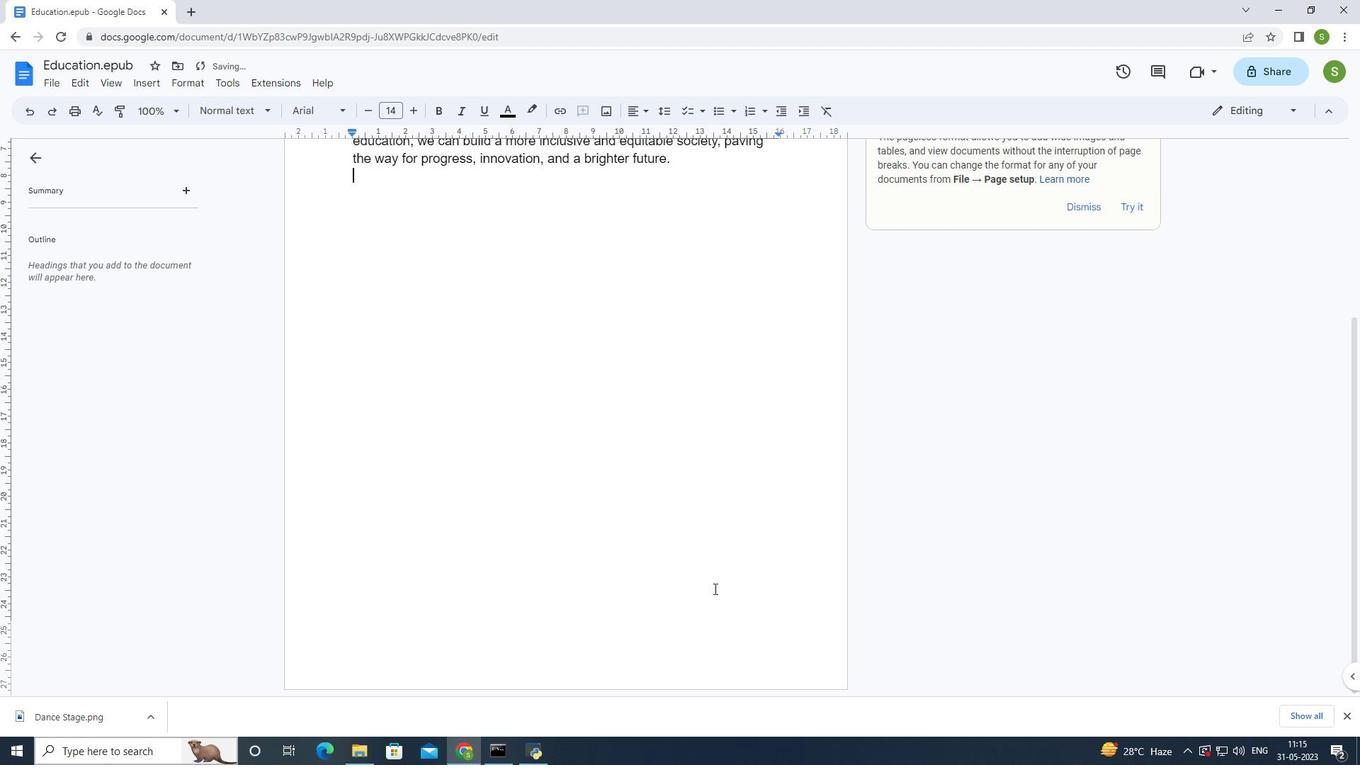 
Action: Mouse moved to (714, 585)
Screenshot: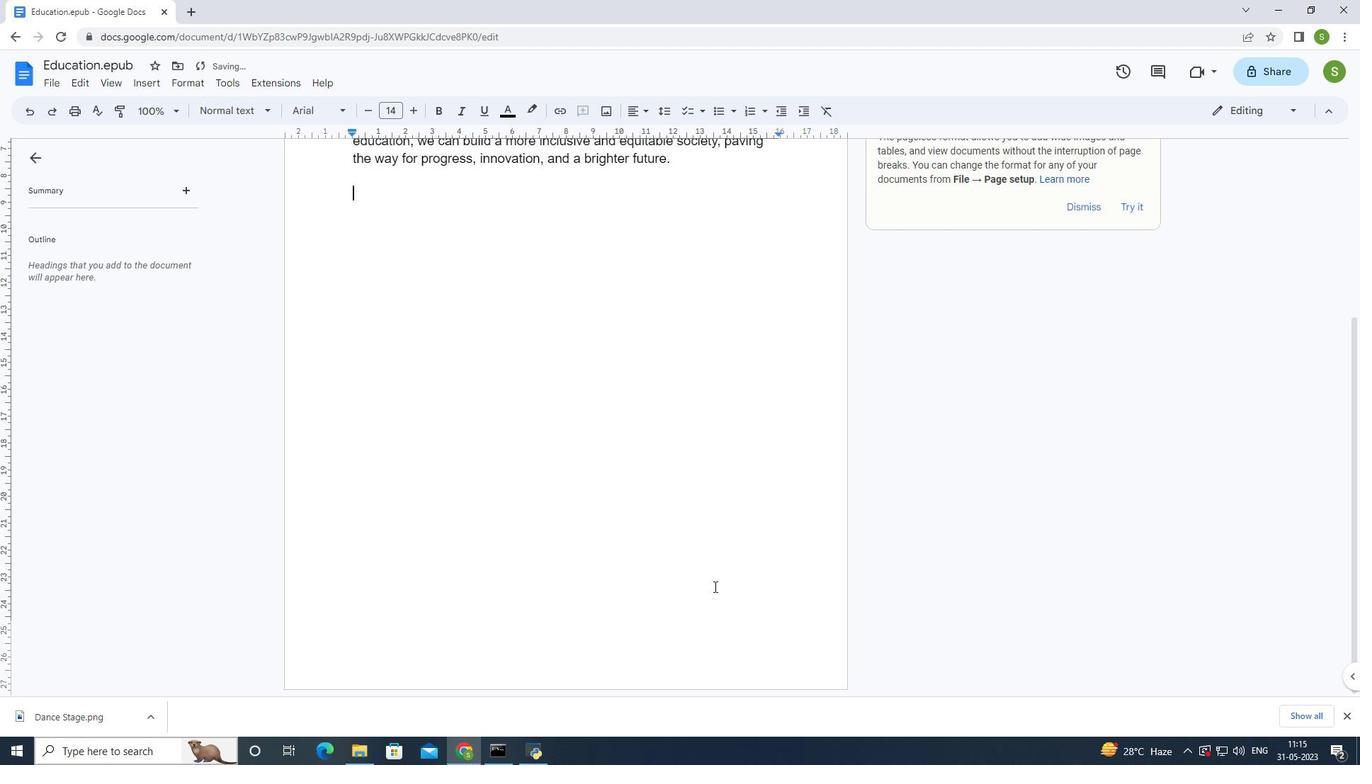 
Action: Key pressed <Key.enter><Key.enter><Key.enter>
Screenshot: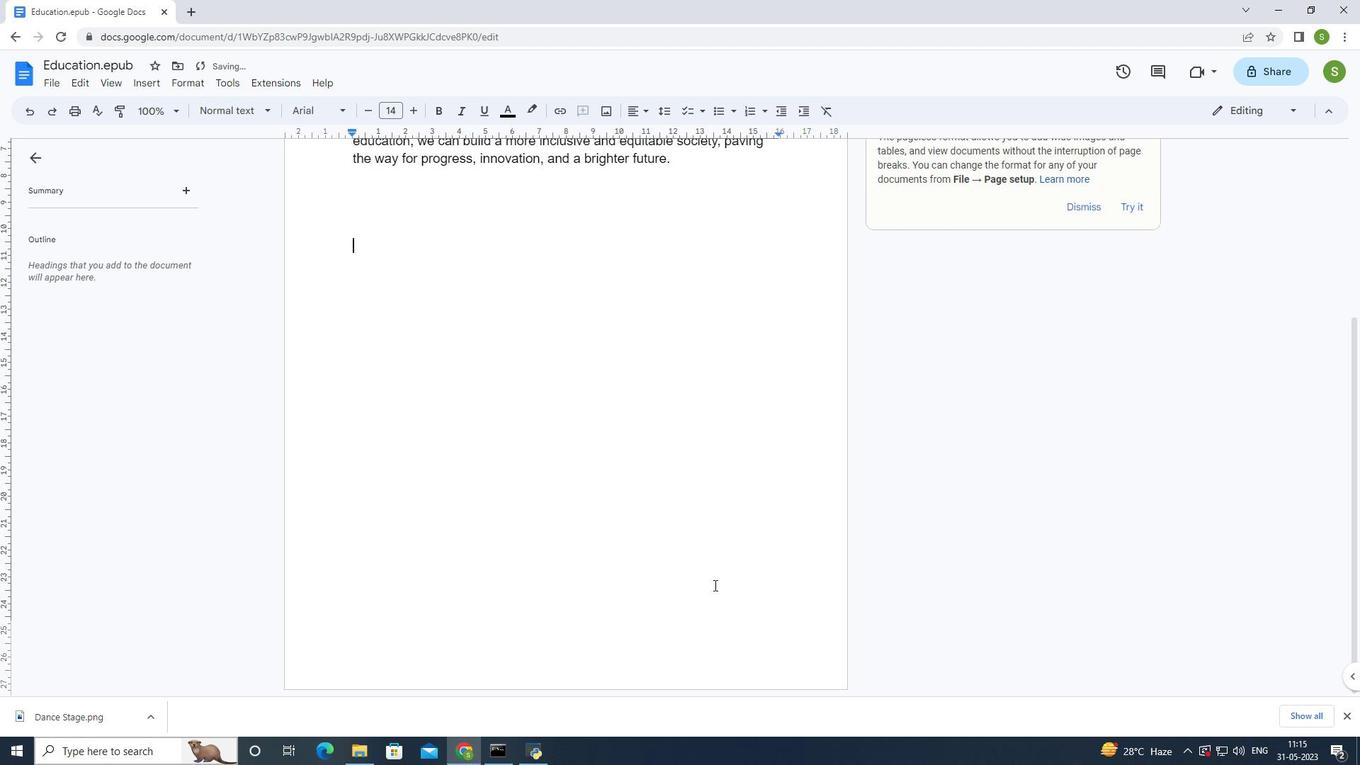 
Action: Mouse moved to (714, 584)
Screenshot: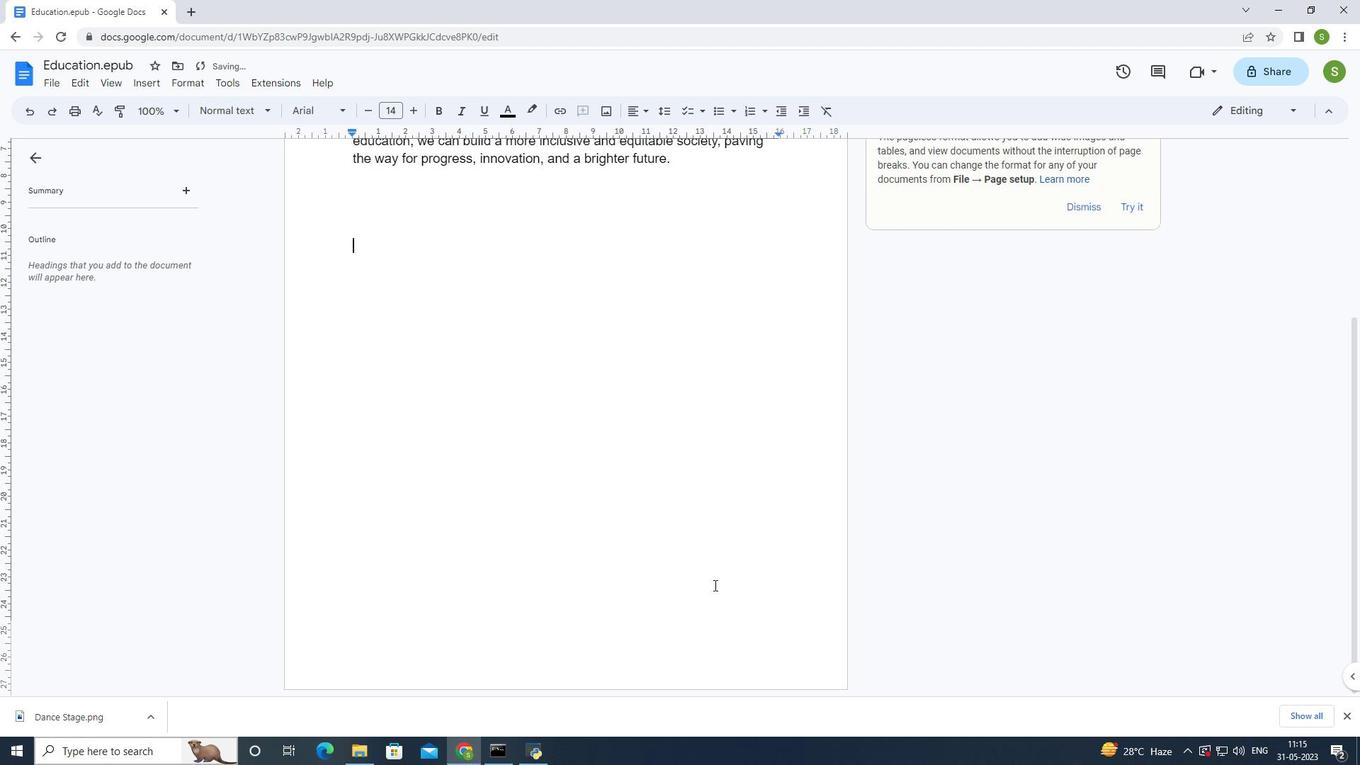 
Action: Key pressed <Key.enter>
Screenshot: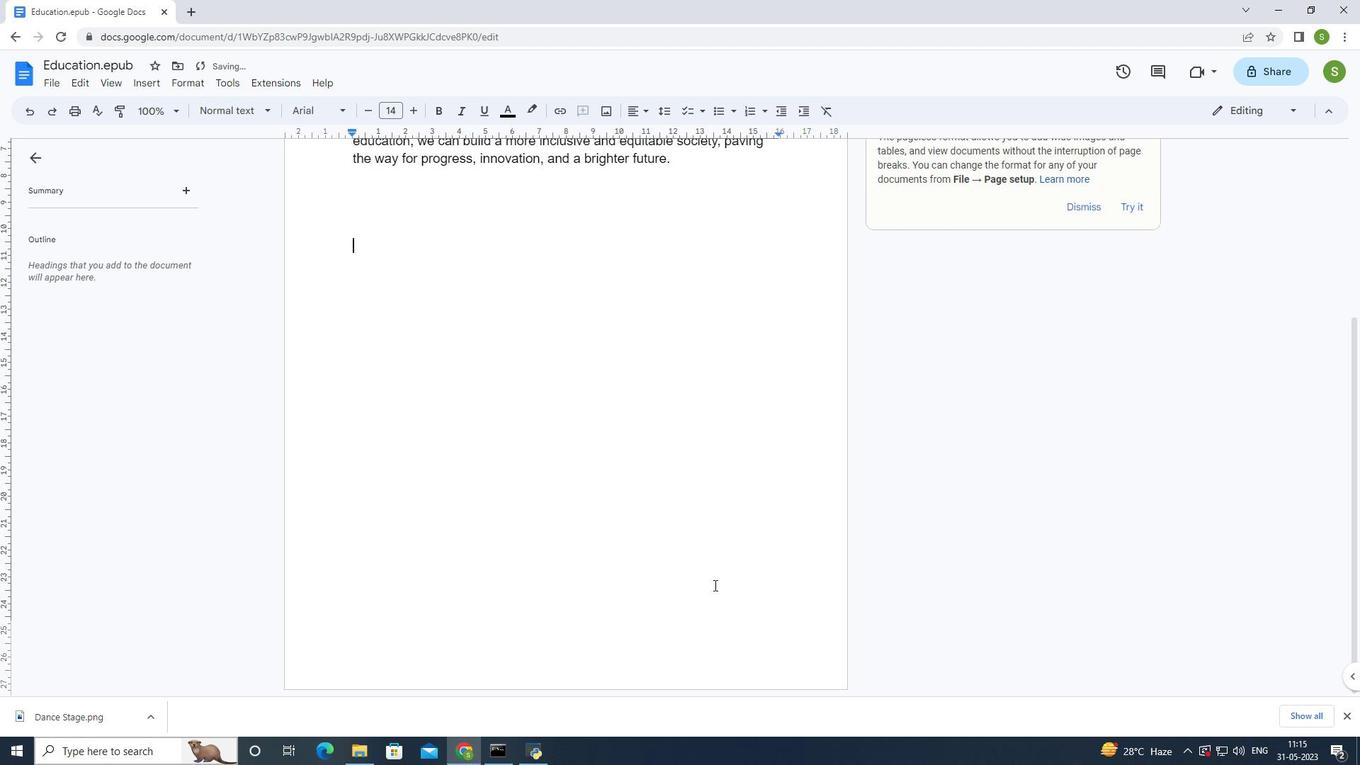 
Action: Mouse moved to (714, 583)
Screenshot: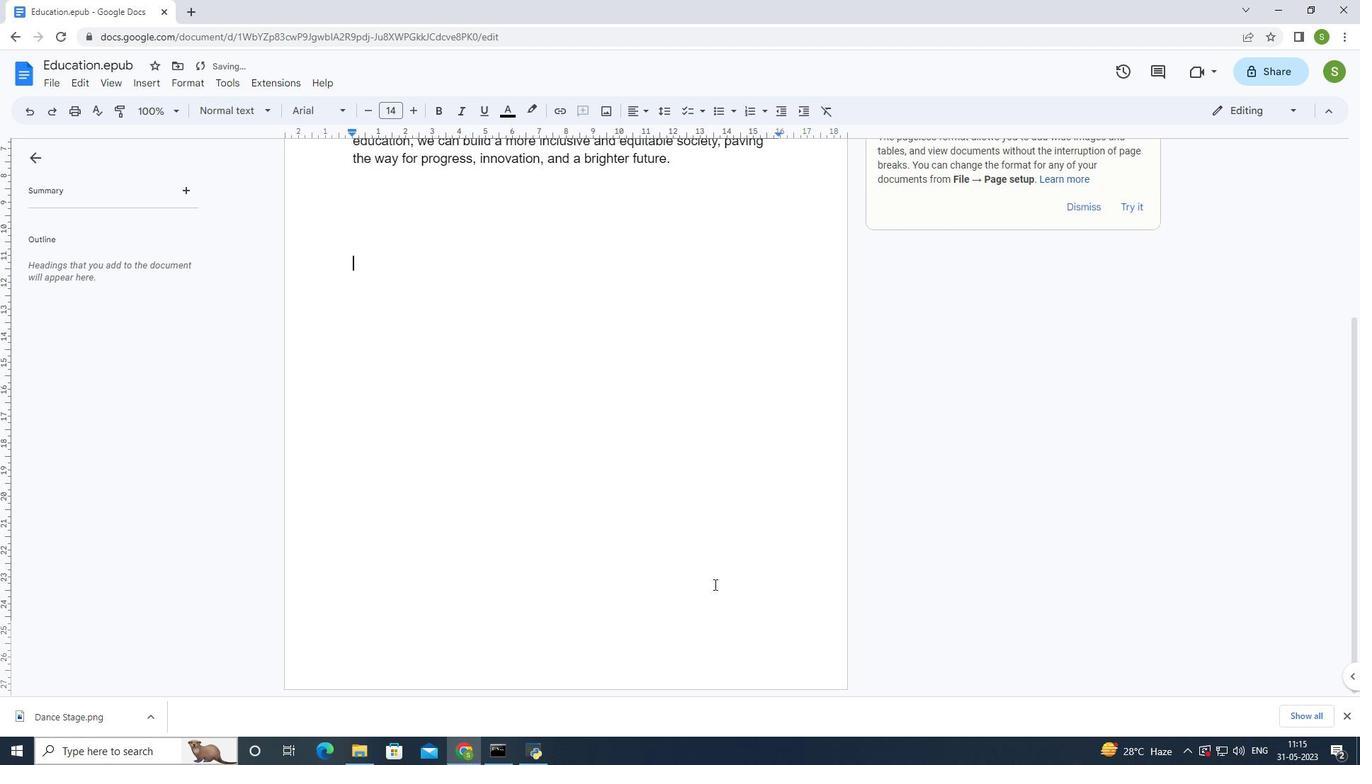 
Action: Key pressed <Key.enter><Key.enter>
Screenshot: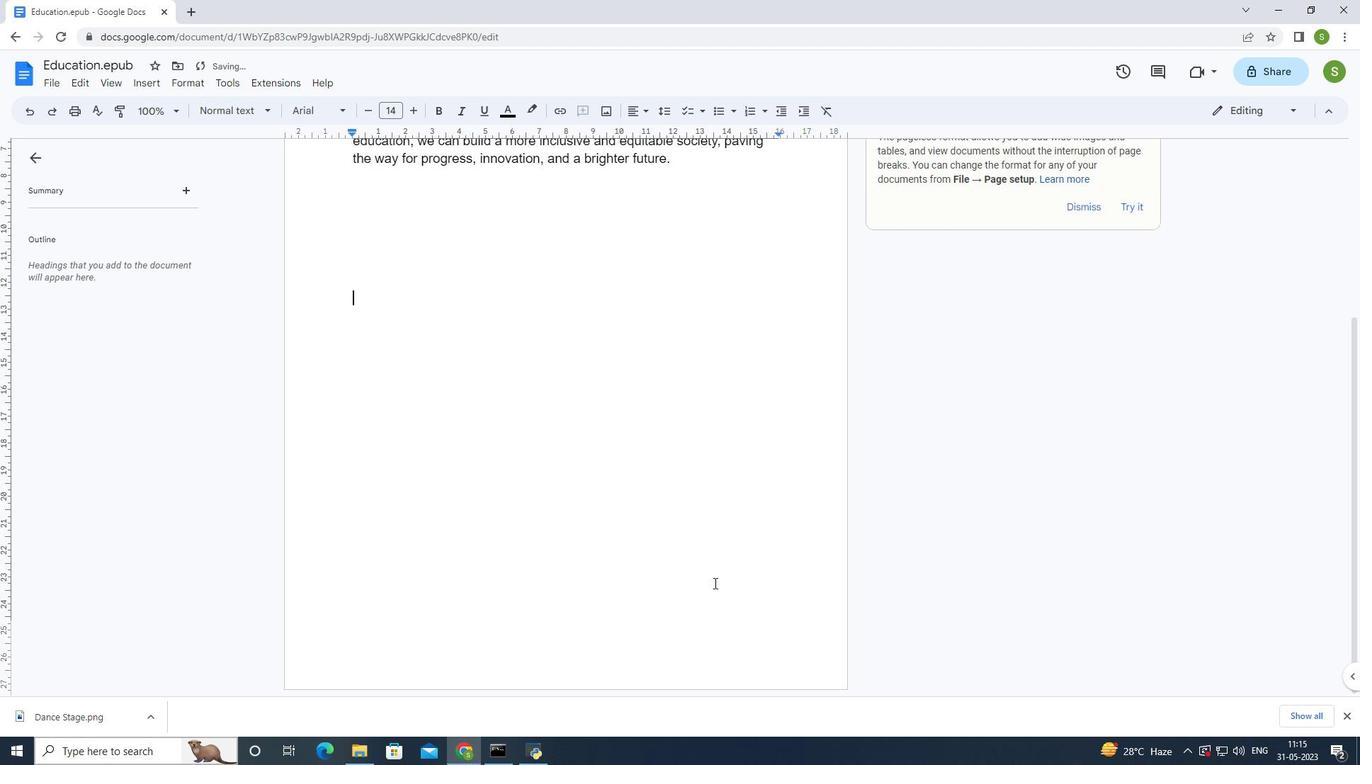 
Action: Mouse moved to (715, 580)
Screenshot: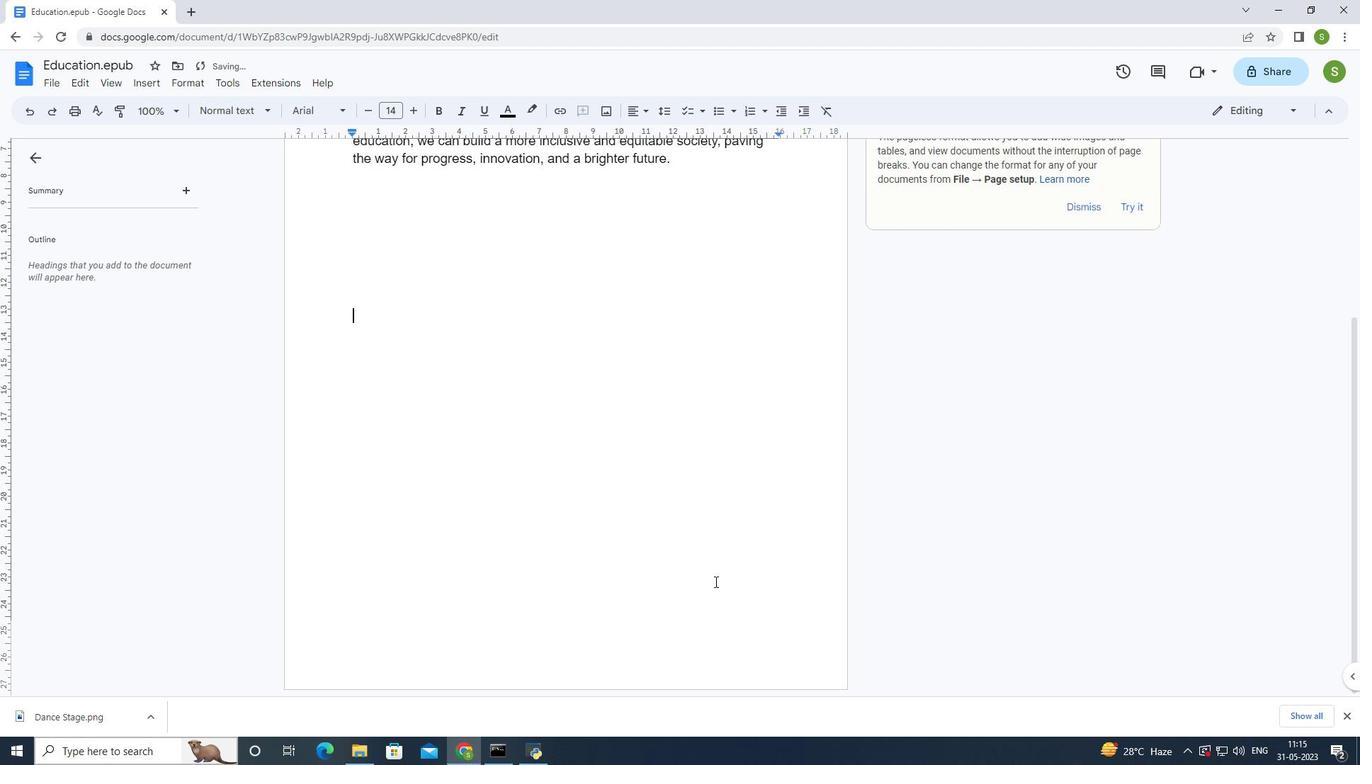 
Action: Key pressed <Key.enter><Key.enter><Key.enter>
Screenshot: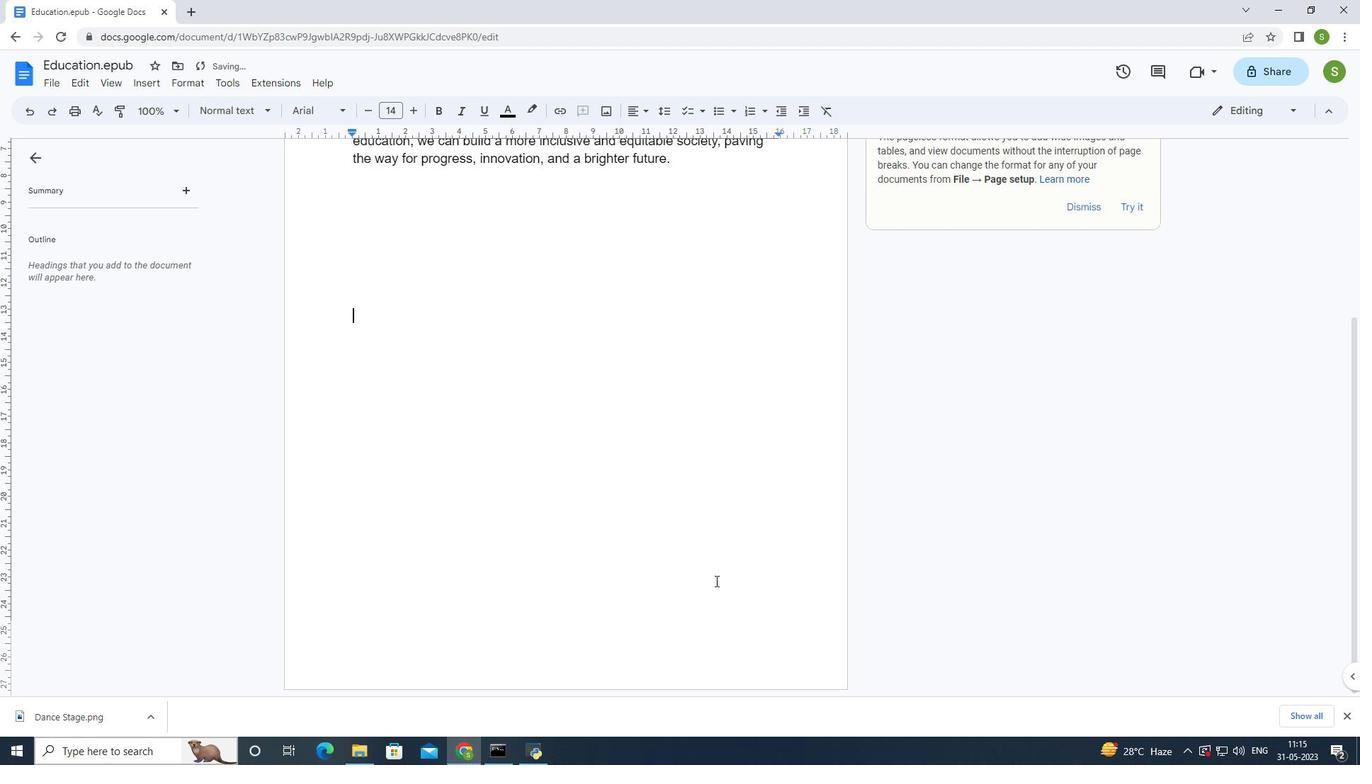 
Action: Mouse moved to (715, 580)
Screenshot: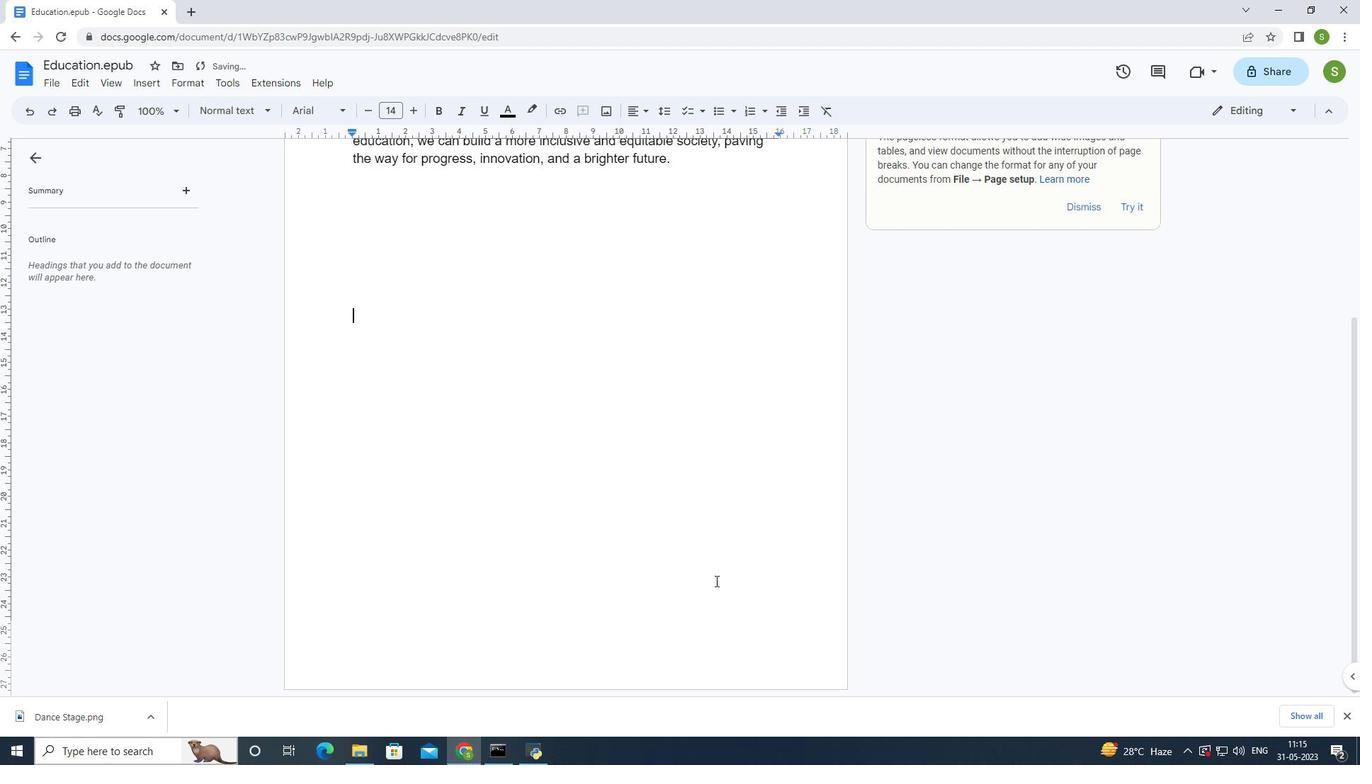 
Action: Key pressed <Key.enter>
Screenshot: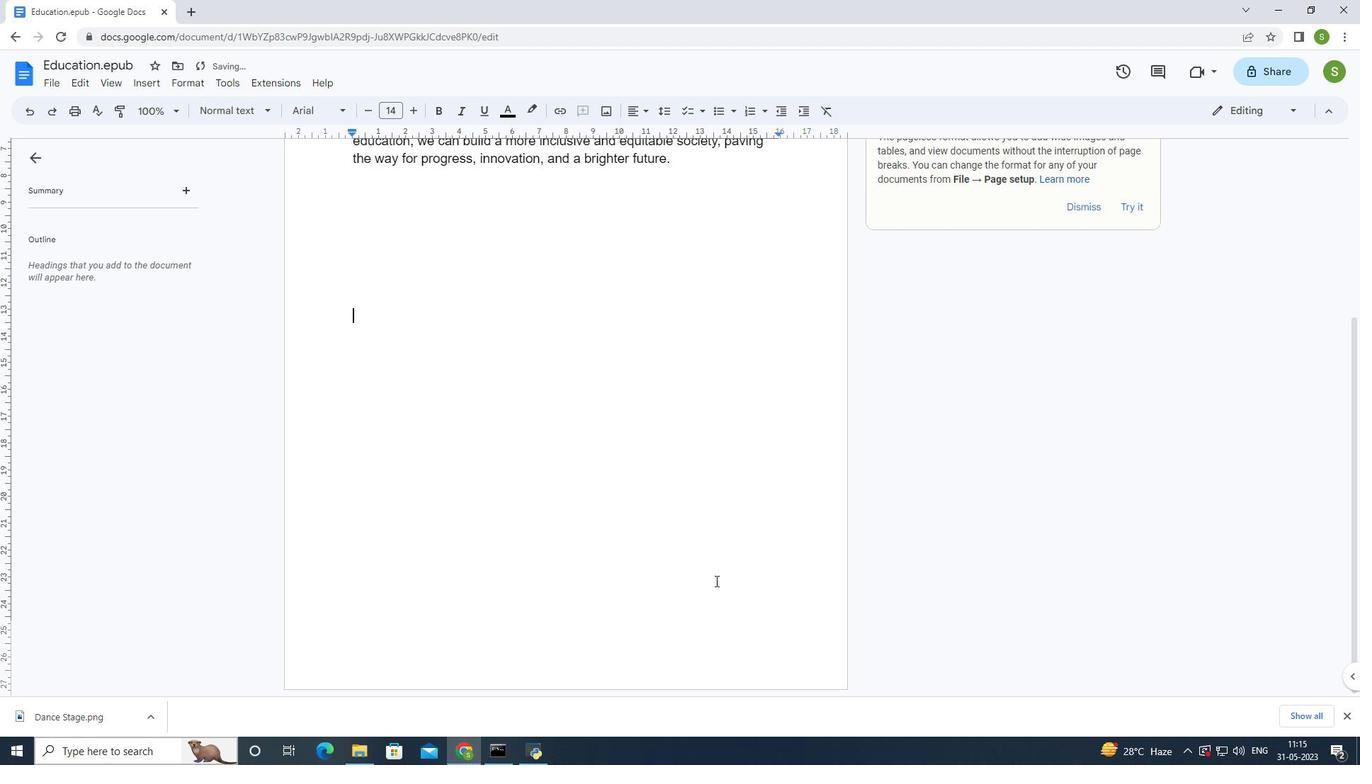 
Action: Mouse moved to (715, 580)
Screenshot: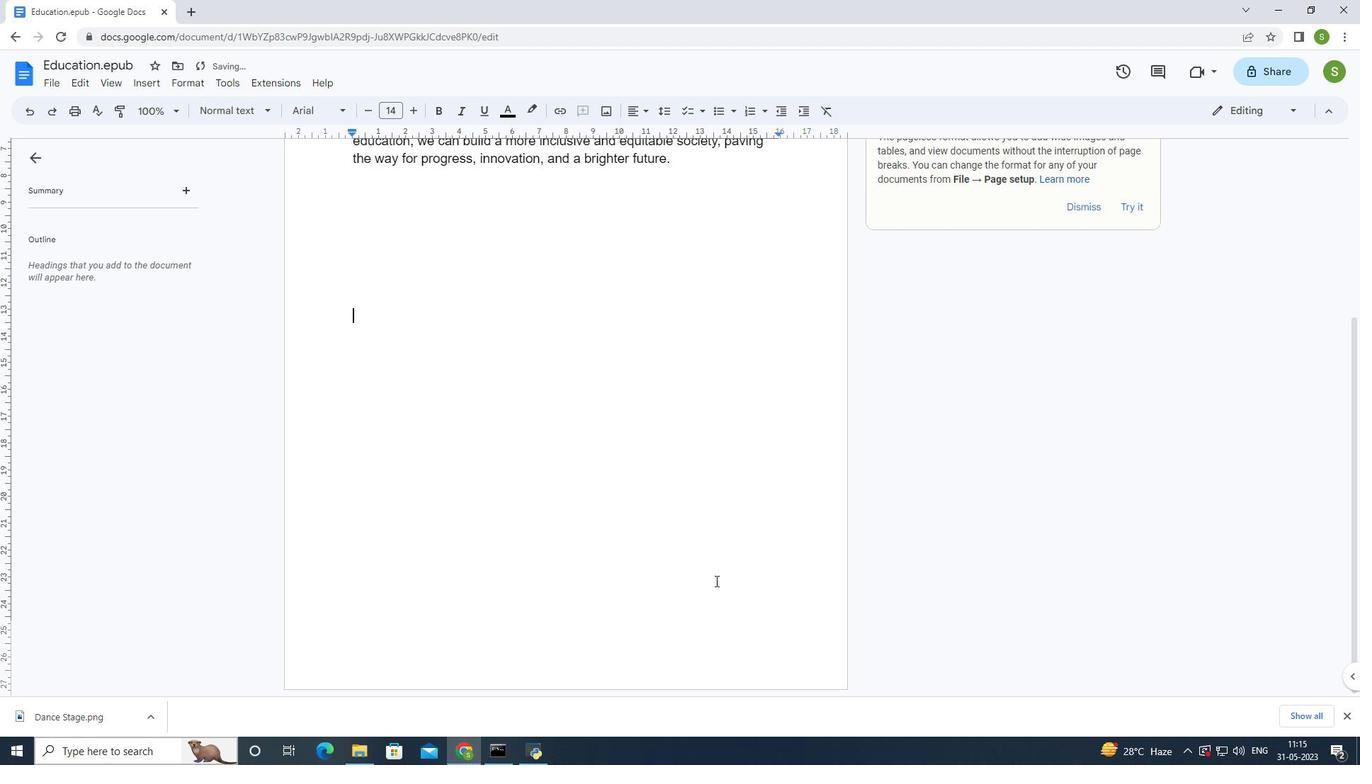 
Action: Key pressed <Key.enter><Key.enter><Key.enter><Key.enter><Key.enter><Key.enter><Key.enter><Key.enter><Key.enter><Key.enter><Key.enter>
Screenshot: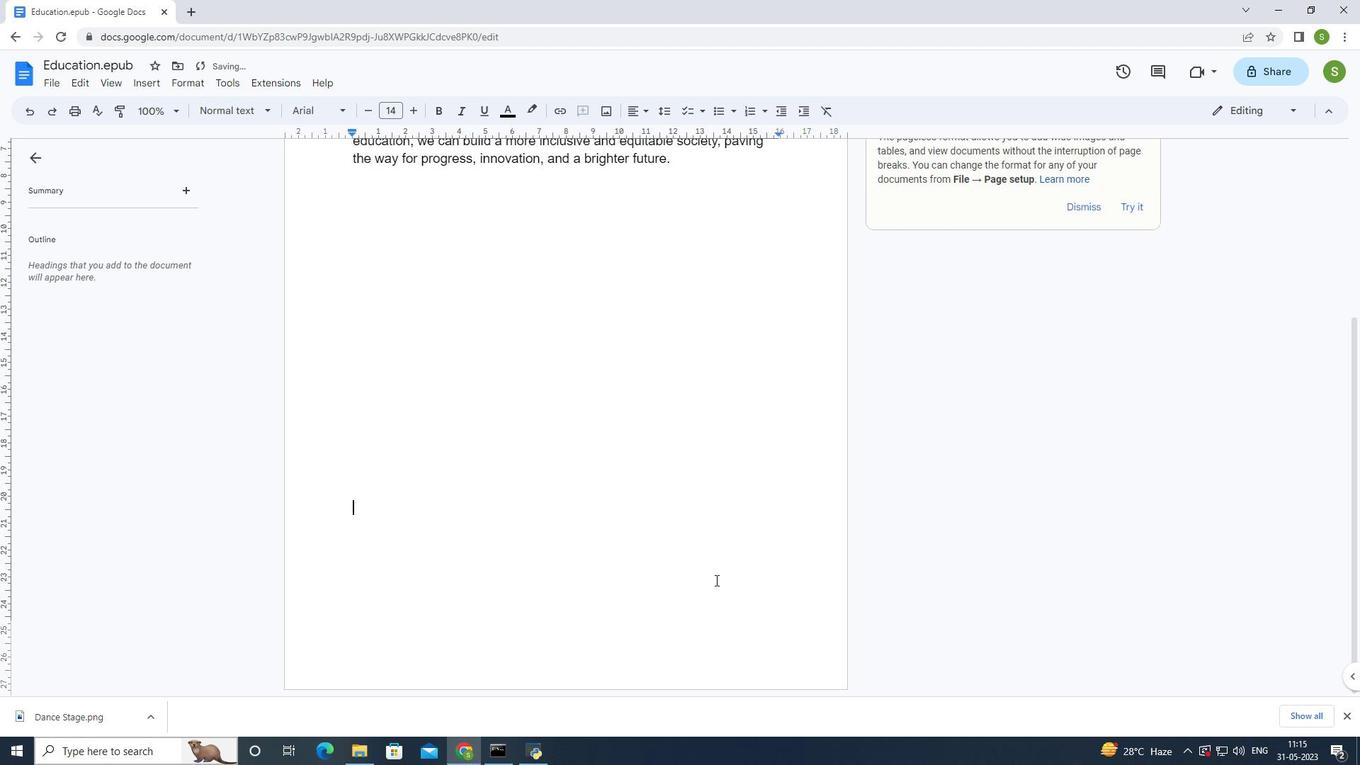 
Action: Mouse moved to (716, 578)
Screenshot: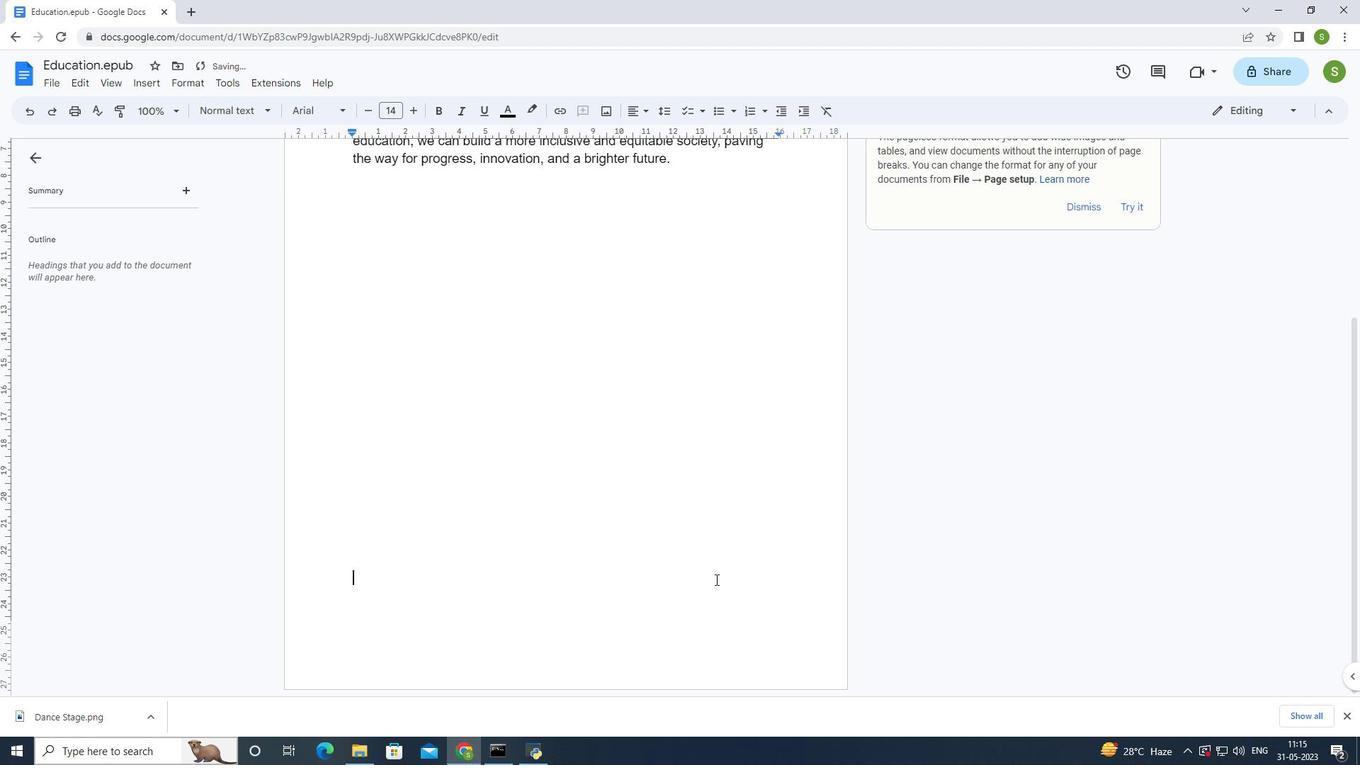 
Action: Key pressed <Key.enter>
Screenshot: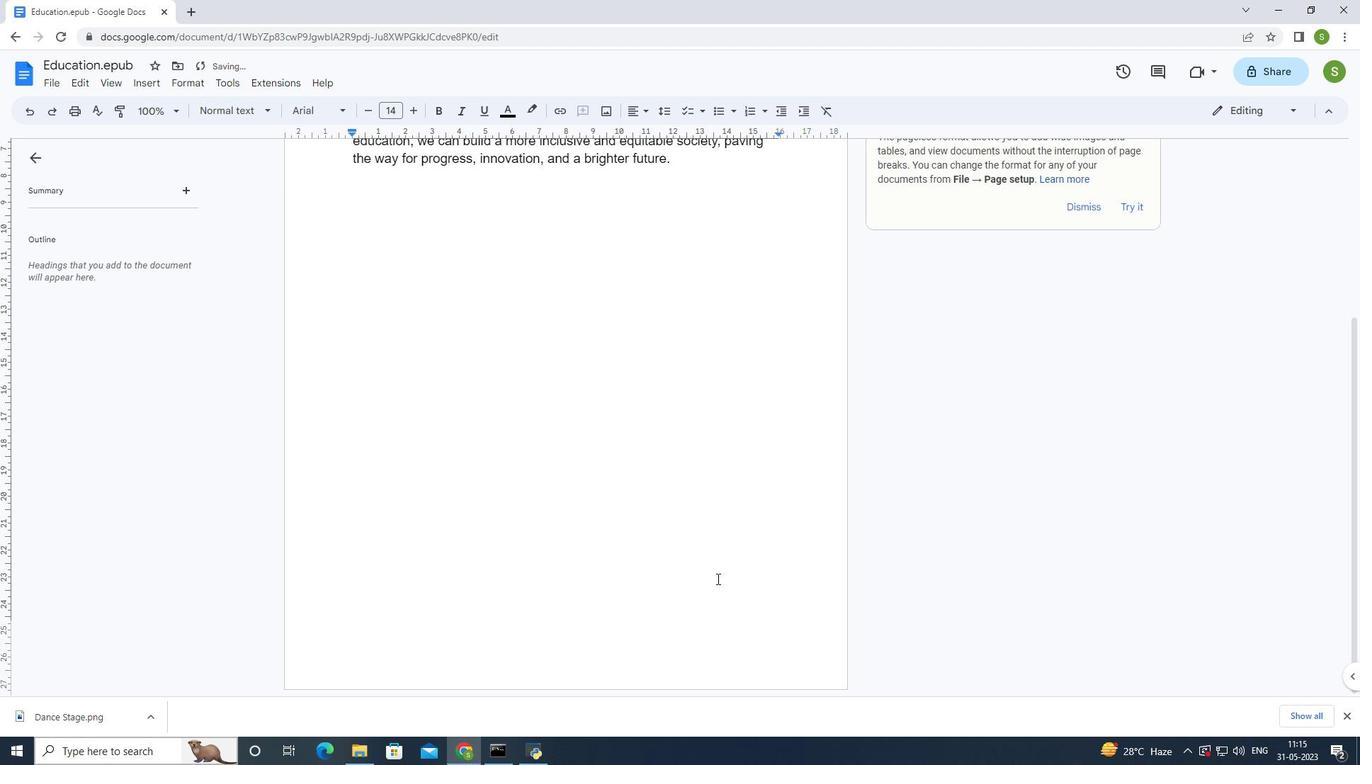 
Action: Mouse moved to (779, 552)
Screenshot: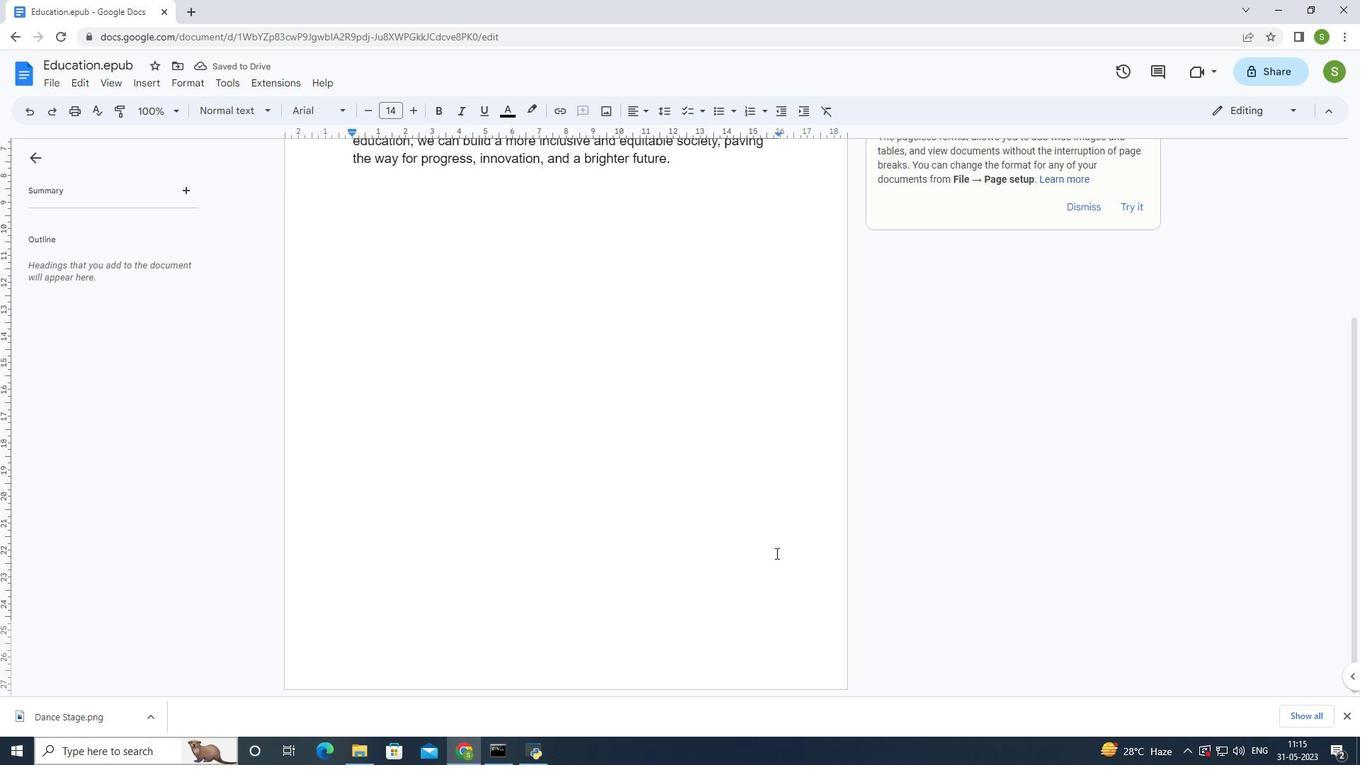 
Action: Key pressed 23<Key.space>june<Key.space>2023<Key.enter>
Screenshot: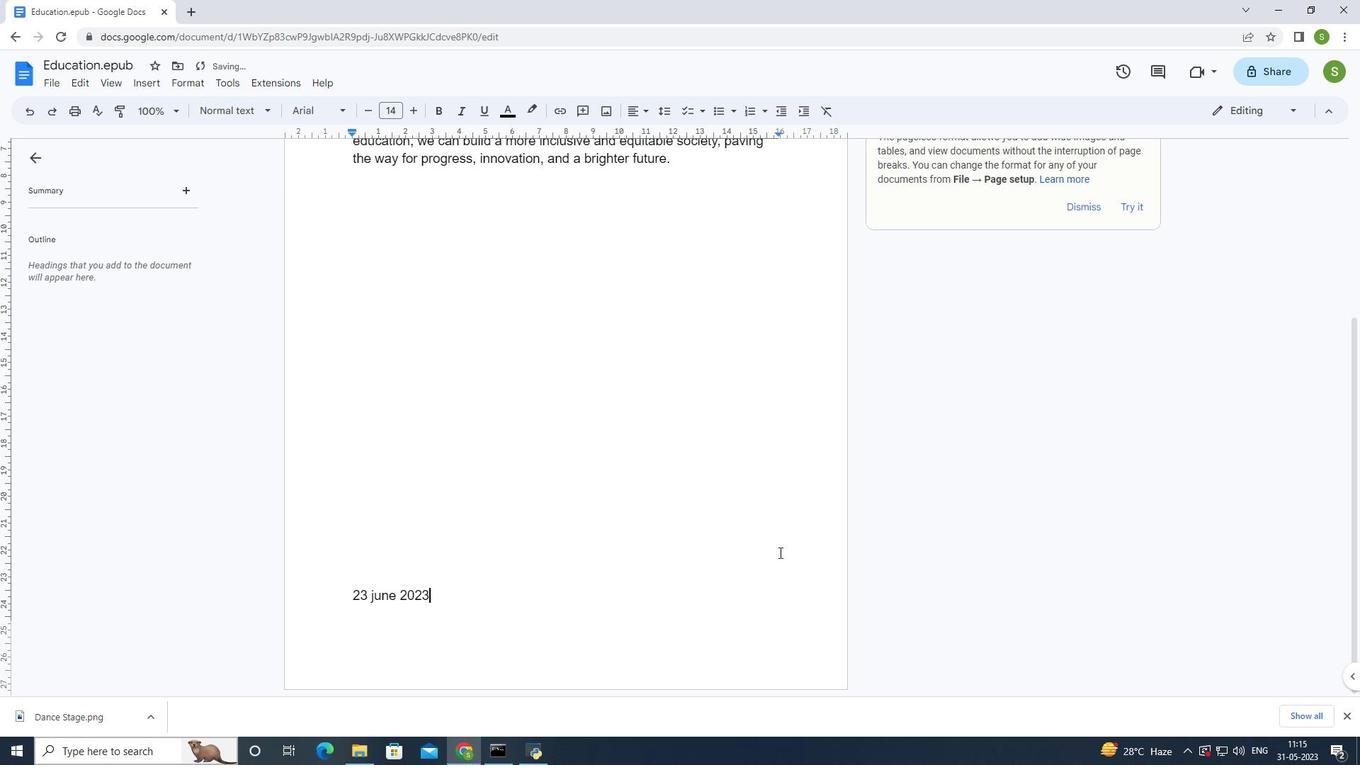 
Action: Mouse moved to (418, 622)
Screenshot: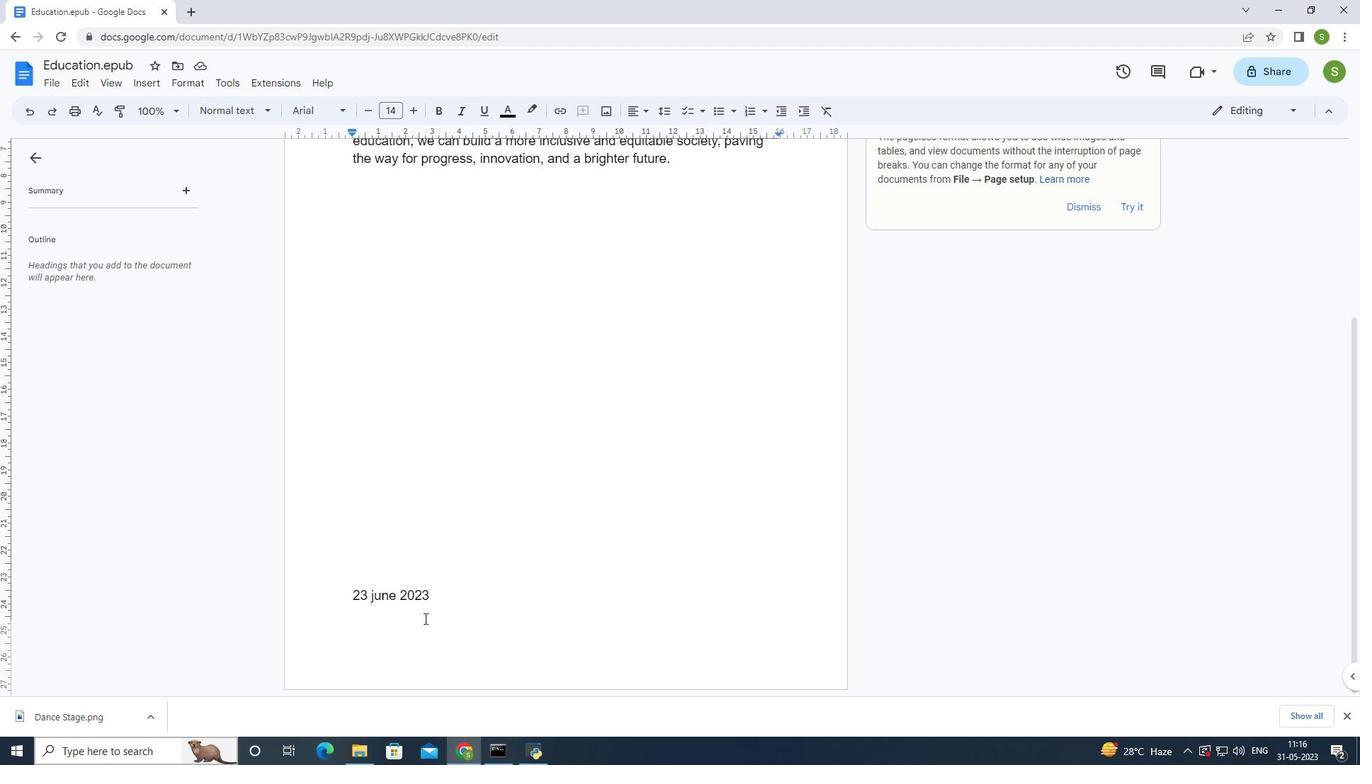 
Action: Mouse pressed left at (418, 622)
Screenshot: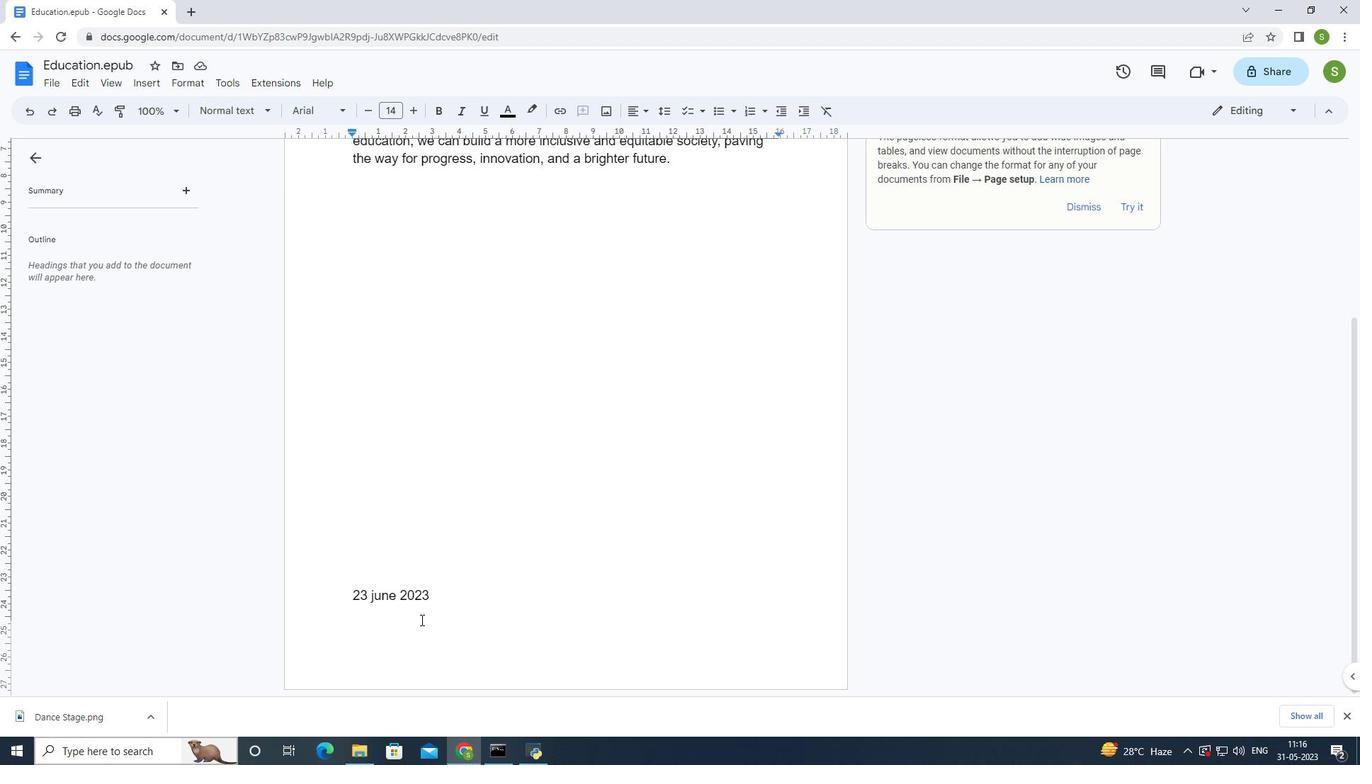 
Action: Mouse pressed left at (418, 622)
Screenshot: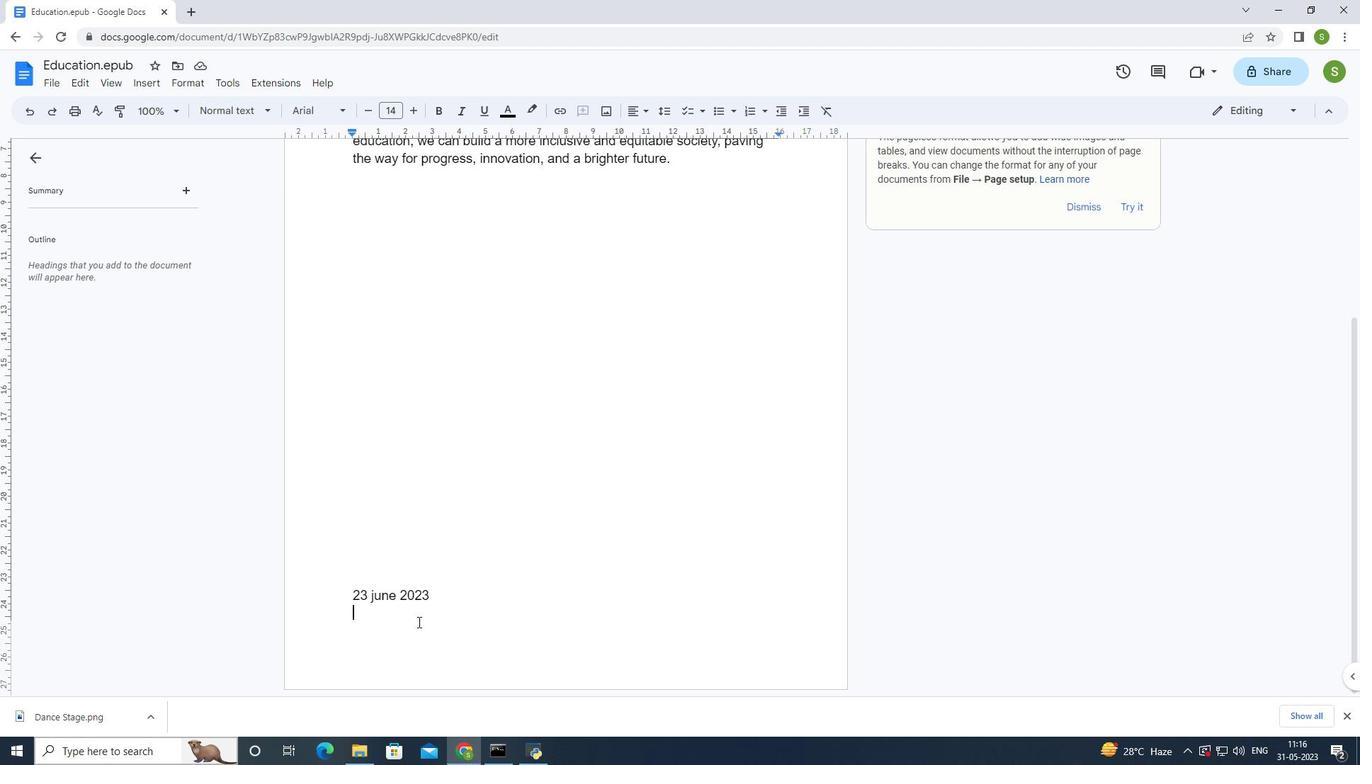 
Action: Mouse pressed left at (418, 622)
Screenshot: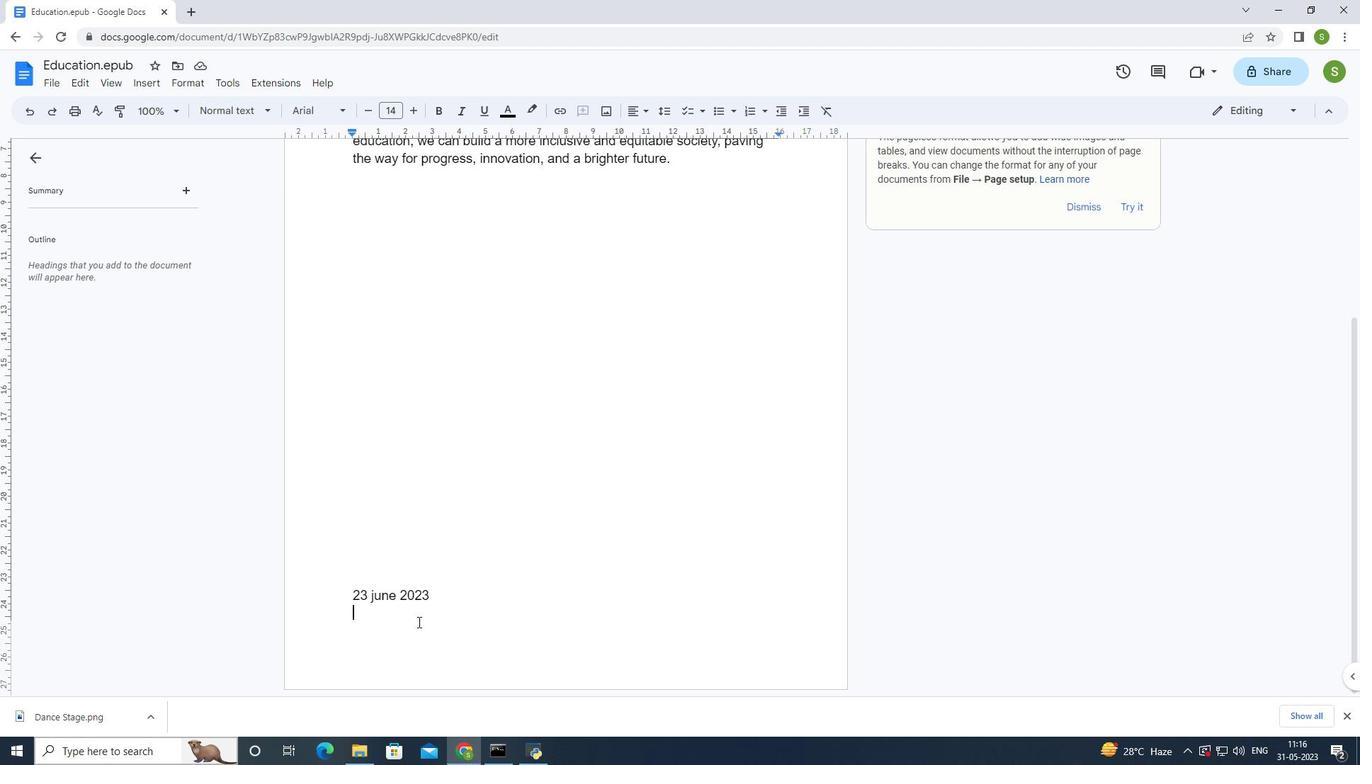 
Action: Mouse moved to (418, 622)
Screenshot: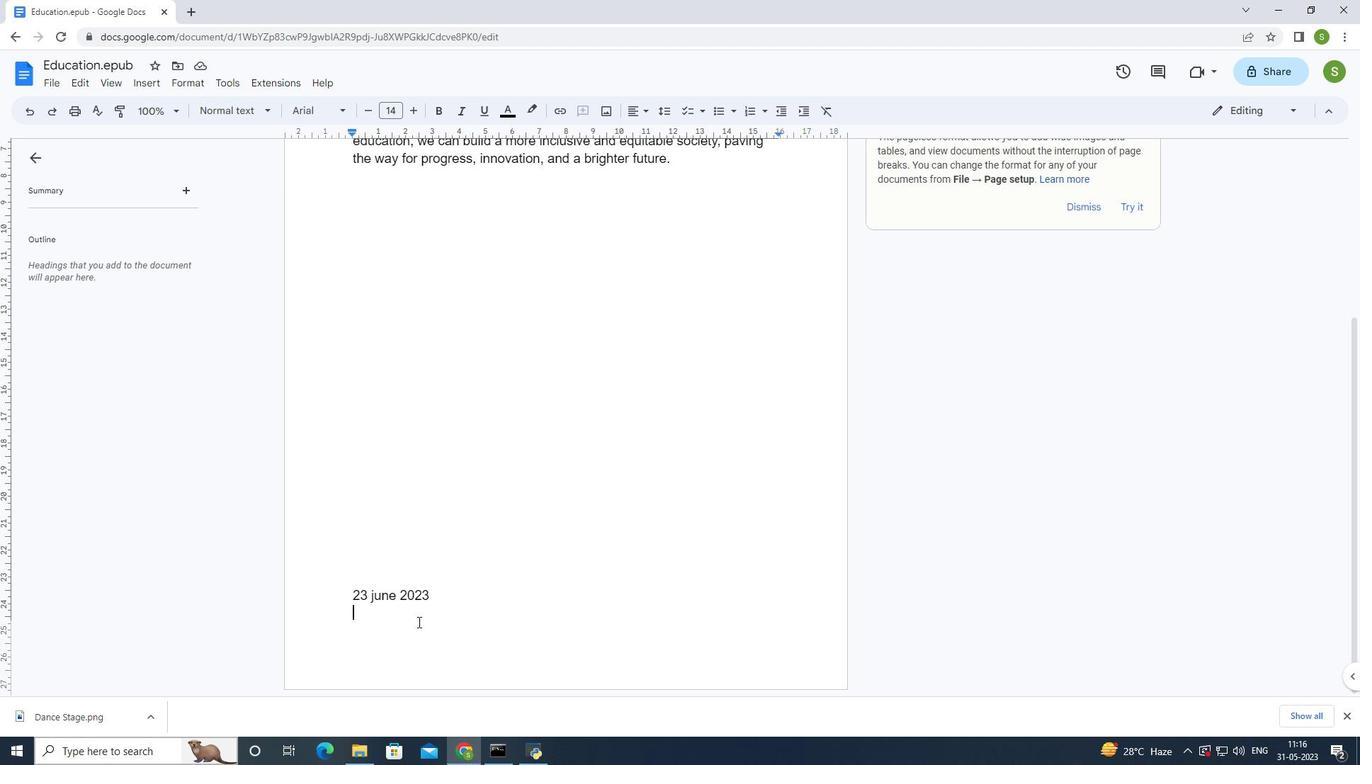 
Action: Mouse pressed left at (418, 622)
Screenshot: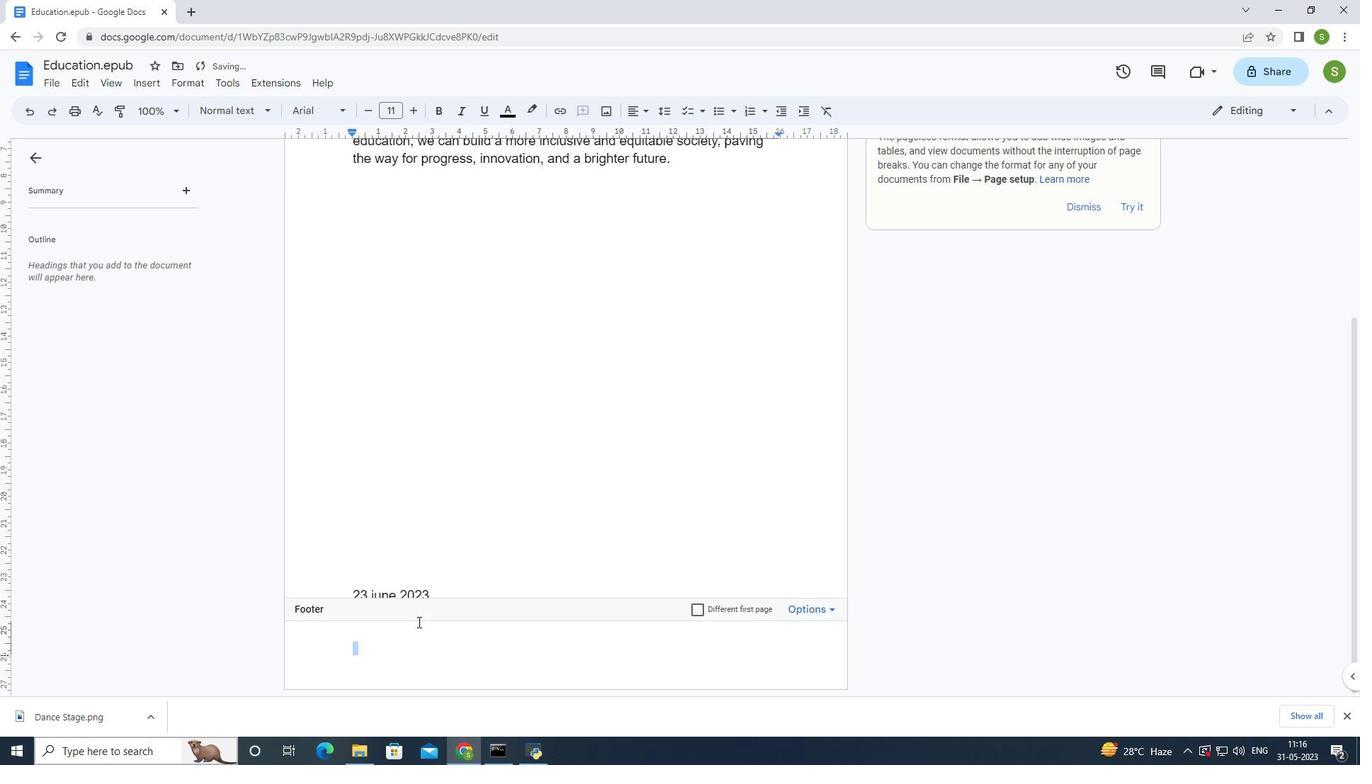 
Action: Mouse moved to (445, 647)
Screenshot: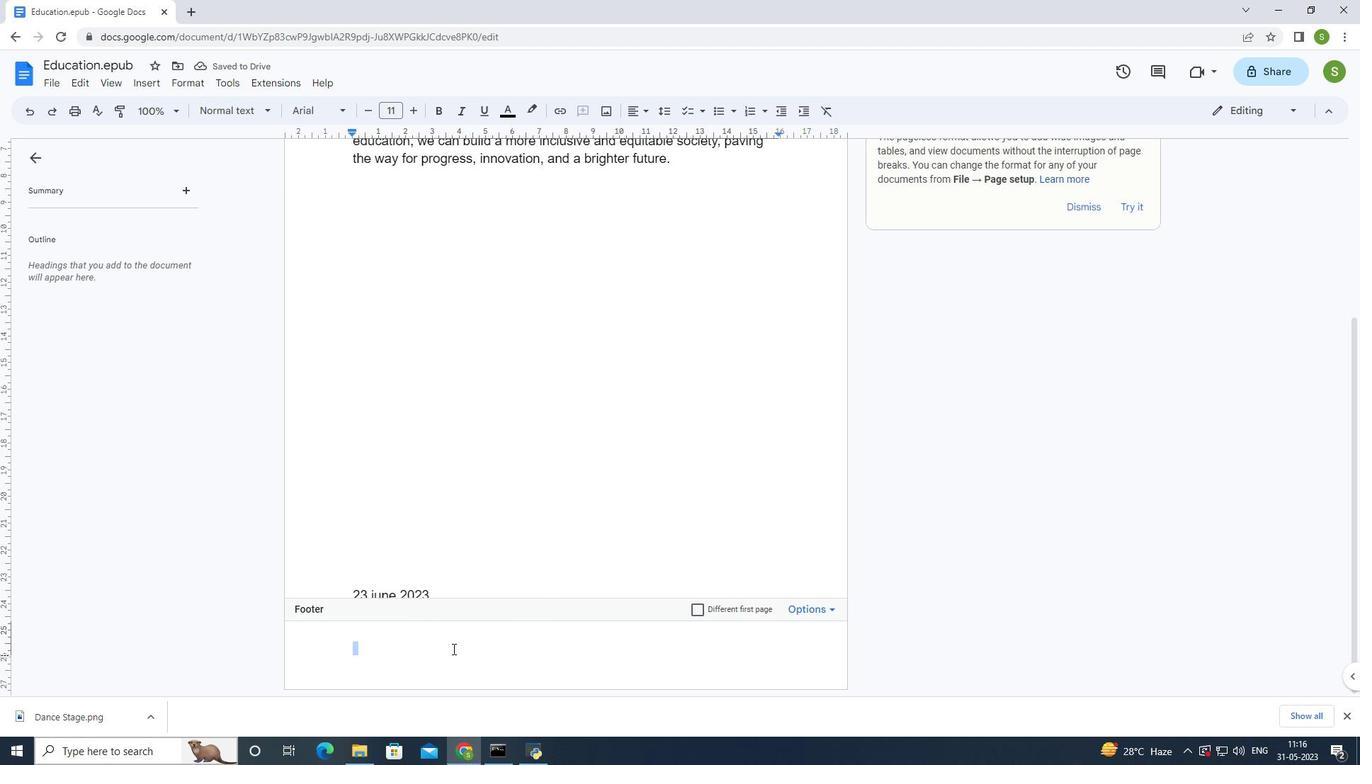 
Action: Mouse pressed left at (445, 647)
Screenshot: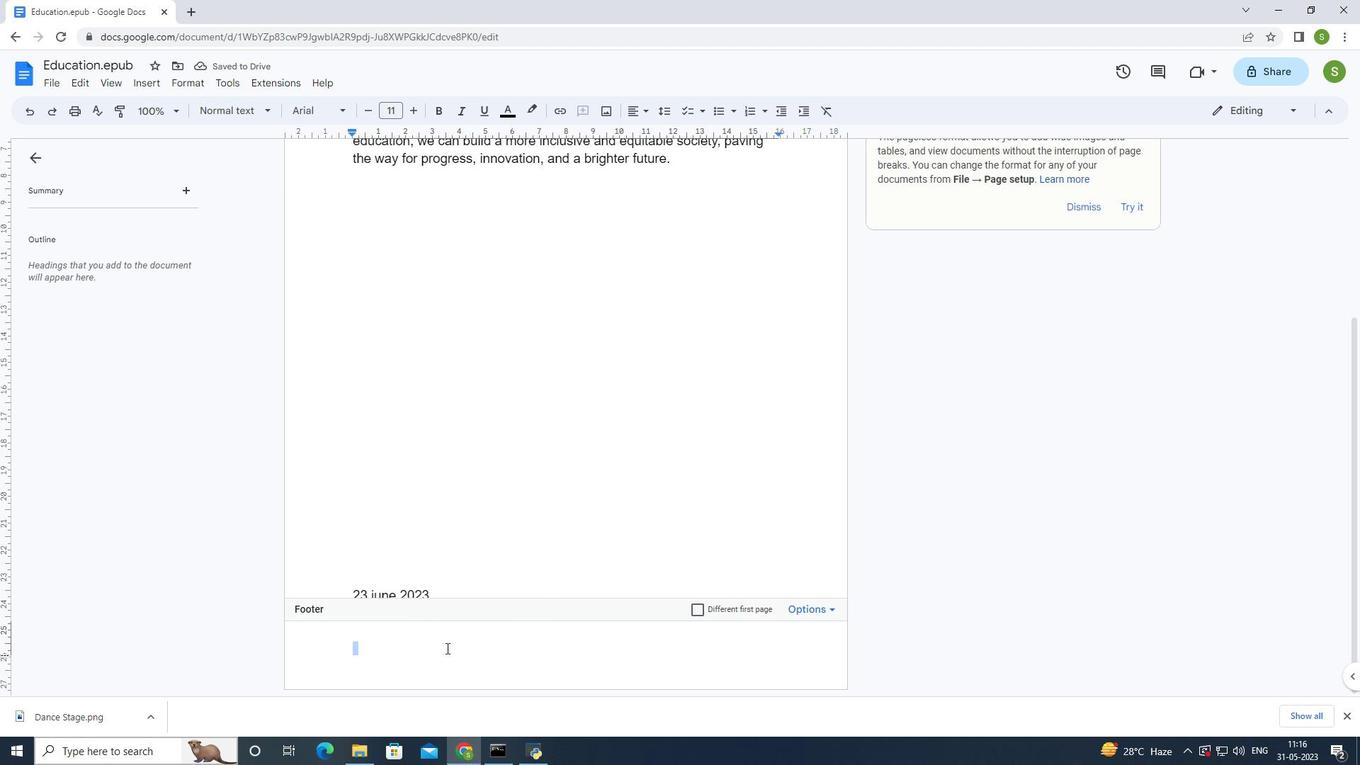 
Action: Mouse moved to (663, 455)
Screenshot: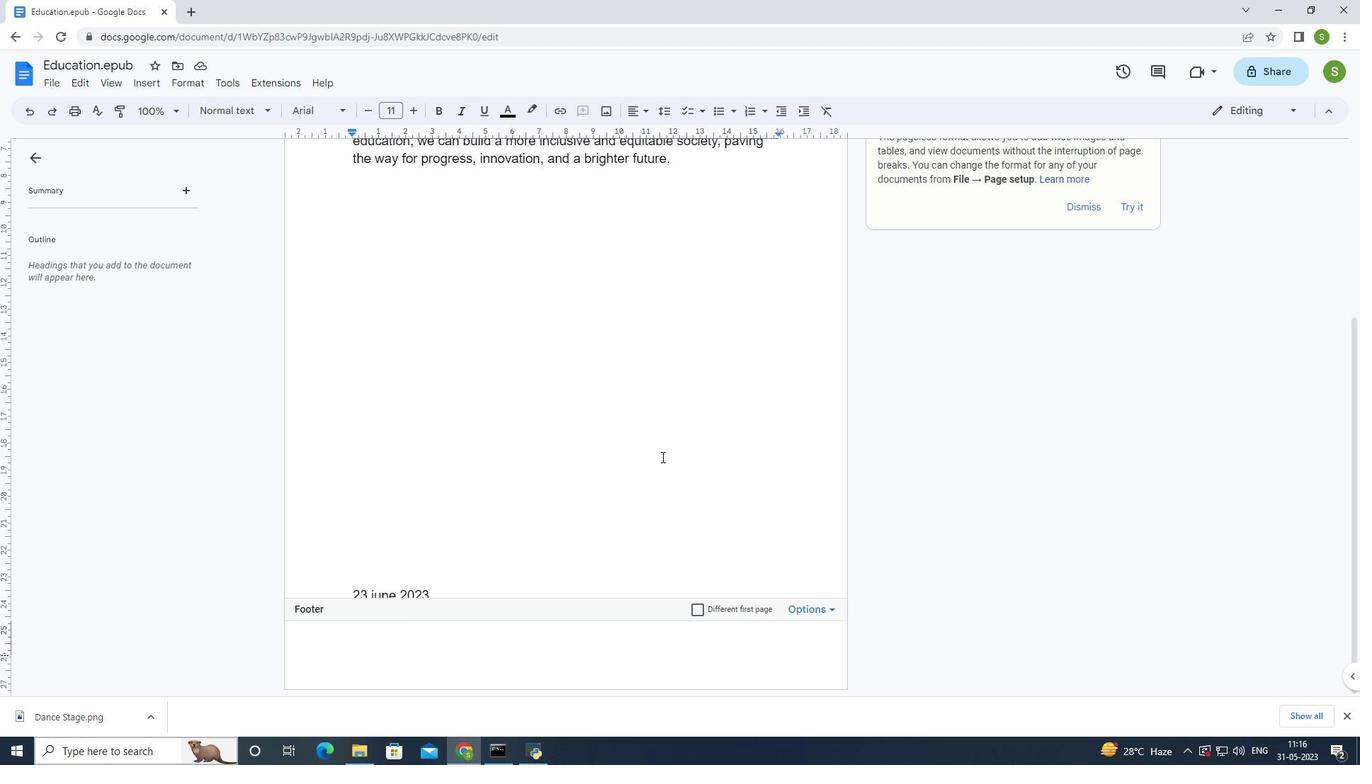 
Action: Key pressed ctrl+The<Key.space>
Screenshot: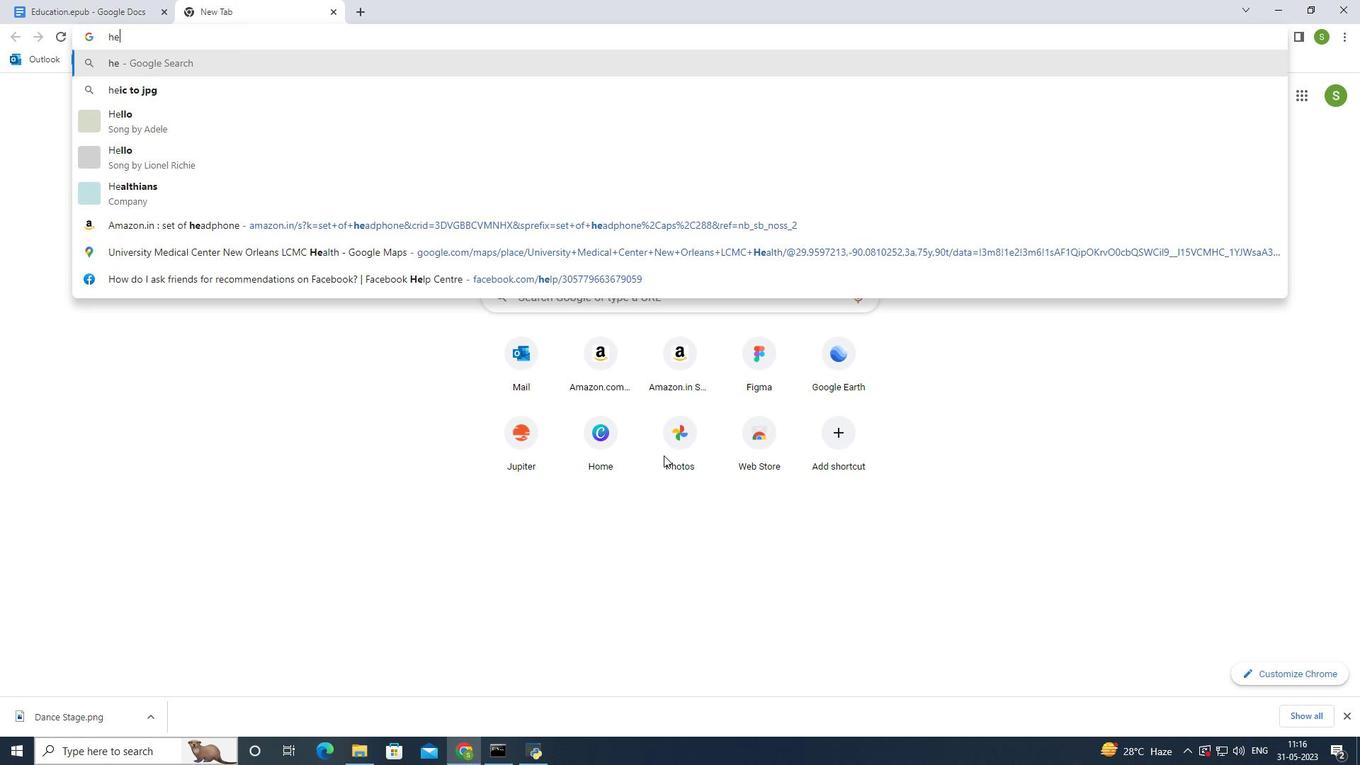 
Action: Mouse moved to (109, 9)
Screenshot: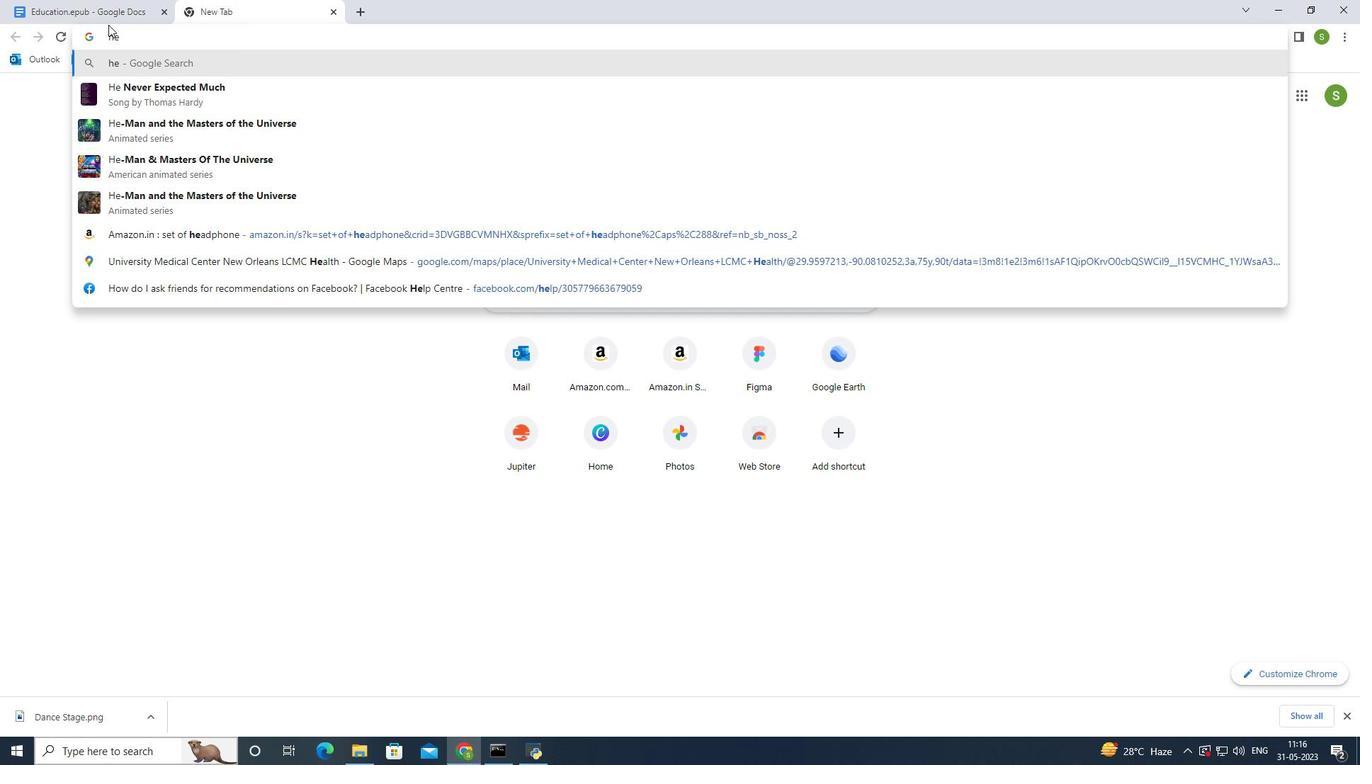 
Action: Mouse pressed left at (109, 9)
Screenshot: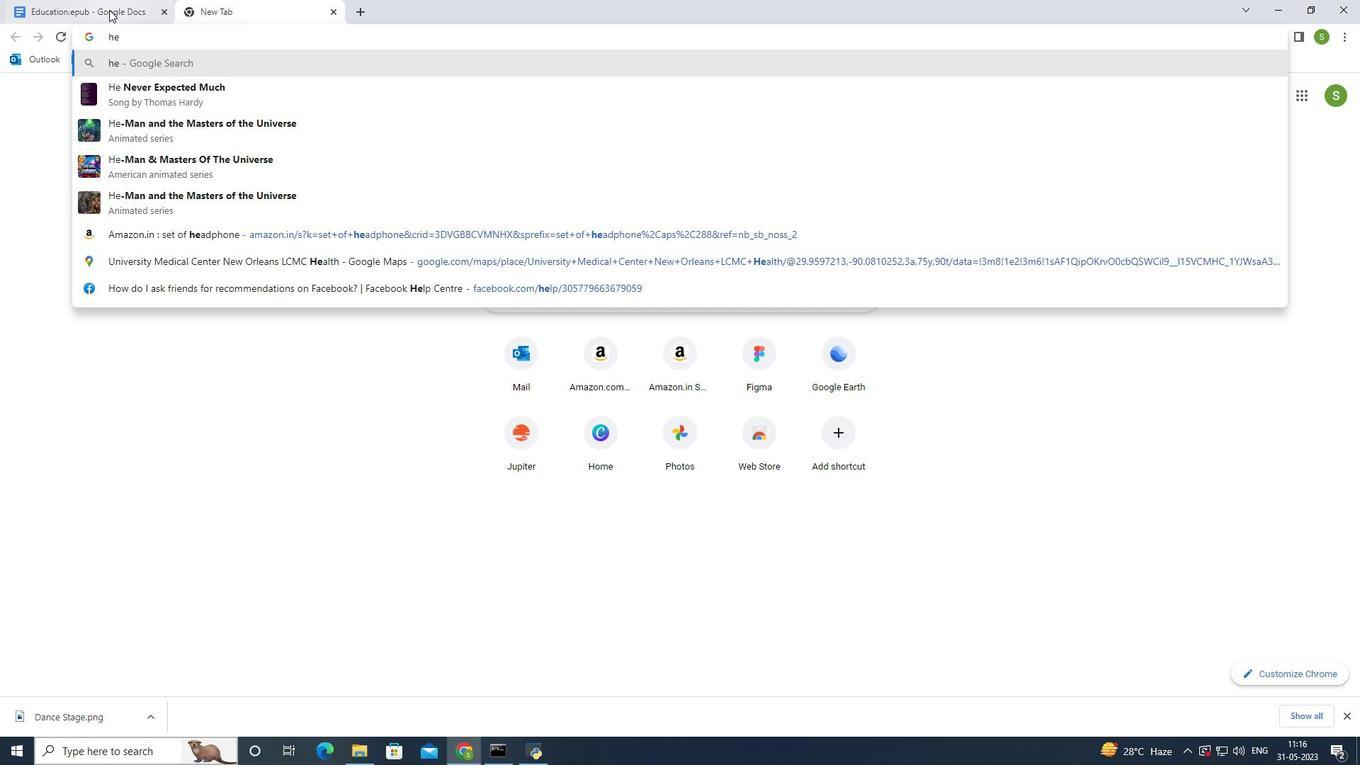 
Action: Mouse moved to (550, 501)
Screenshot: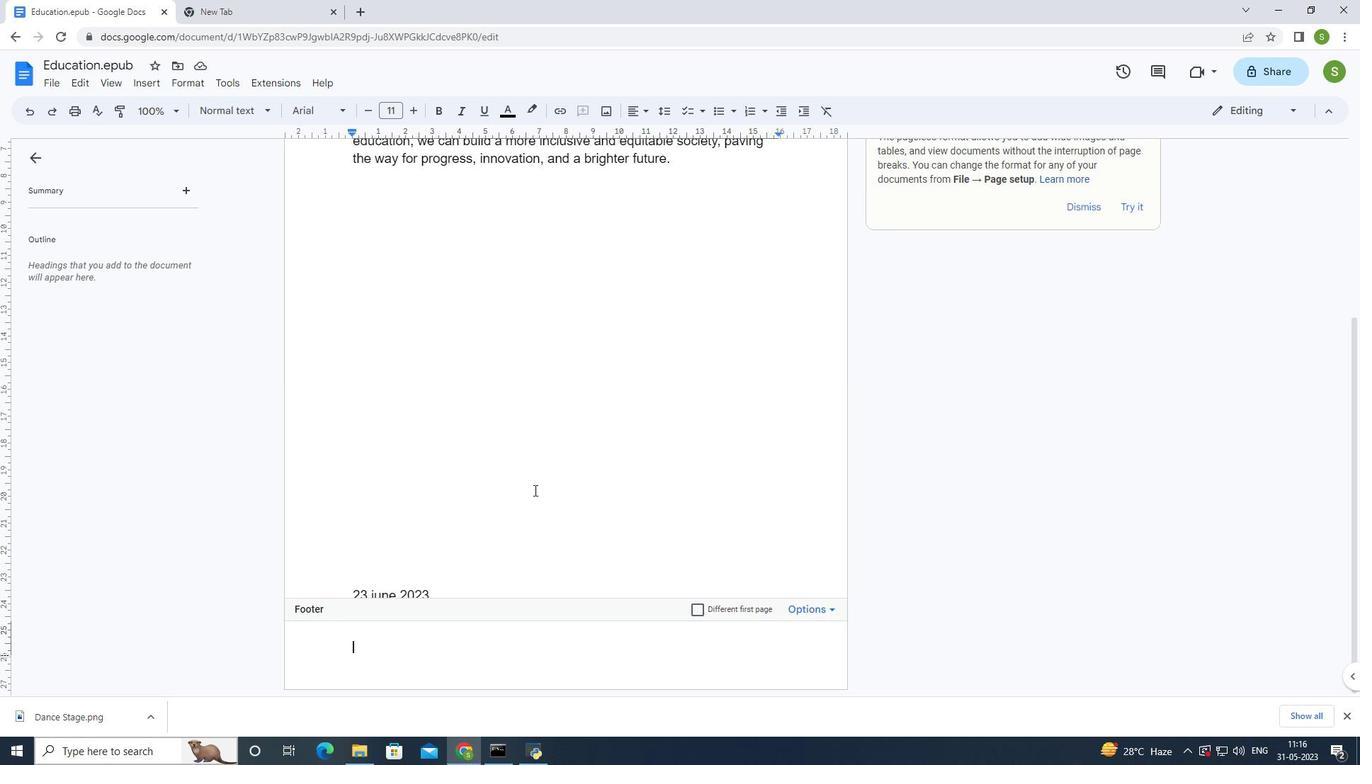 
Action: Key pressed <Key.shift>The<Key.space>studt<Key.backspace>y<Key.space>was<Key.space>conducted<Key.space>n
Screenshot: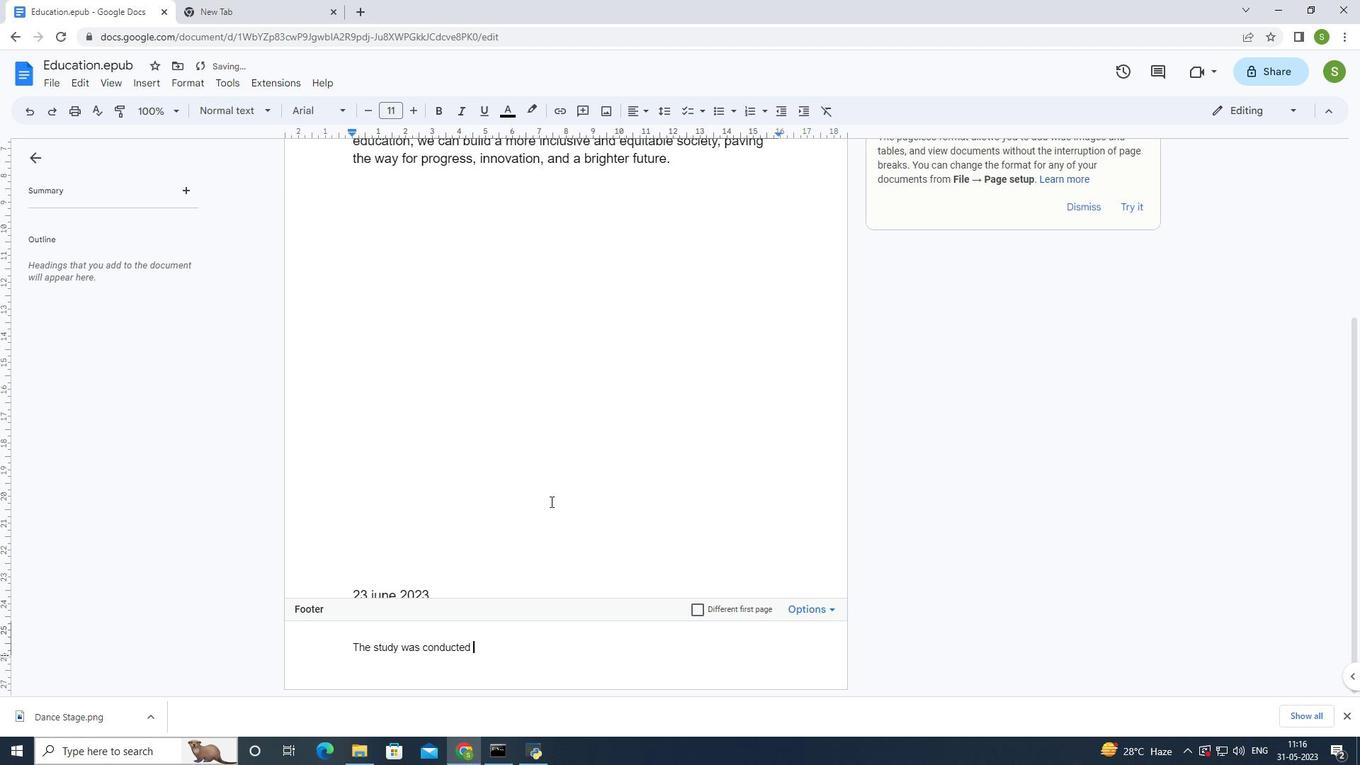 
Action: Mouse moved to (556, 501)
Screenshot: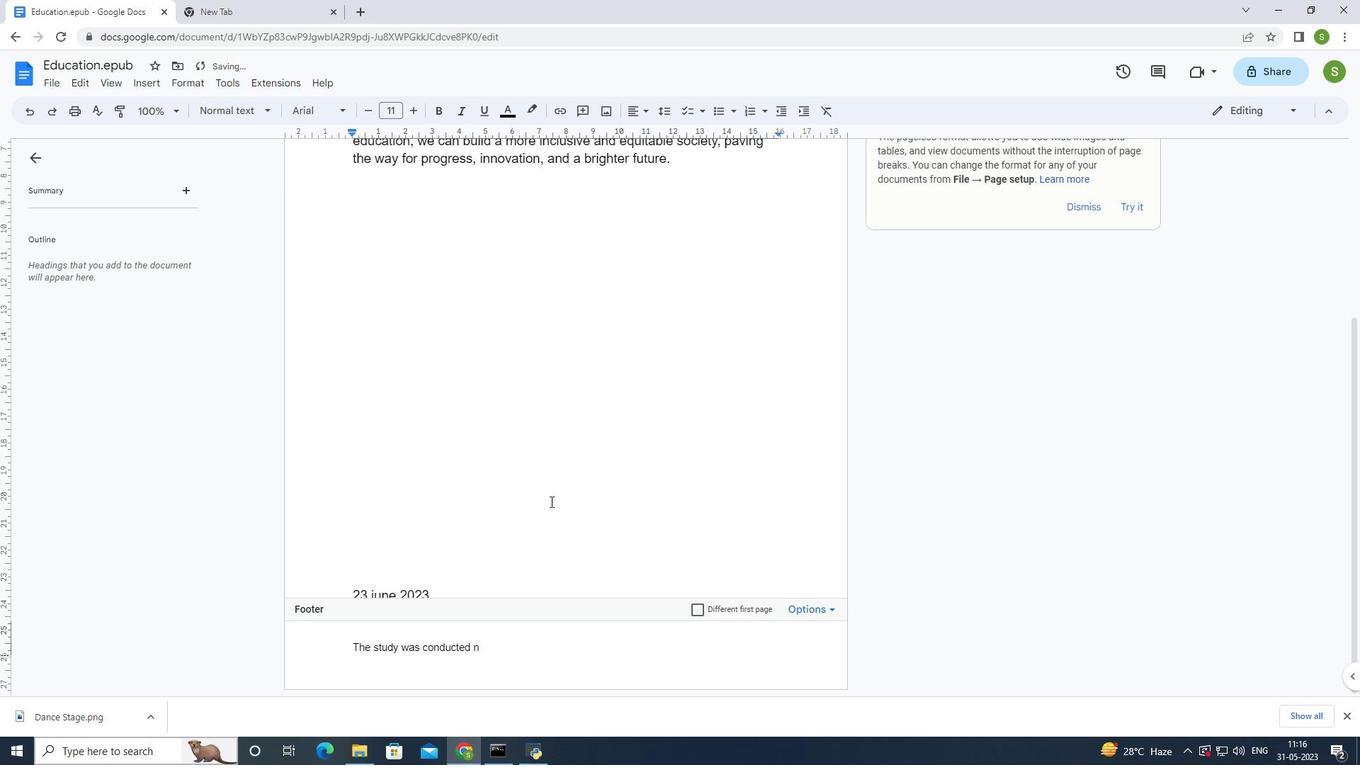 
Action: Key pressed <Key.backspace>
Screenshot: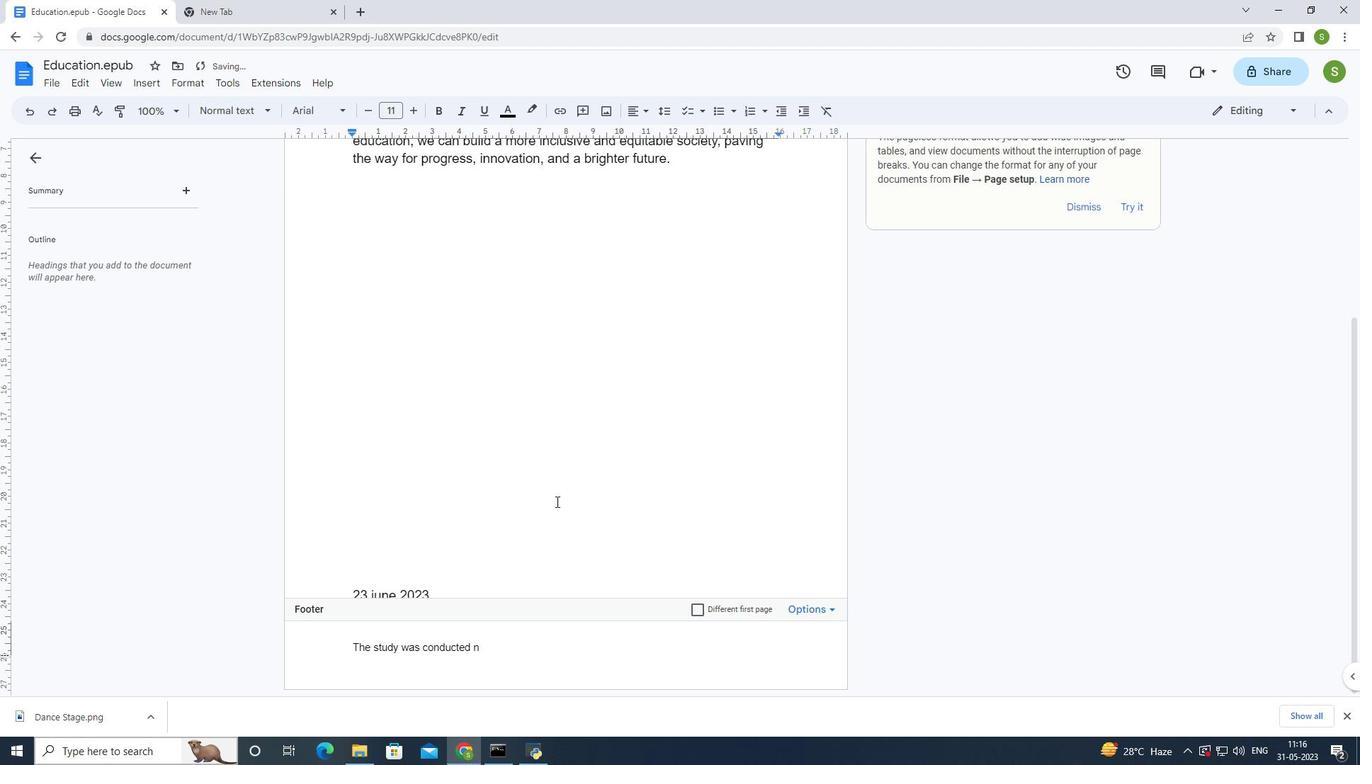 
Action: Mouse moved to (559, 503)
Screenshot: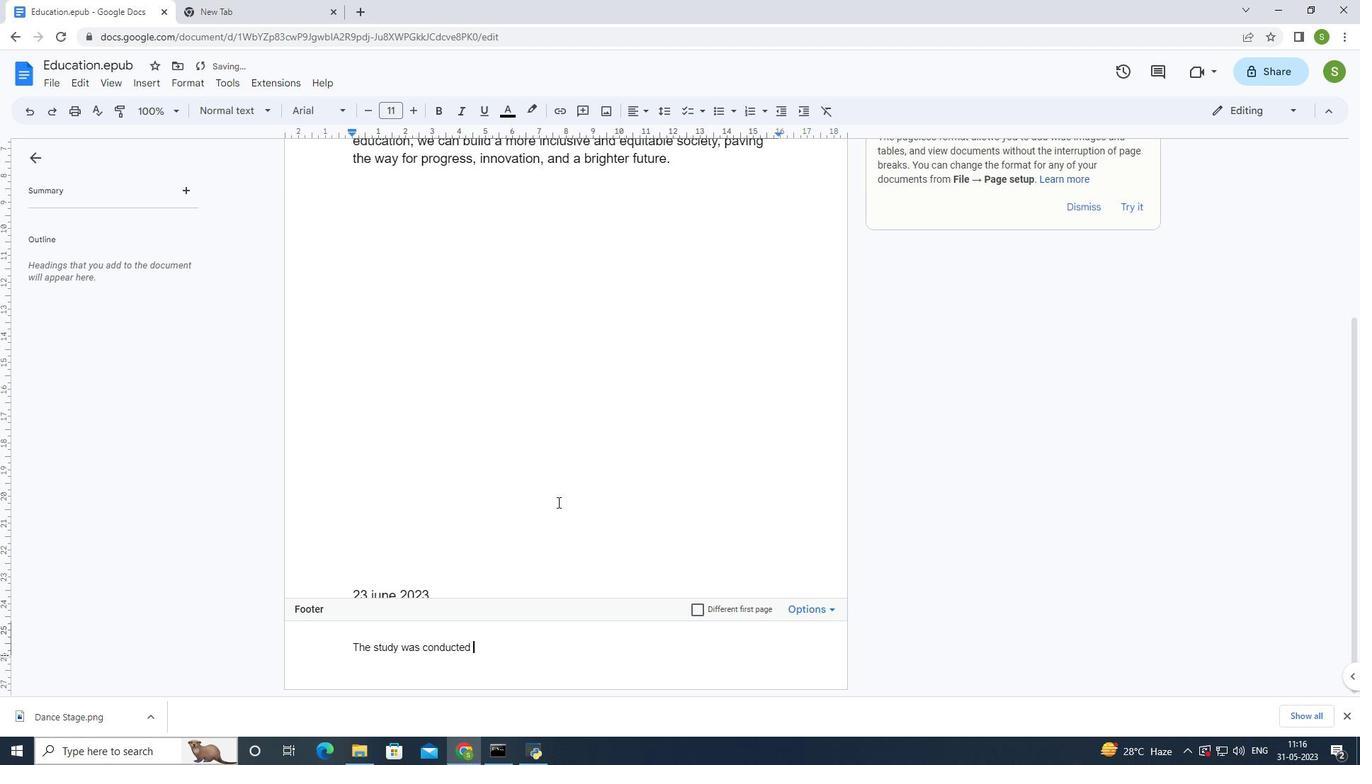 
Action: Key pressed anonymously
Screenshot: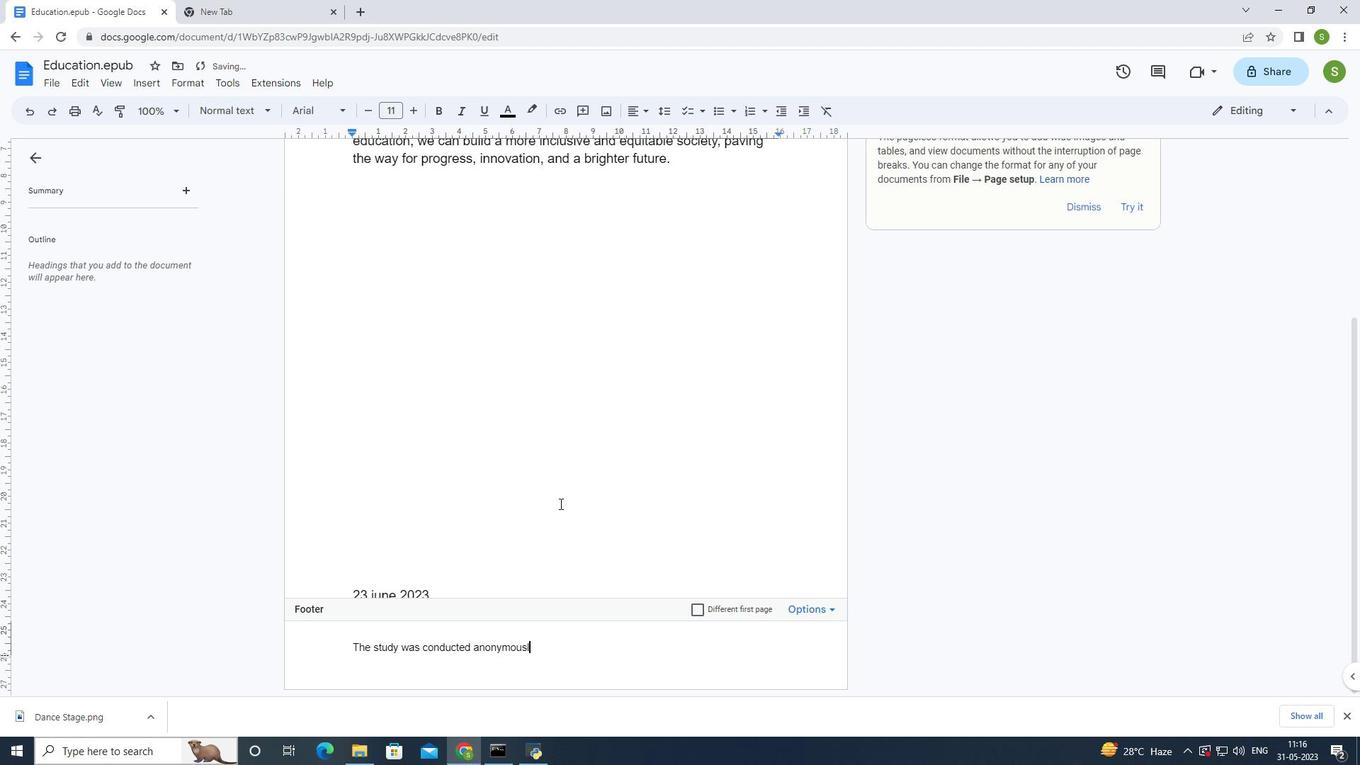 
Action: Mouse moved to (541, 650)
Screenshot: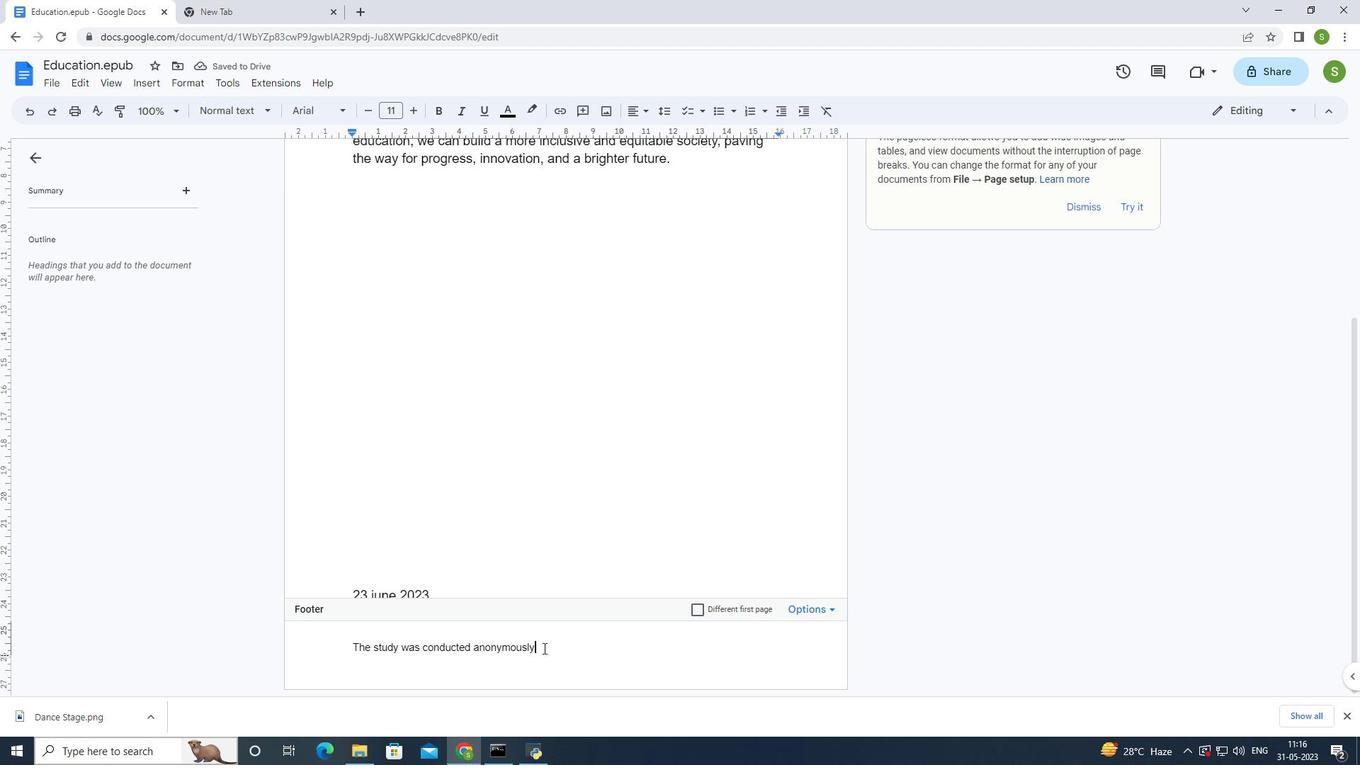 
Action: Mouse pressed left at (541, 650)
Screenshot: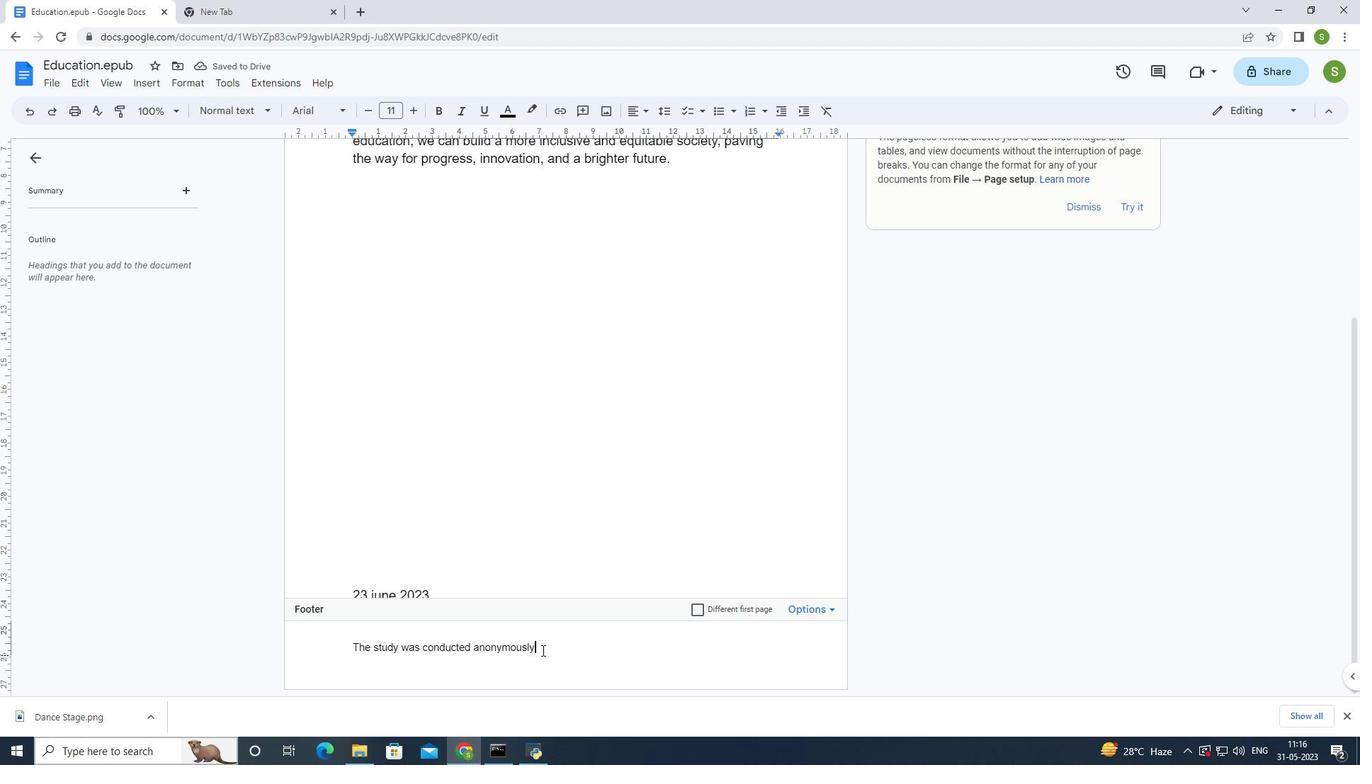 
Action: Mouse moved to (371, 109)
Screenshot: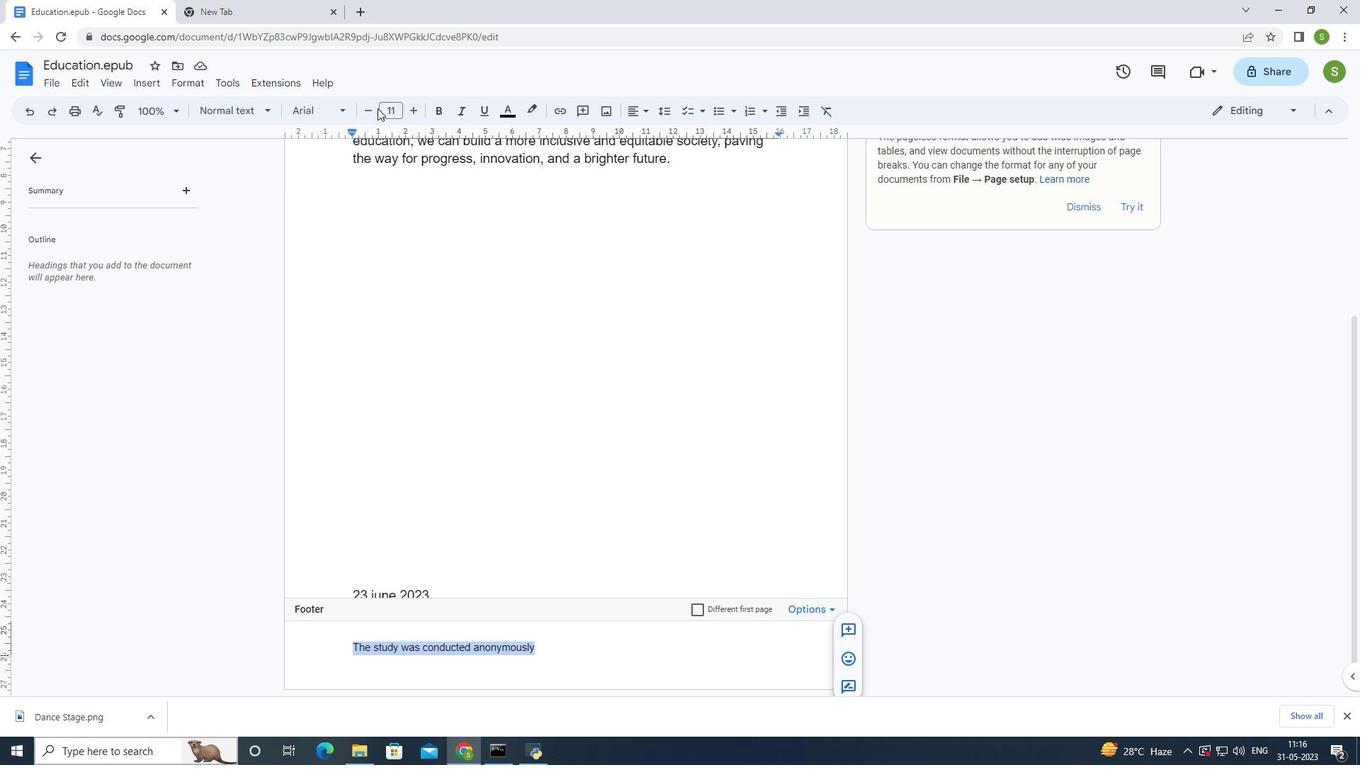 
Action: Mouse pressed left at (371, 109)
Screenshot: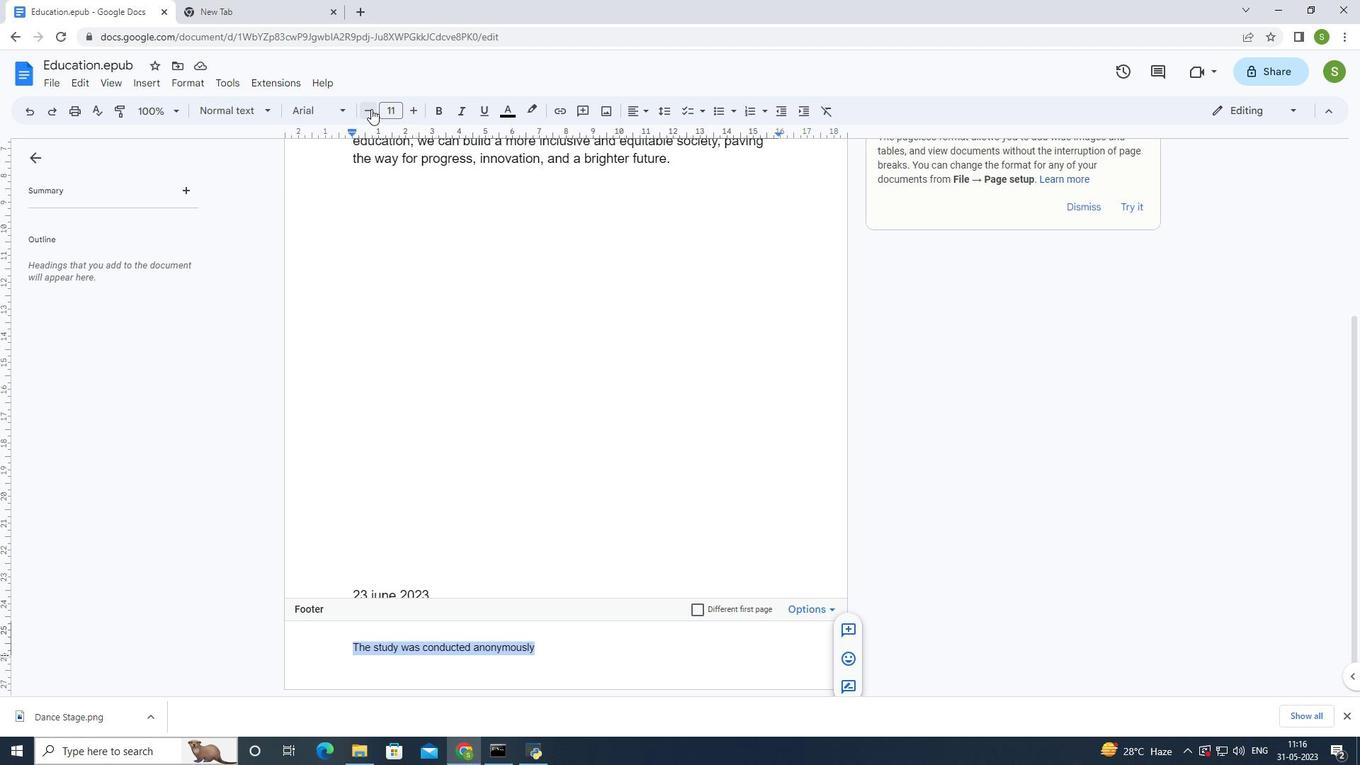 
Action: Mouse pressed left at (371, 109)
Screenshot: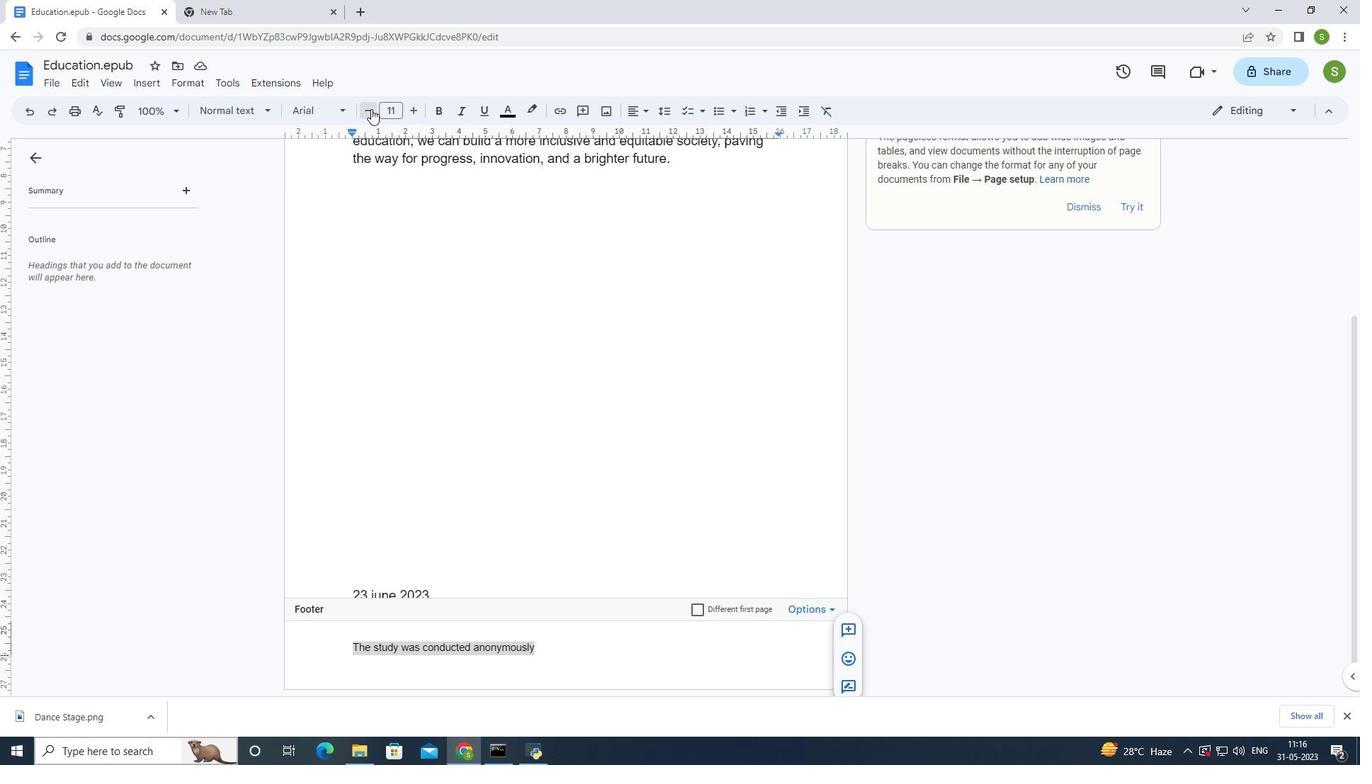 
Action: Mouse pressed left at (371, 109)
Screenshot: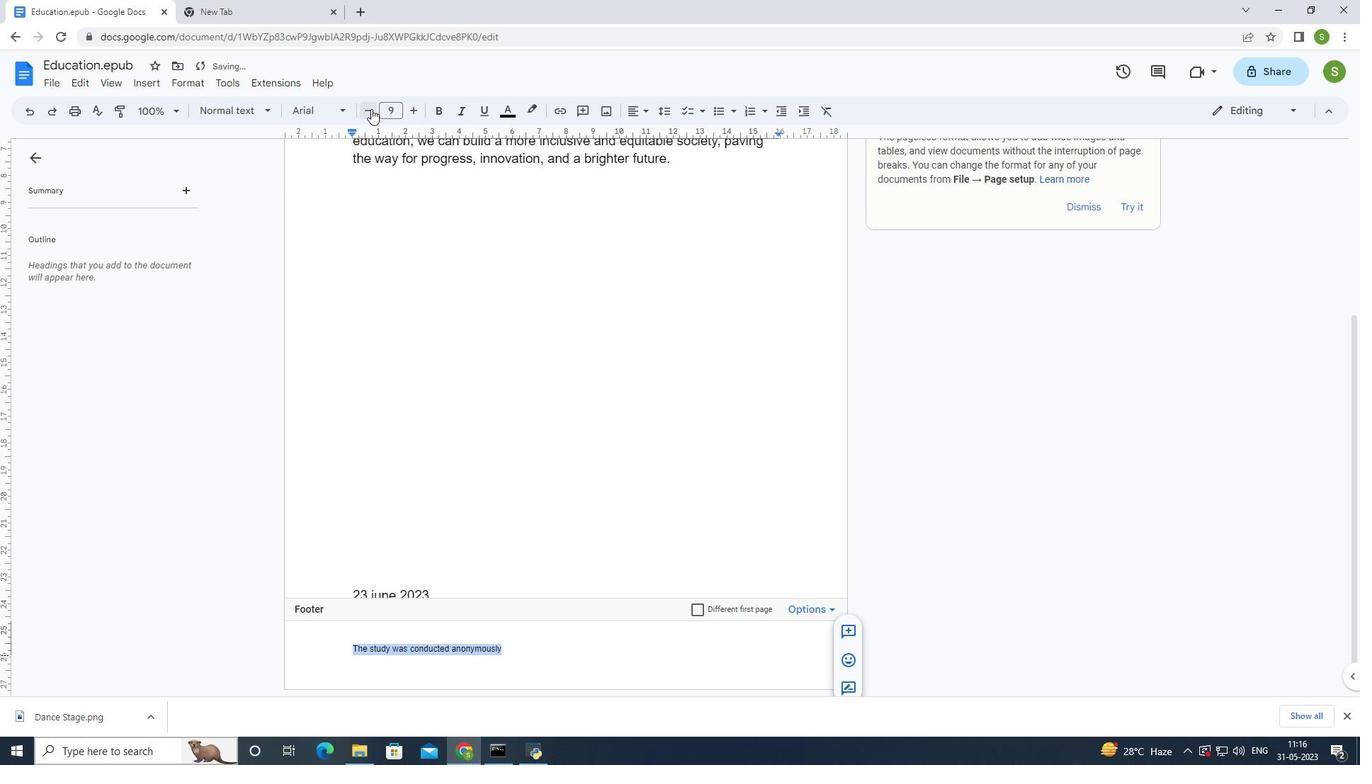 
Action: Mouse moved to (330, 112)
Screenshot: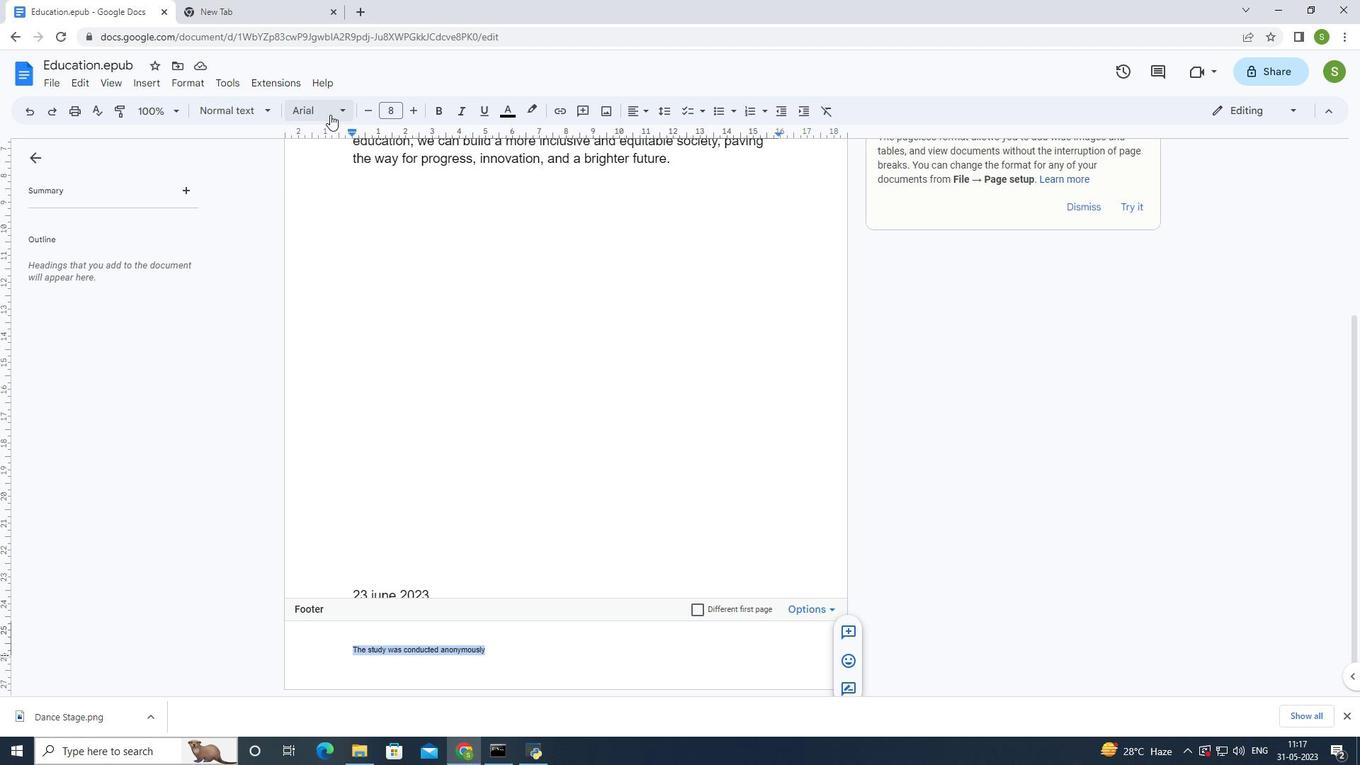 
Action: Mouse pressed left at (330, 112)
Screenshot: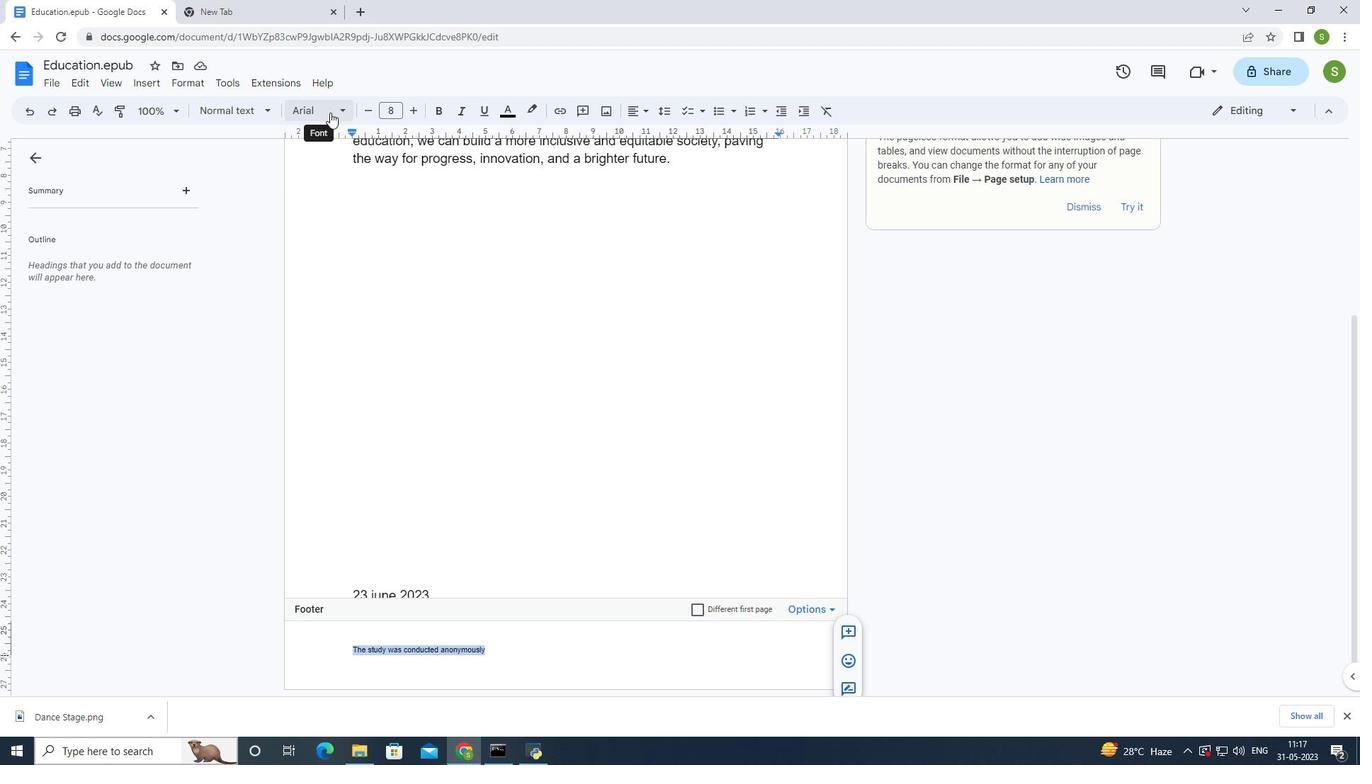 
Action: Mouse moved to (337, 337)
Screenshot: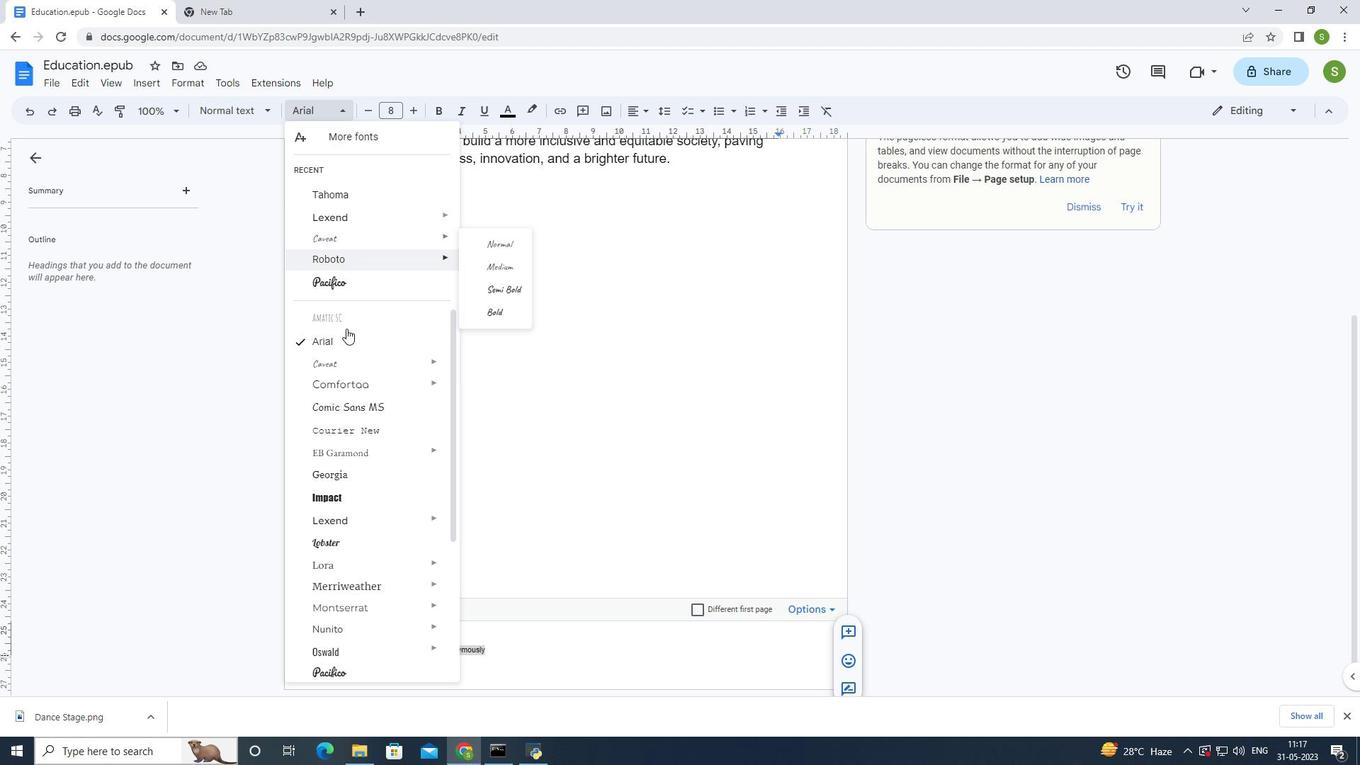 
Action: Mouse pressed left at (337, 337)
Screenshot: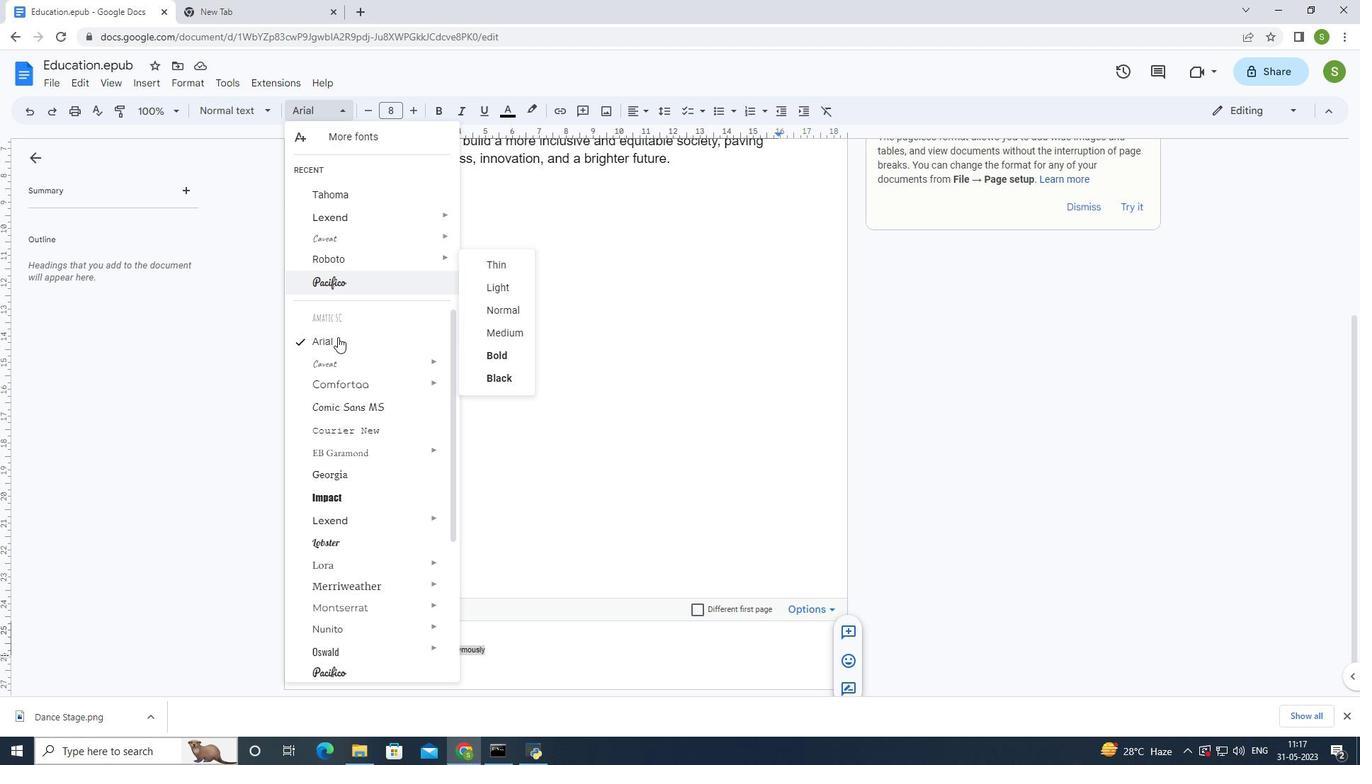 
Action: Mouse moved to (589, 371)
Screenshot: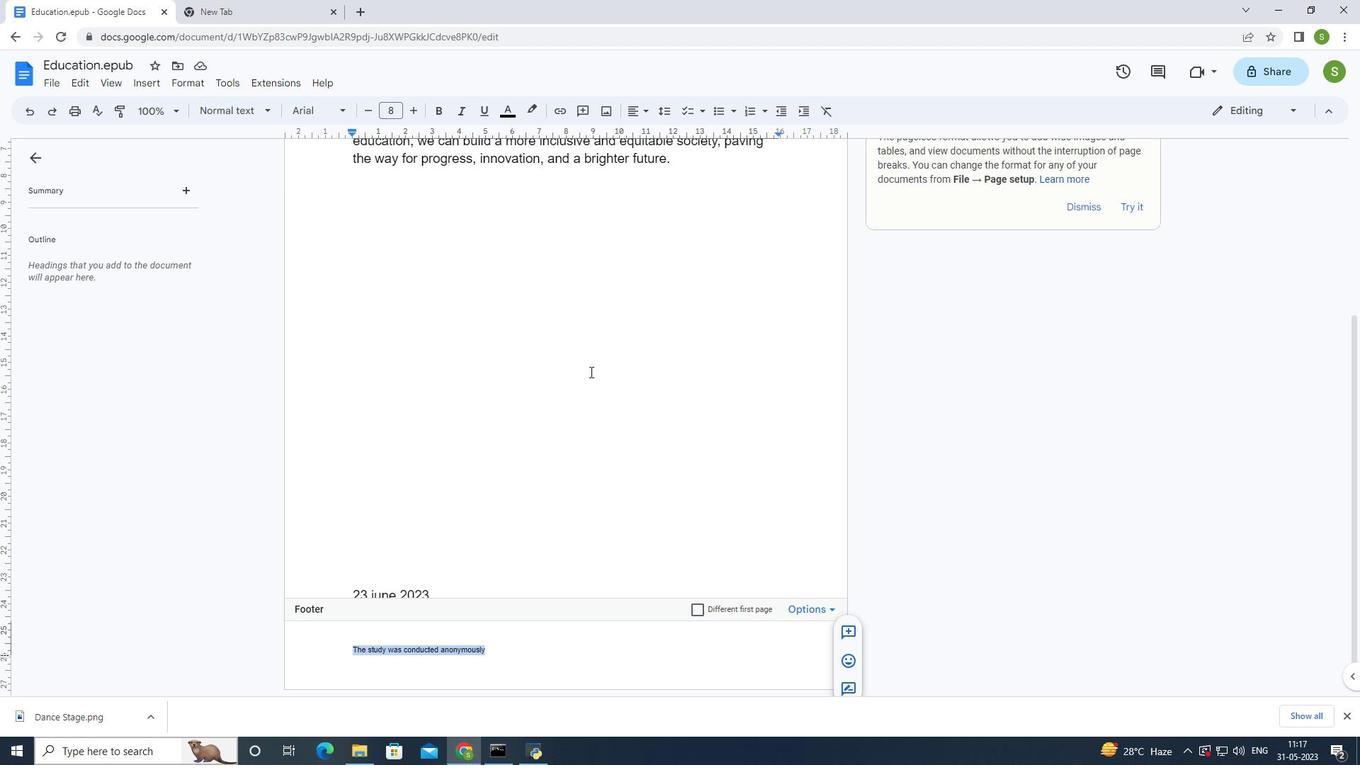 
Action: Key pressed ctrl+S
Screenshot: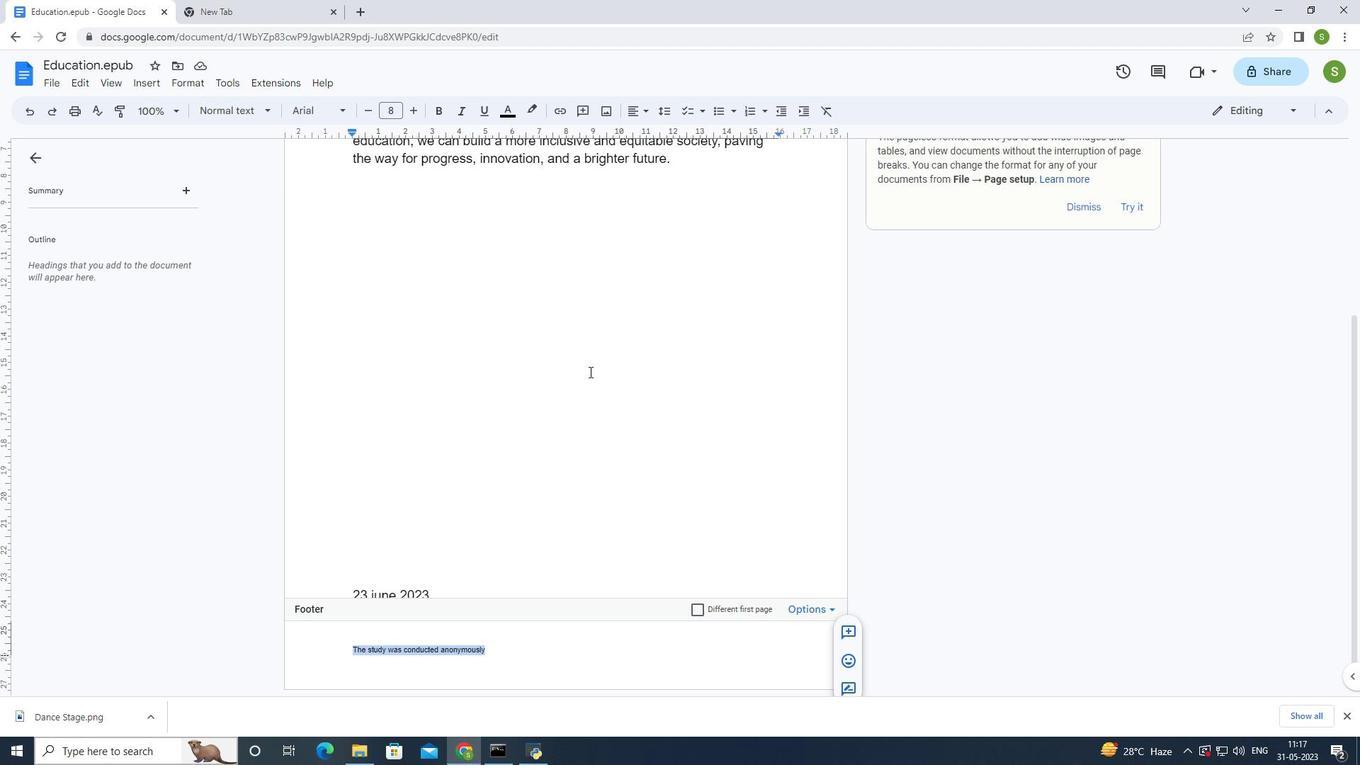
Action: Mouse moved to (566, 359)
Screenshot: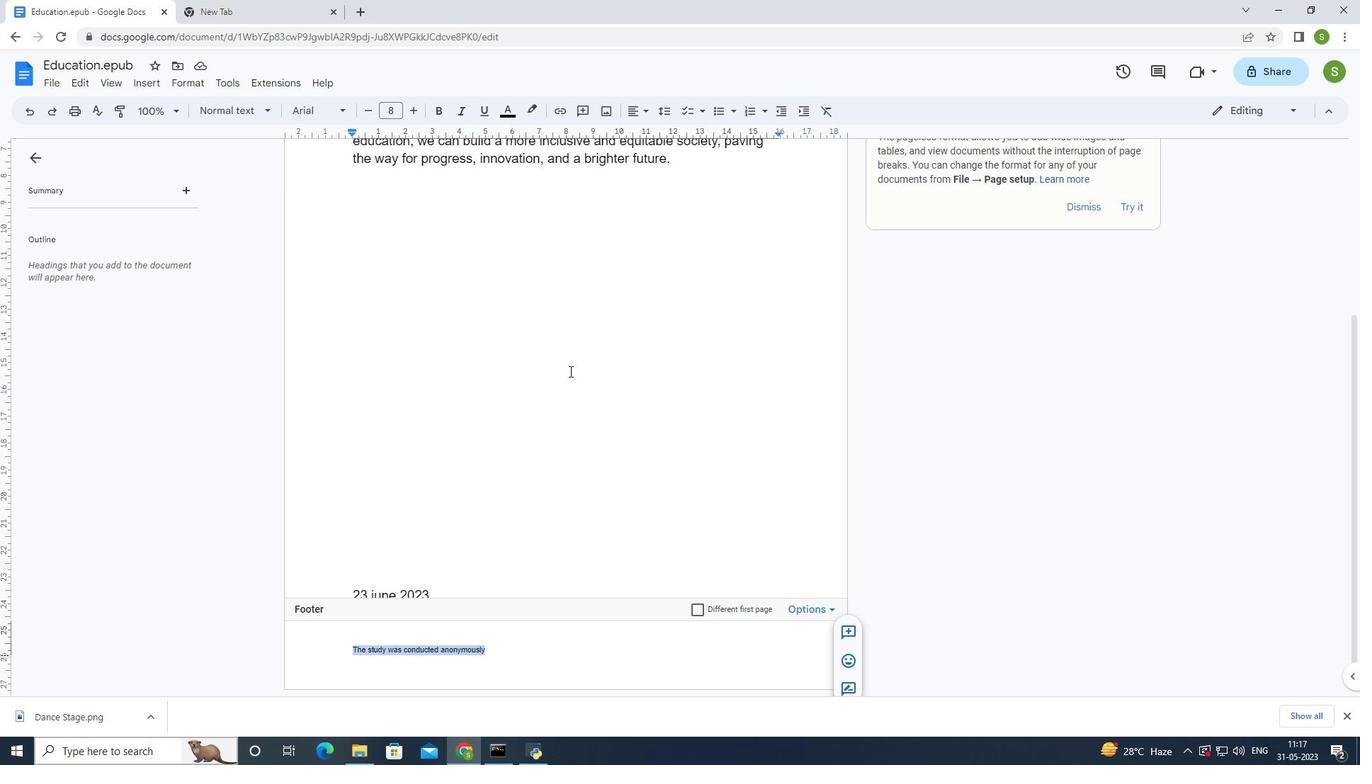 
